 Task: Find connections with filter location Naduvannūr with filter topic #travelwith filter profile language French with filter current company Upstox with filter school Vignan's University with filter industry Turned Products and Fastener Manufacturing with filter service category Packaging Design with filter keywords title Commercial Loan Officer
Action: Mouse moved to (682, 107)
Screenshot: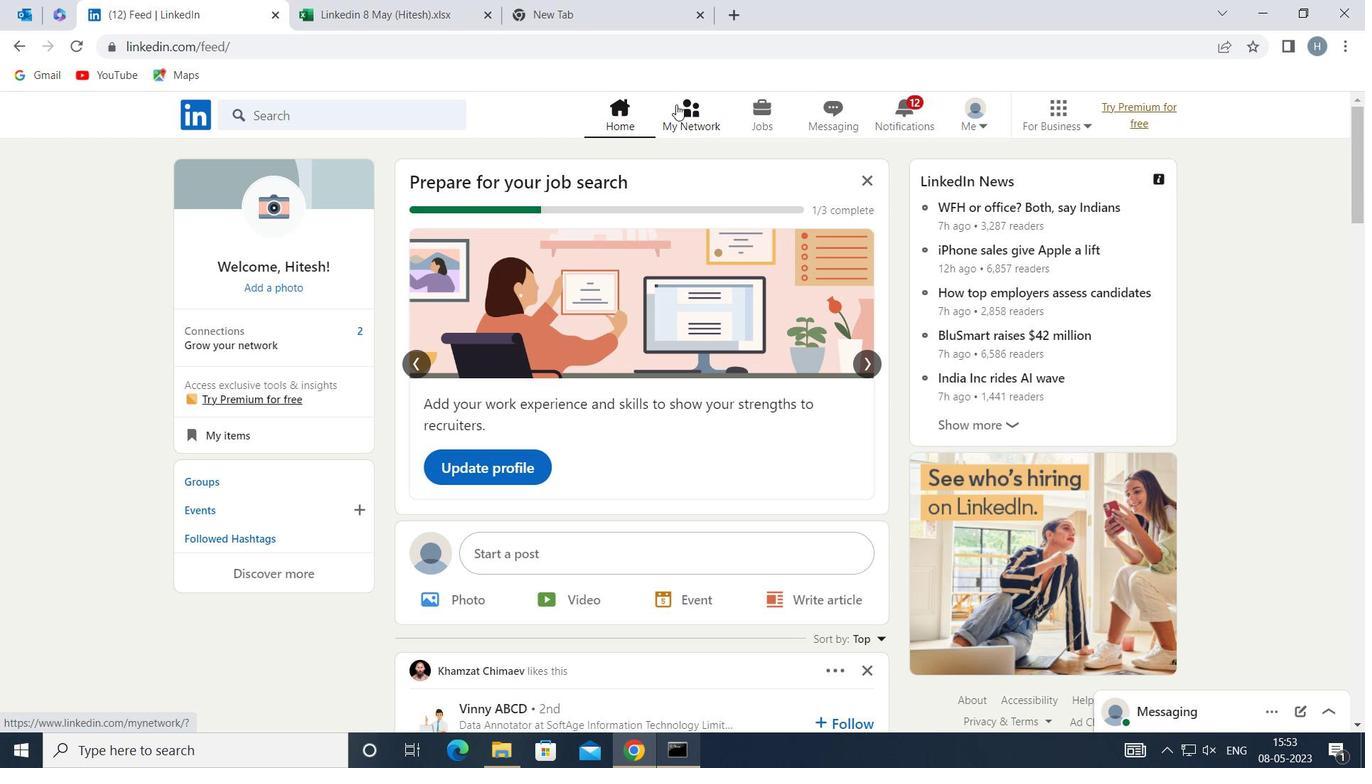 
Action: Mouse pressed left at (682, 107)
Screenshot: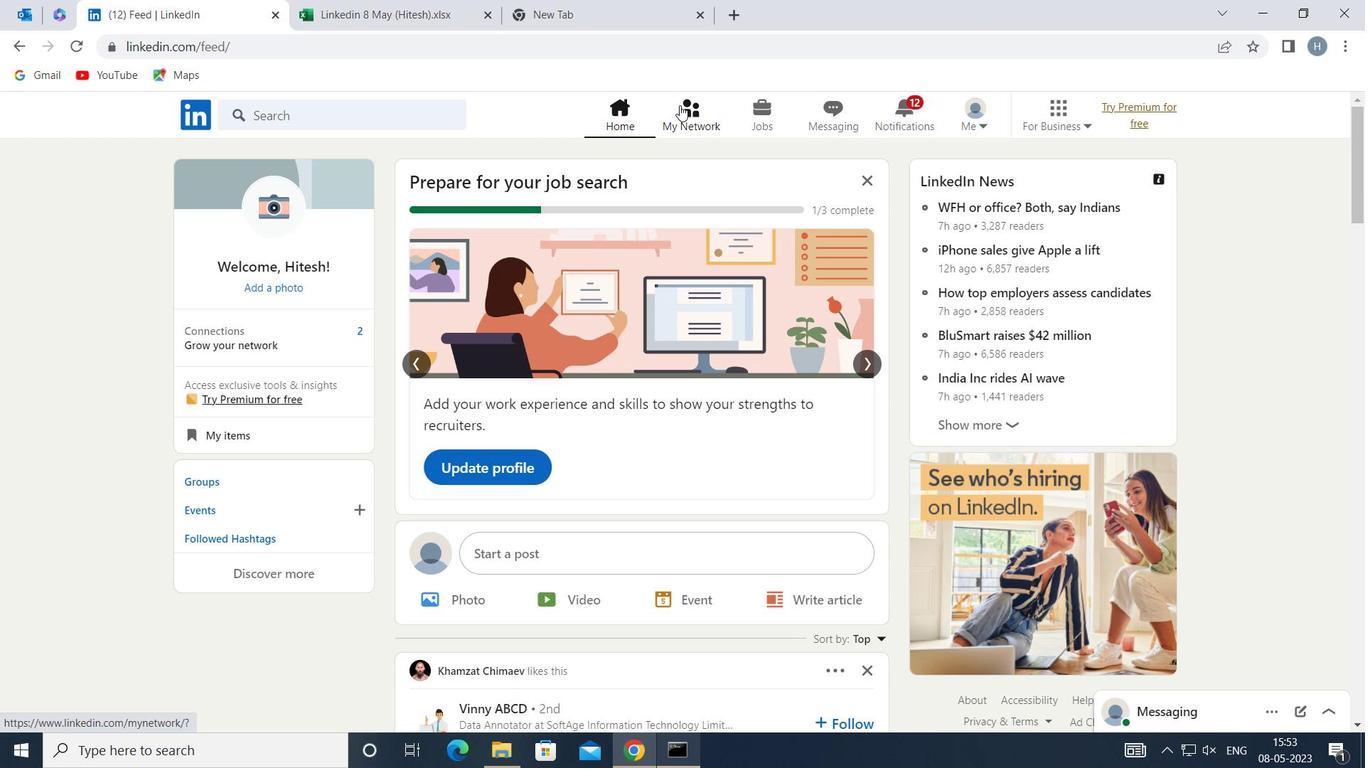 
Action: Mouse moved to (337, 209)
Screenshot: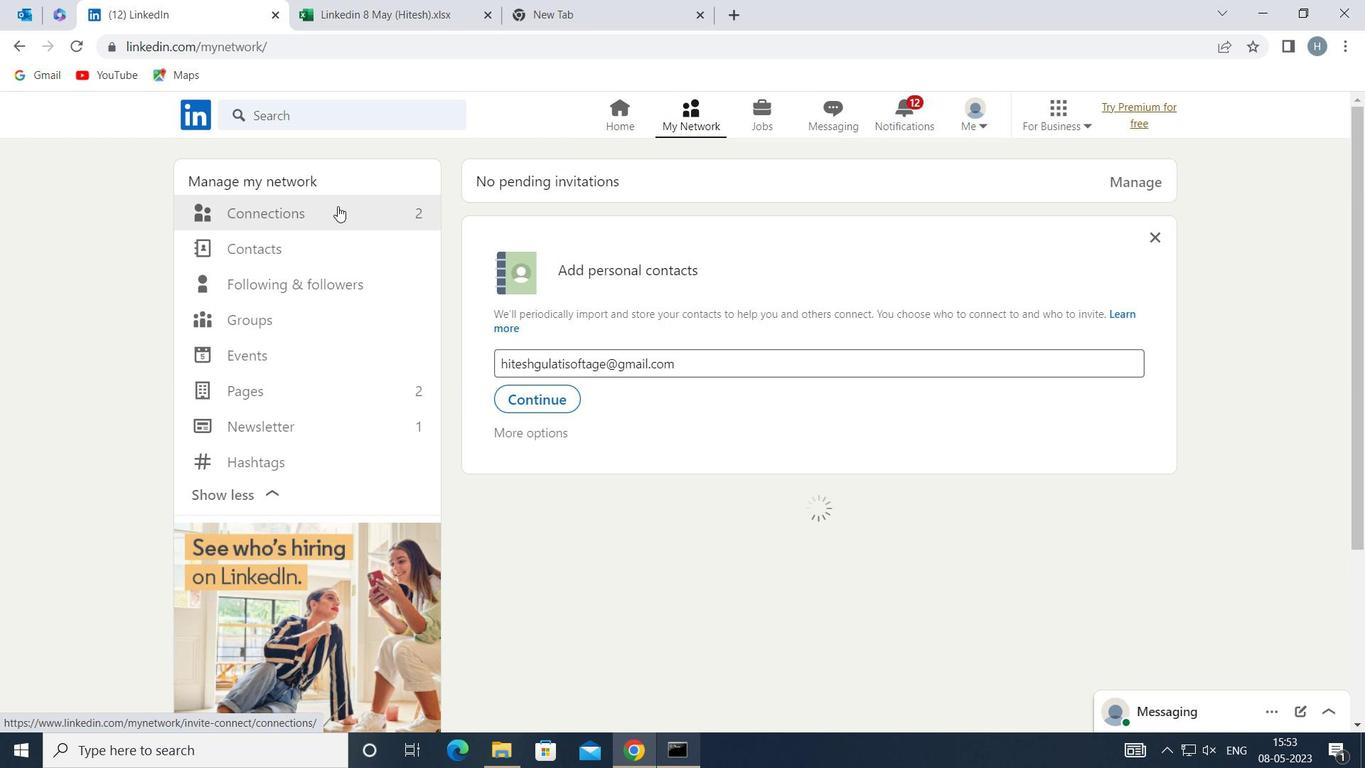 
Action: Mouse pressed left at (337, 209)
Screenshot: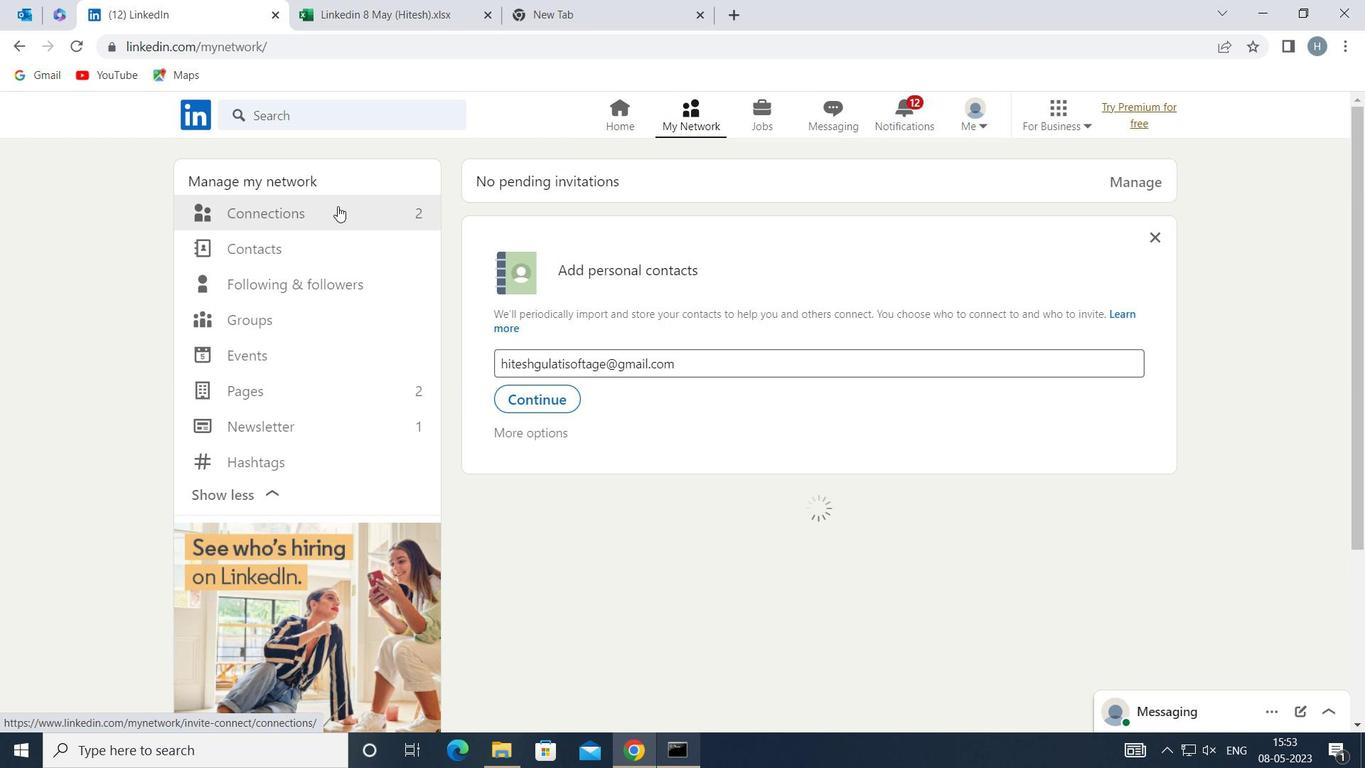 
Action: Mouse moved to (802, 212)
Screenshot: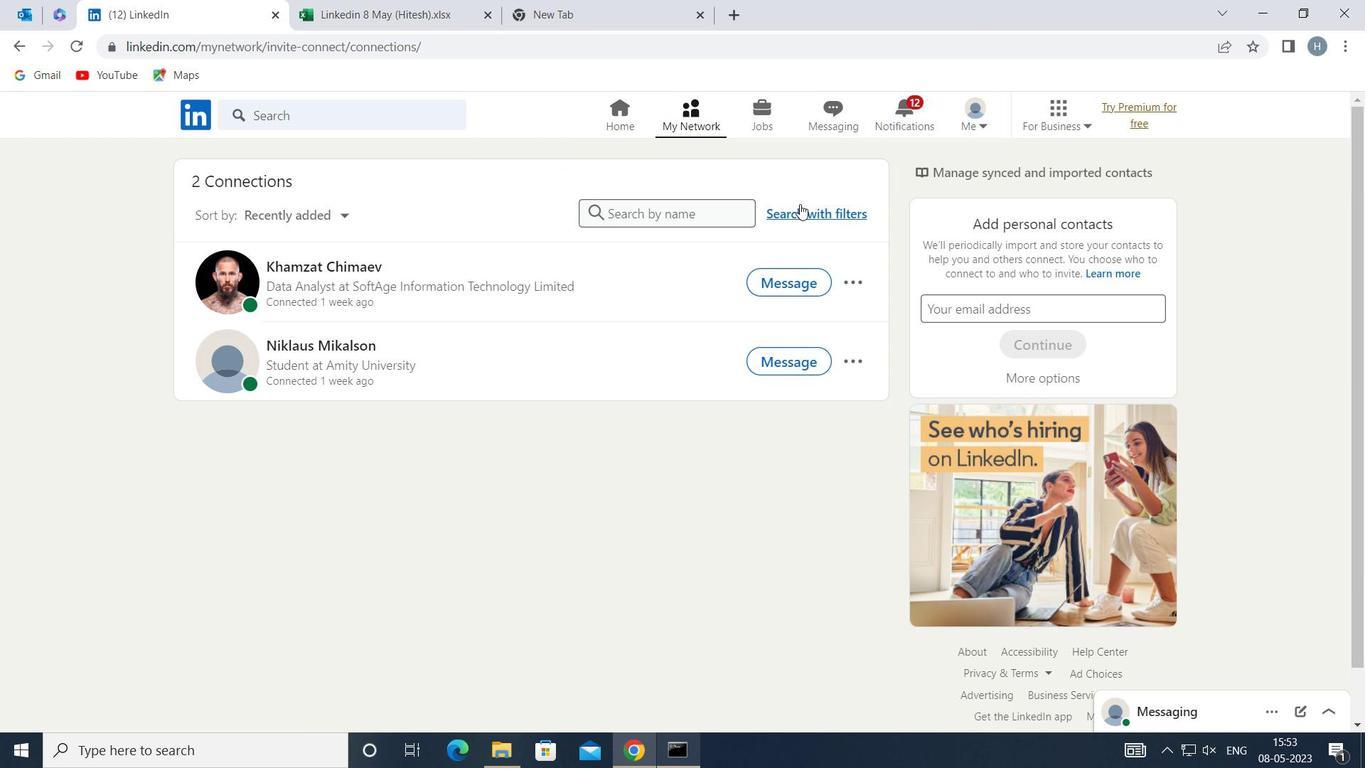 
Action: Mouse pressed left at (802, 212)
Screenshot: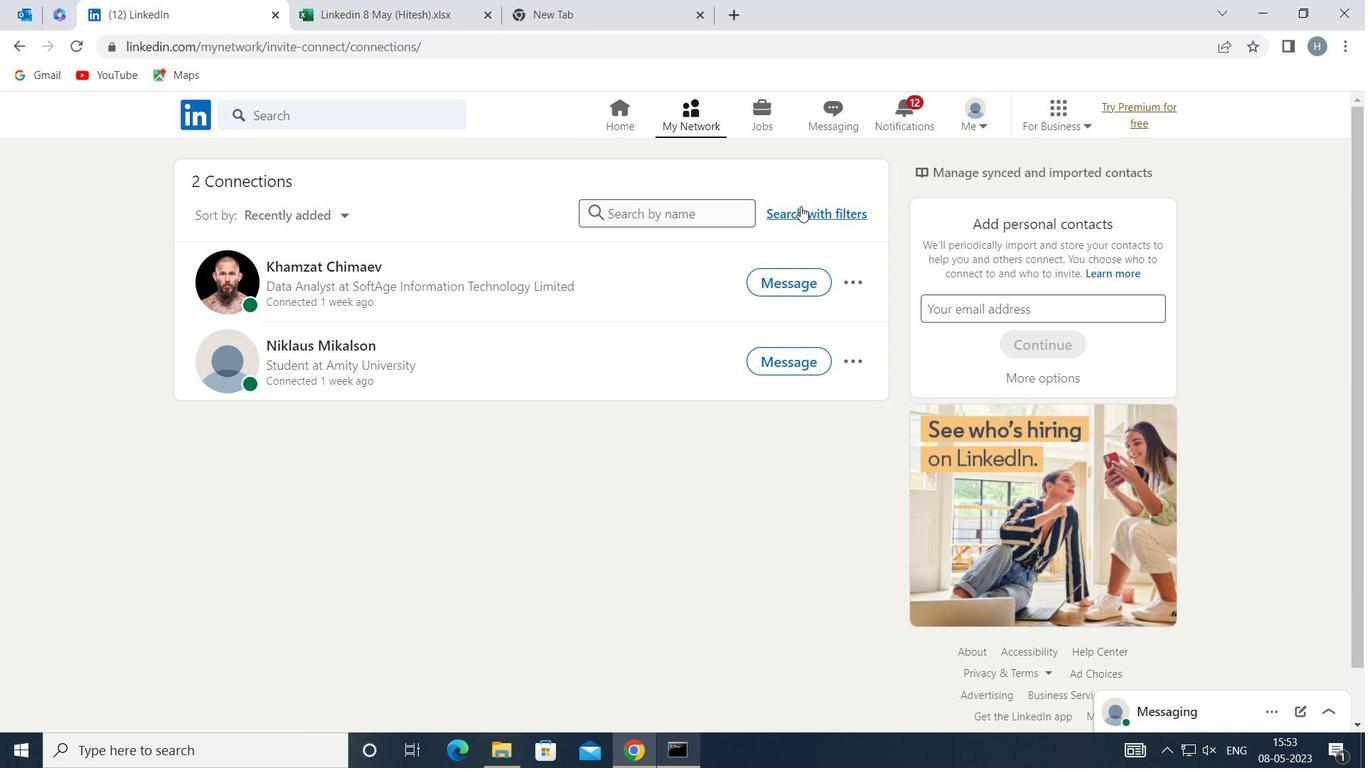
Action: Mouse moved to (738, 171)
Screenshot: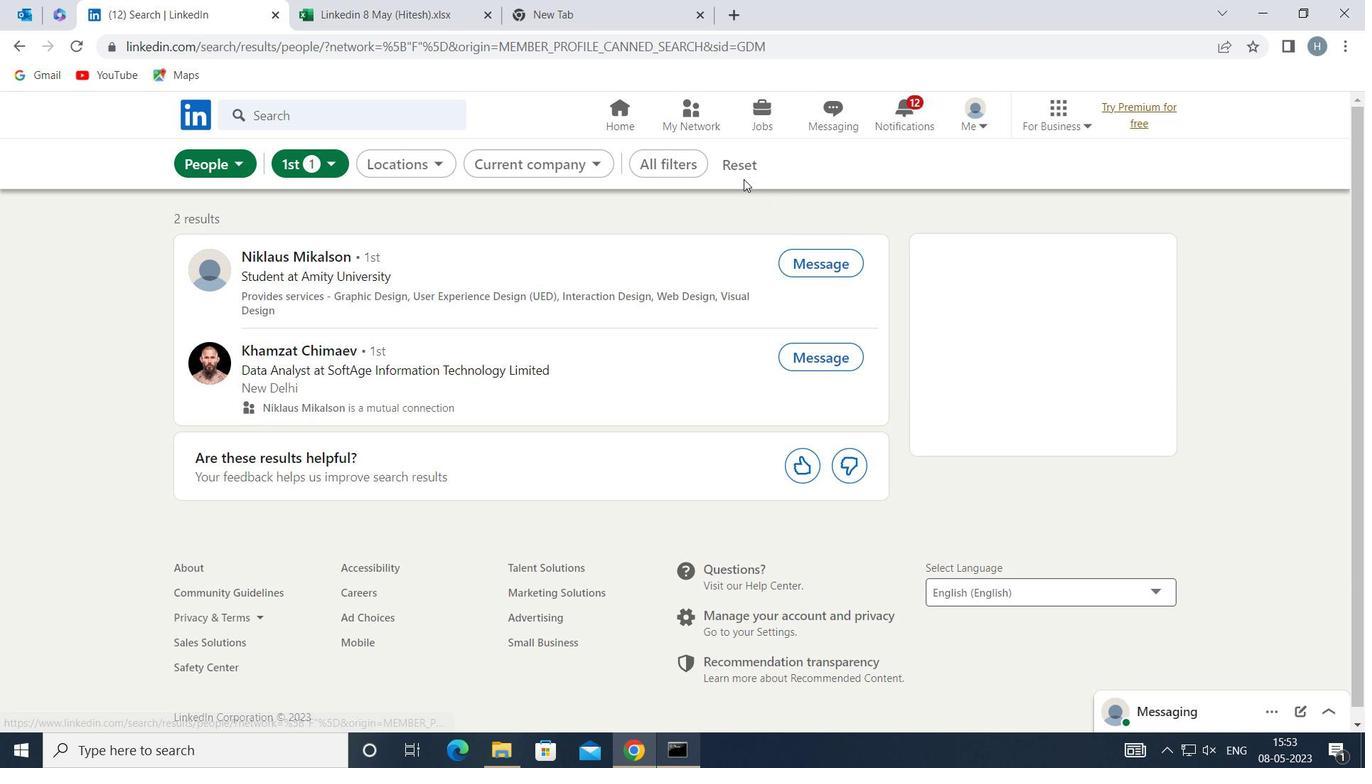 
Action: Mouse pressed left at (738, 171)
Screenshot: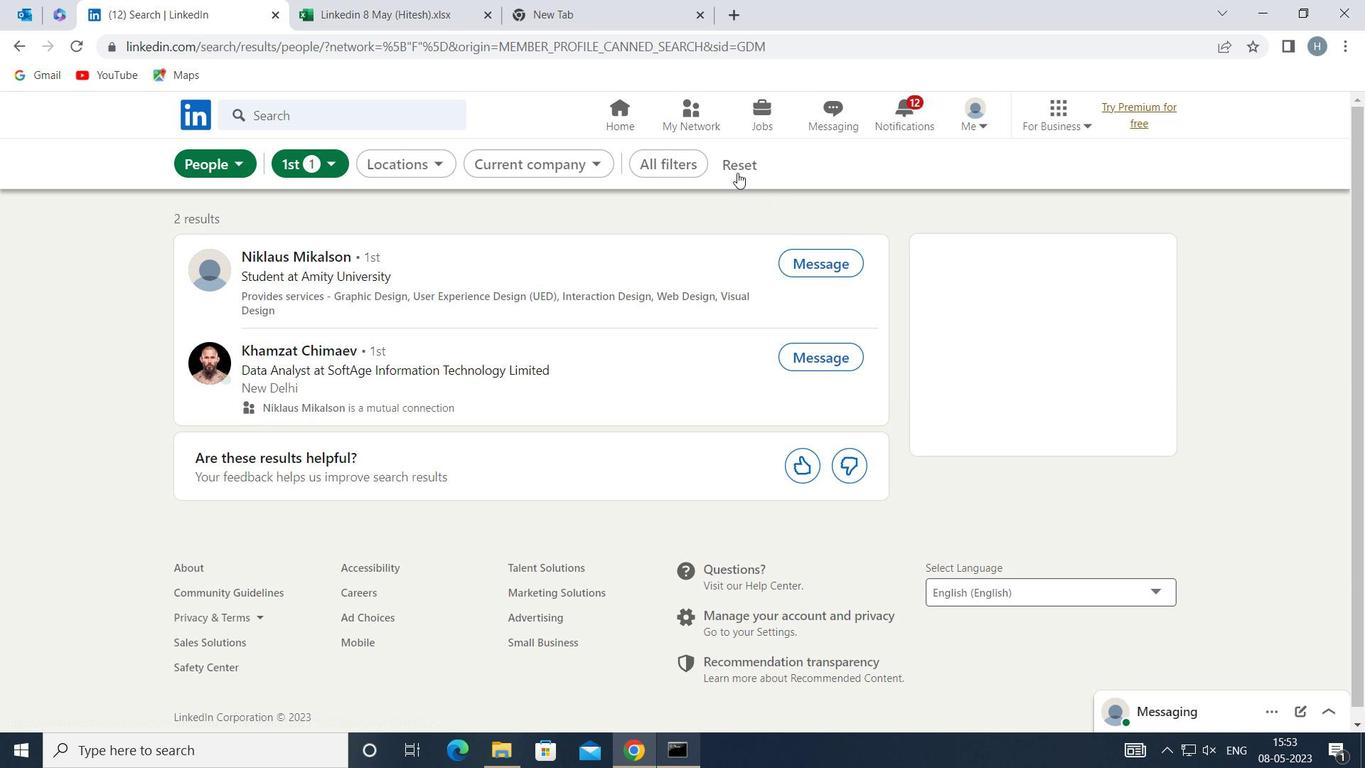 
Action: Mouse moved to (693, 156)
Screenshot: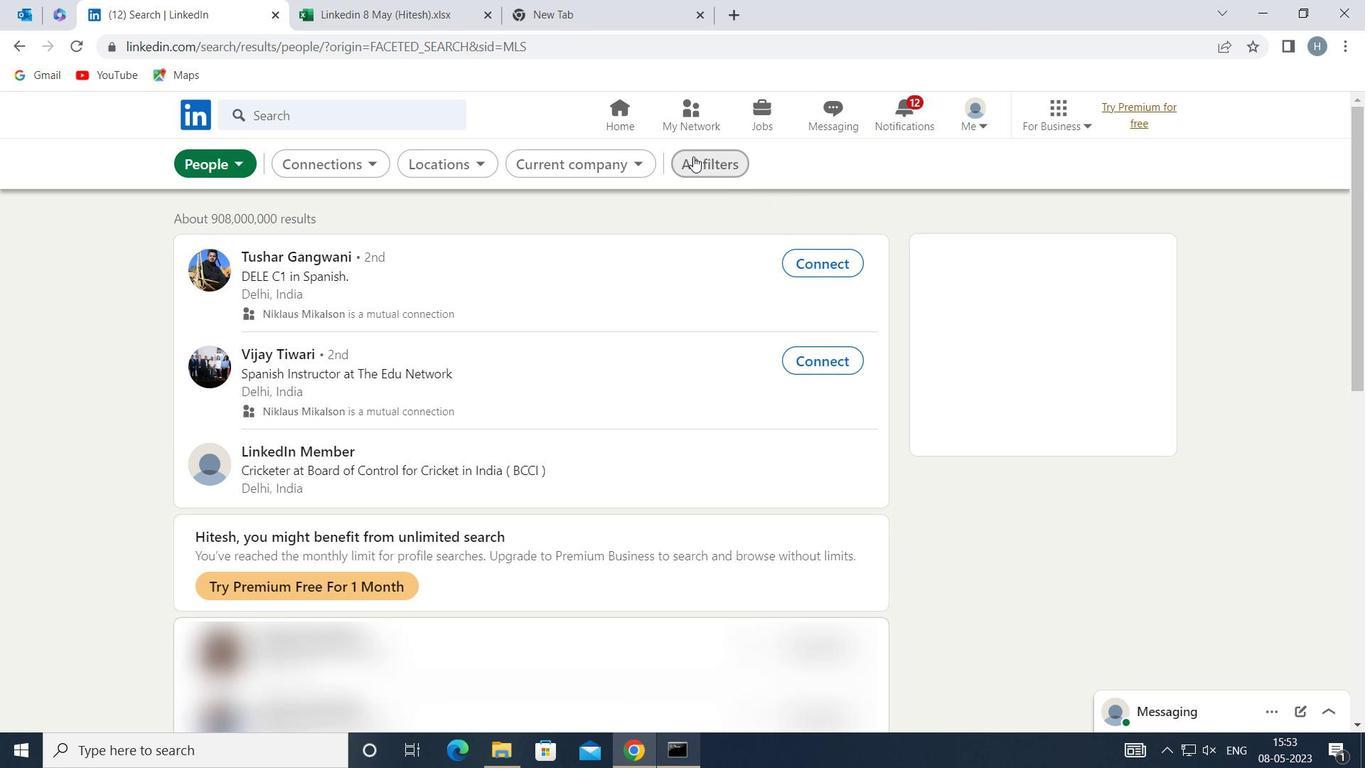 
Action: Mouse pressed left at (693, 156)
Screenshot: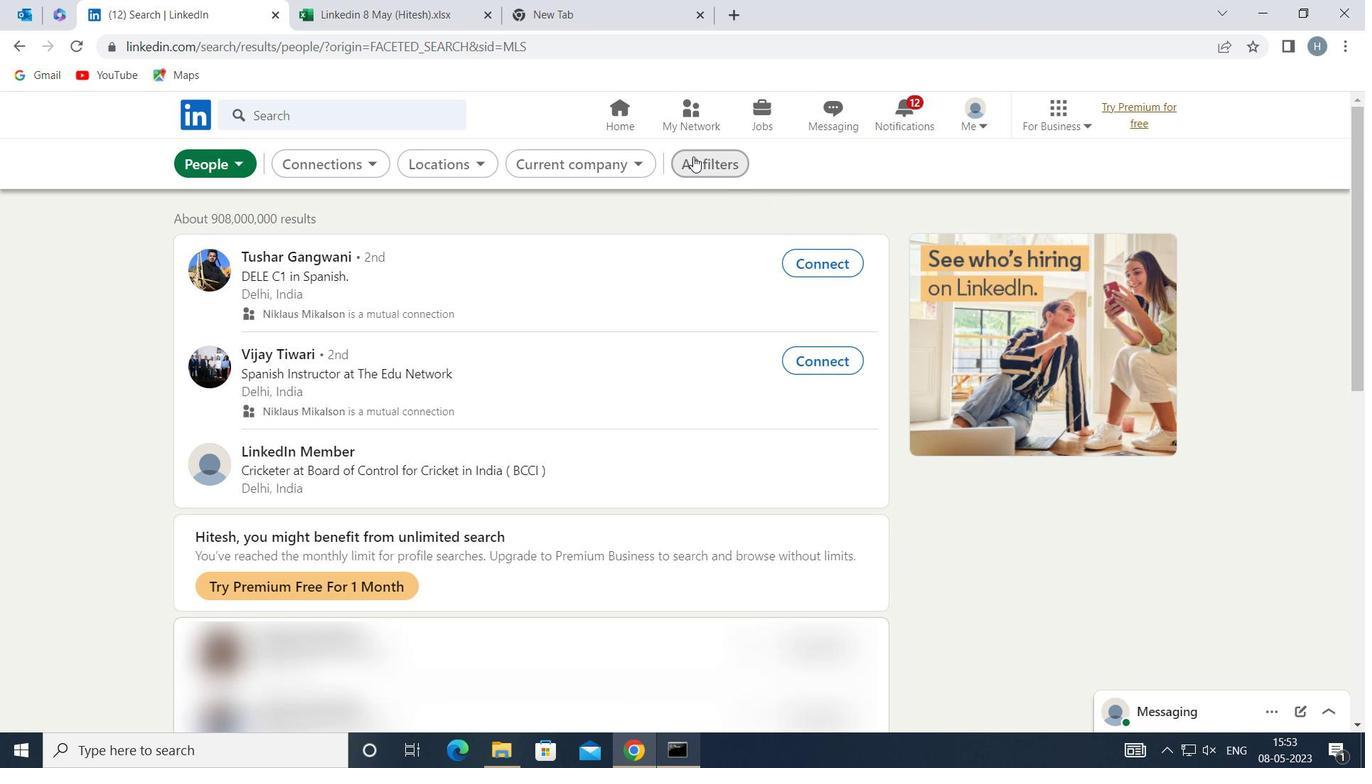 
Action: Mouse moved to (927, 280)
Screenshot: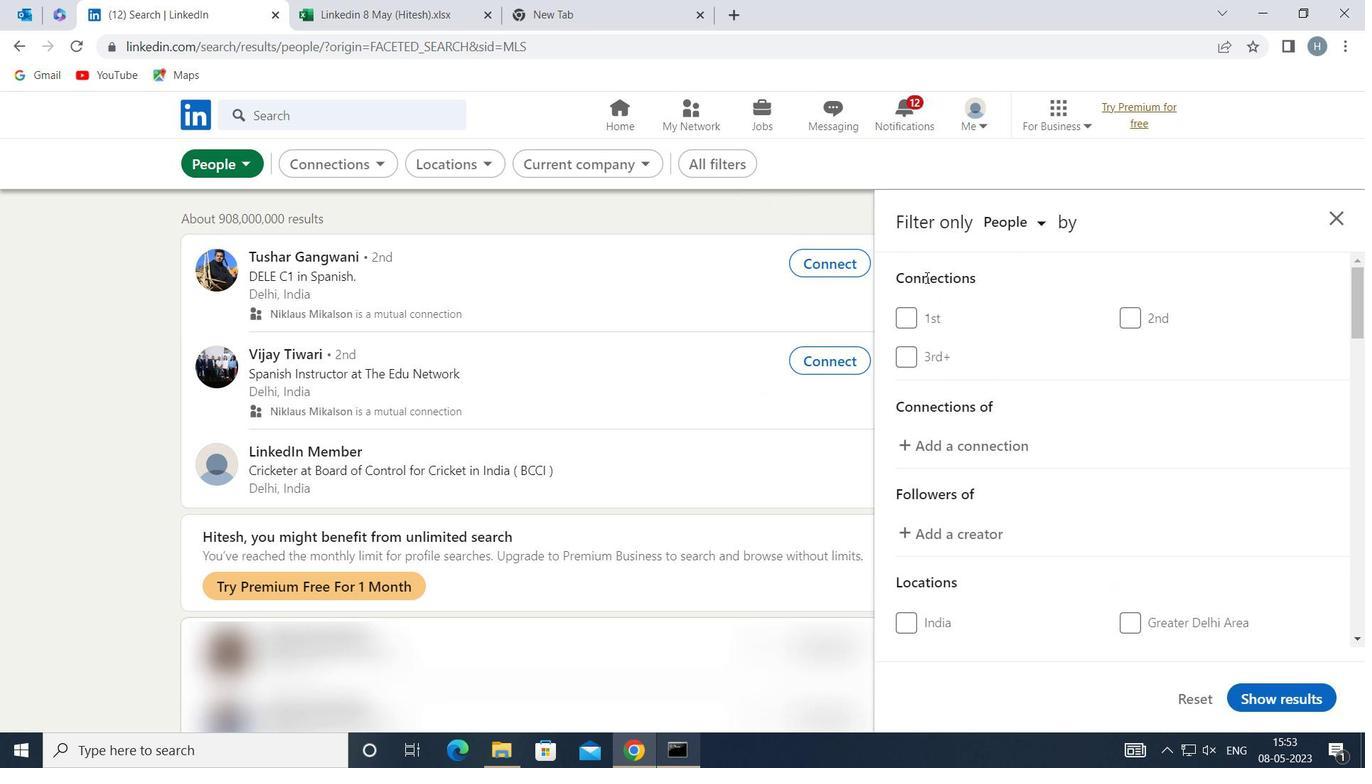 
Action: Mouse scrolled (927, 279) with delta (0, 0)
Screenshot: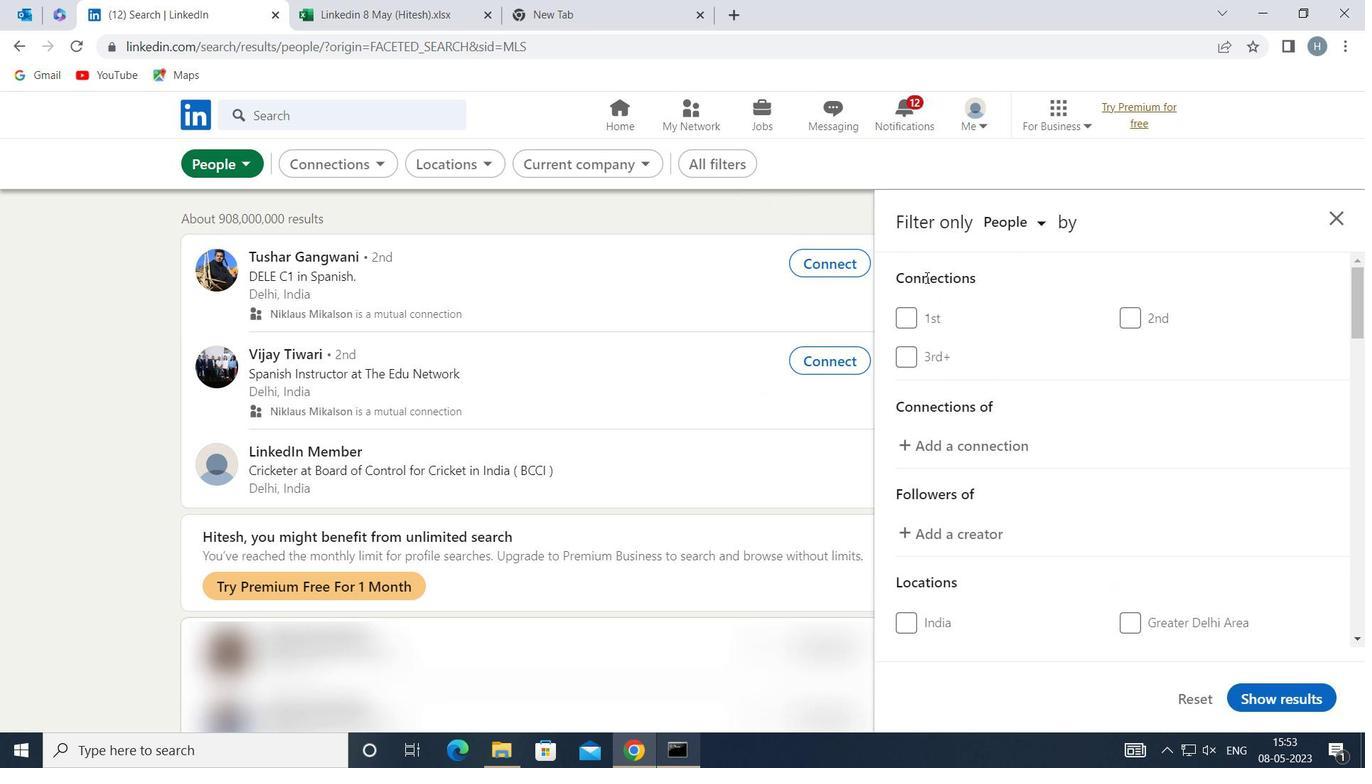 
Action: Mouse moved to (995, 313)
Screenshot: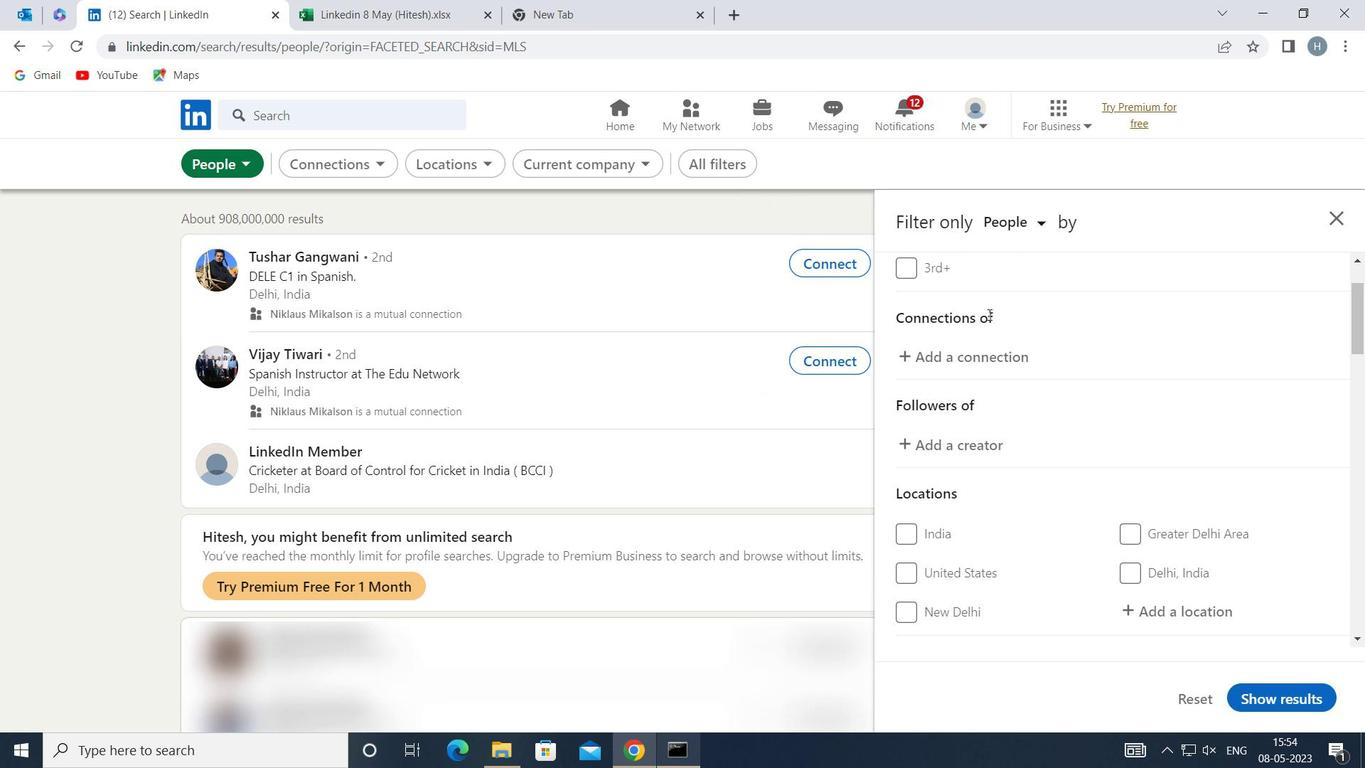 
Action: Mouse scrolled (995, 312) with delta (0, 0)
Screenshot: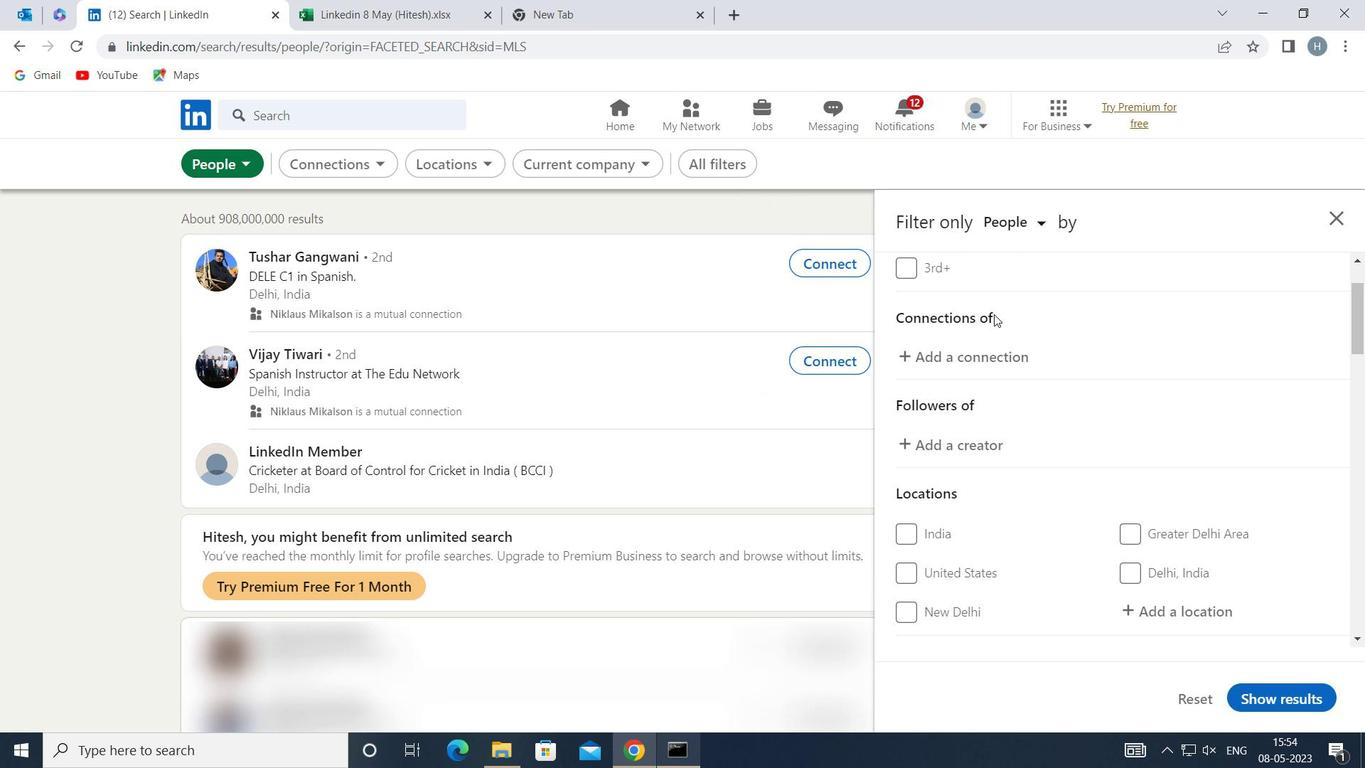 
Action: Mouse moved to (1004, 321)
Screenshot: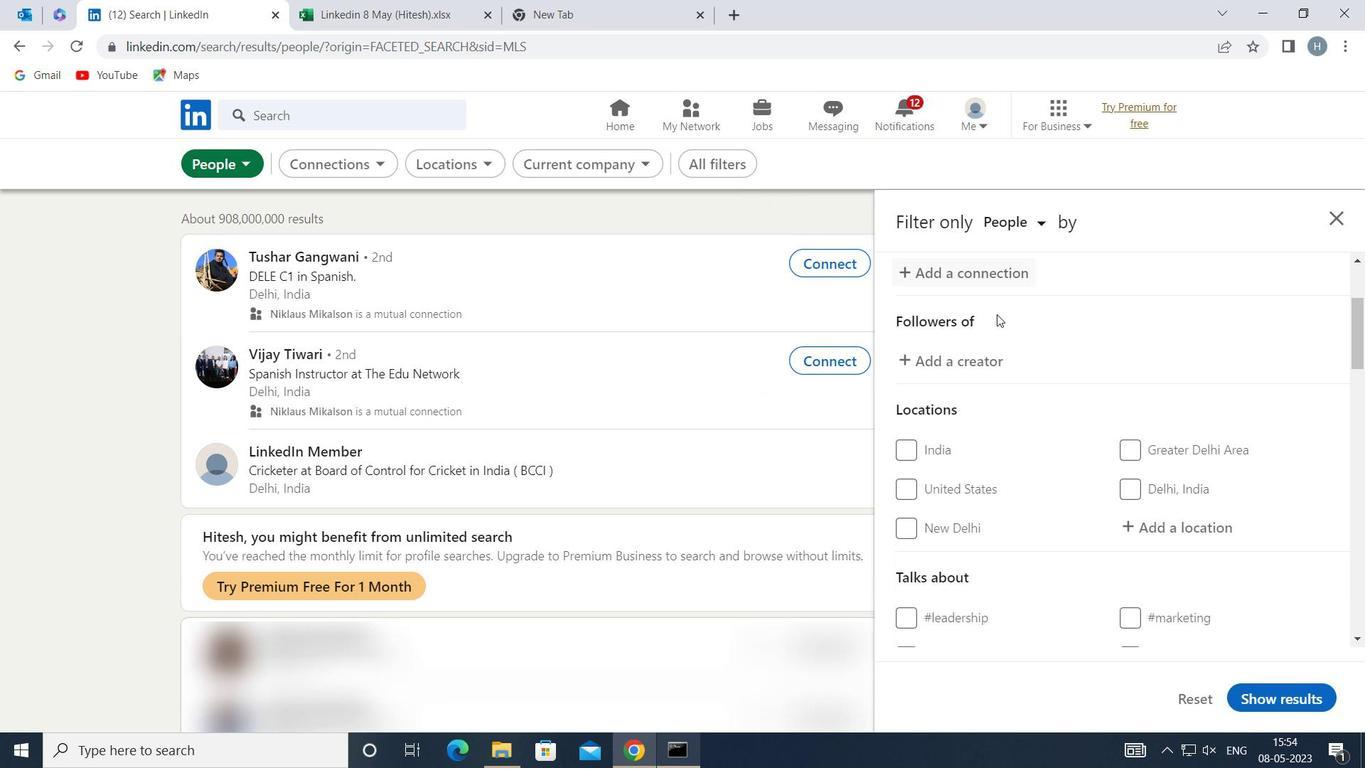 
Action: Mouse scrolled (1004, 320) with delta (0, 0)
Screenshot: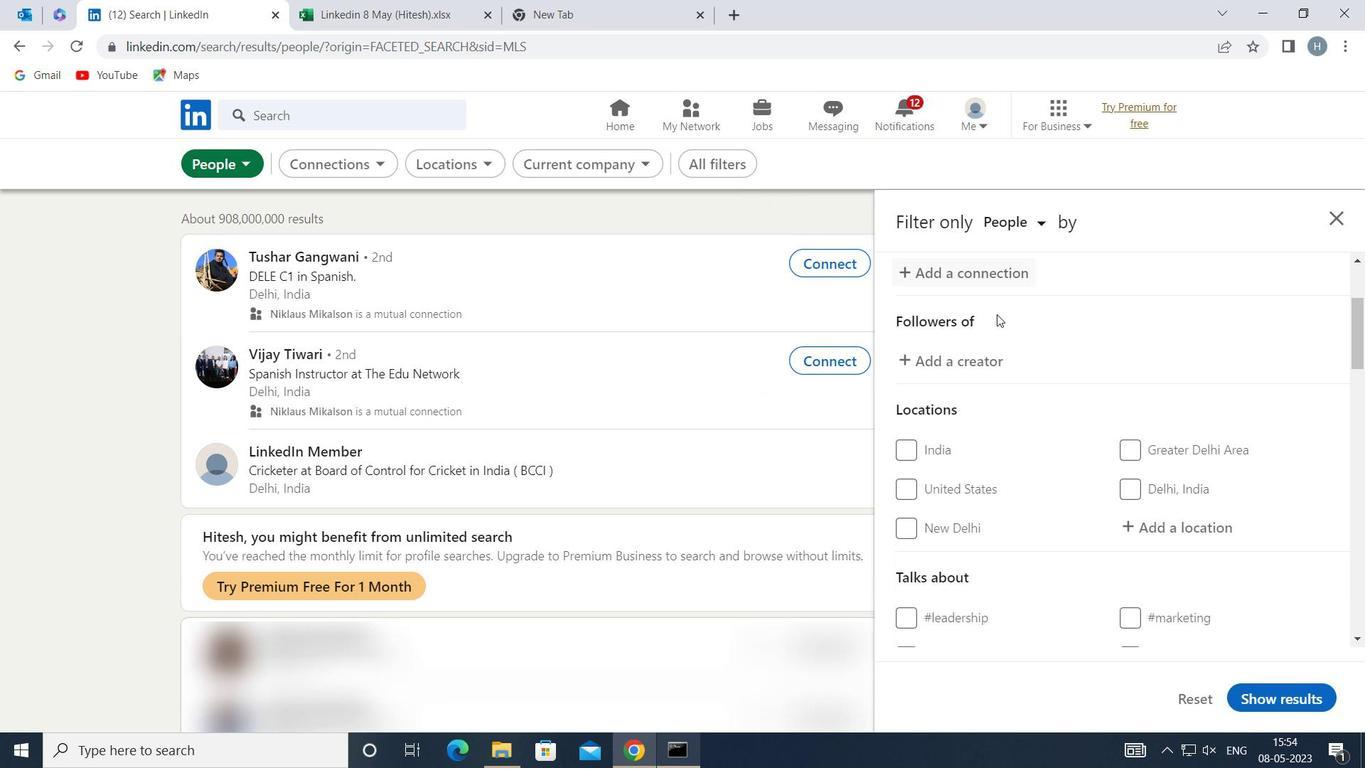 
Action: Mouse moved to (1167, 430)
Screenshot: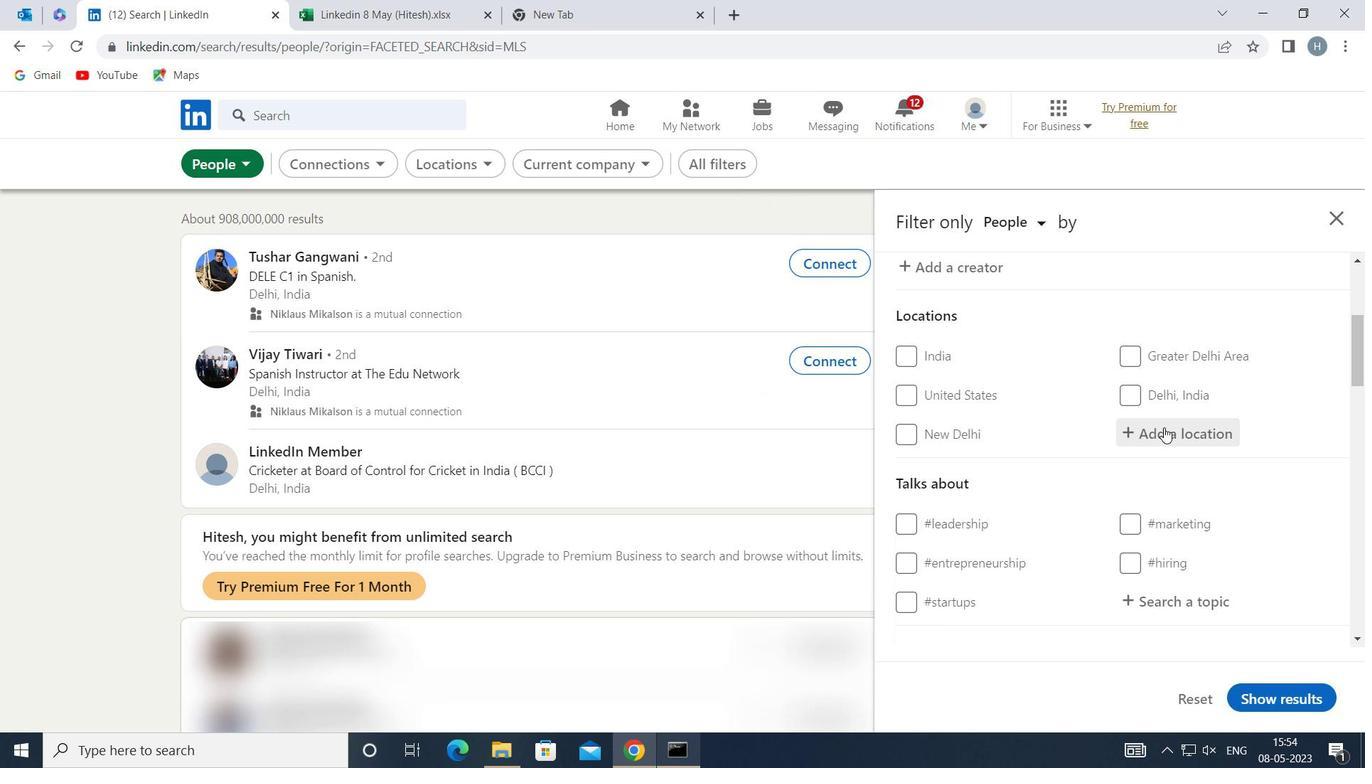 
Action: Mouse pressed left at (1167, 430)
Screenshot: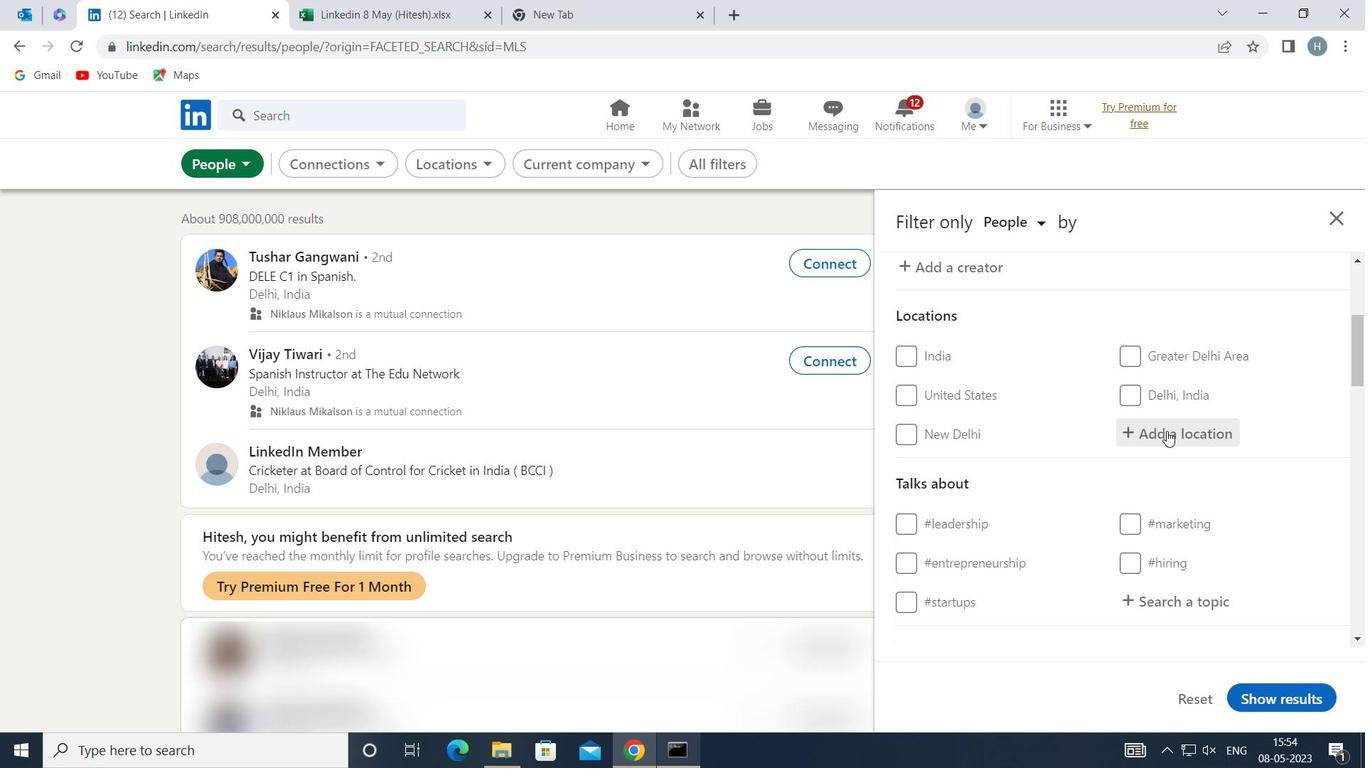 
Action: Key pressed <Key.shift><Key.shift><Key.shift><Key.shift><Key.shift><Key.shift><Key.shift><Key.shift><Key.shift><Key.shift>NADUVANNUR
Screenshot: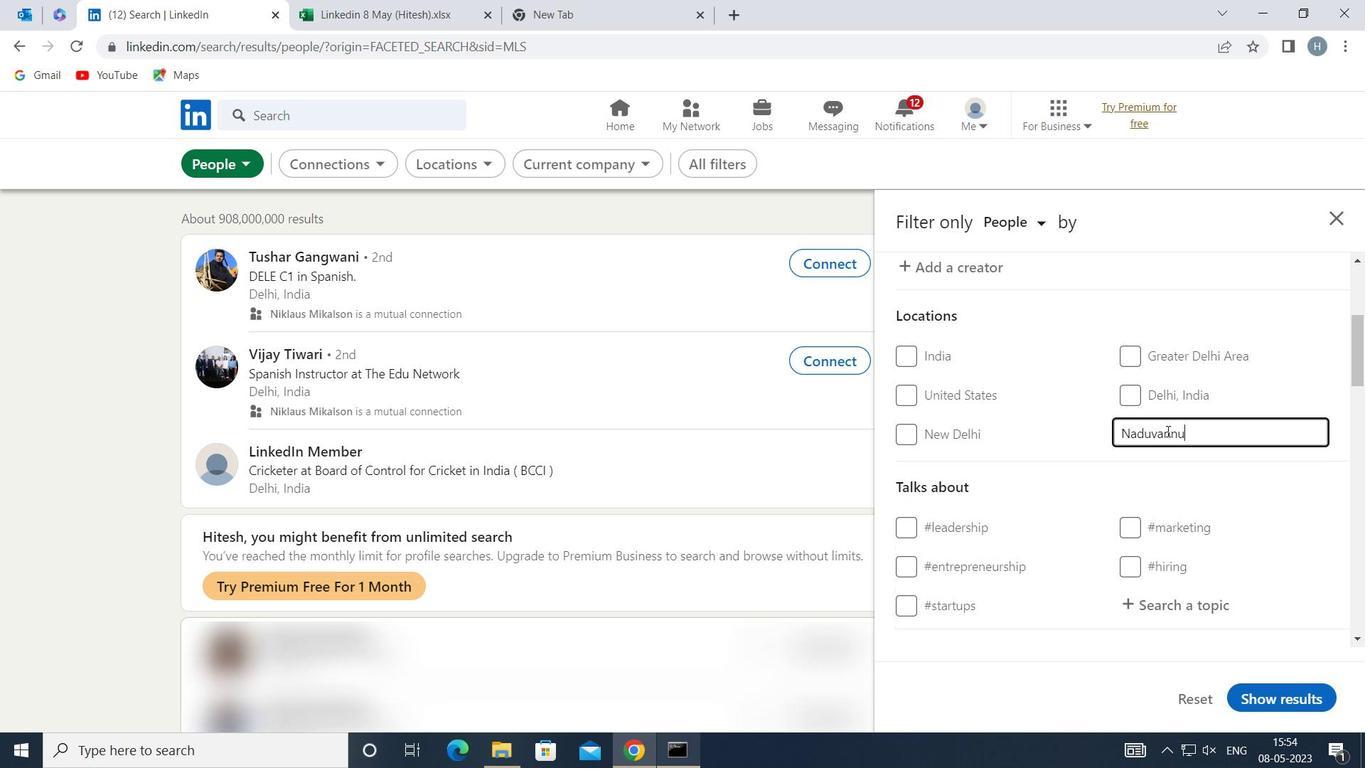 
Action: Mouse moved to (1202, 470)
Screenshot: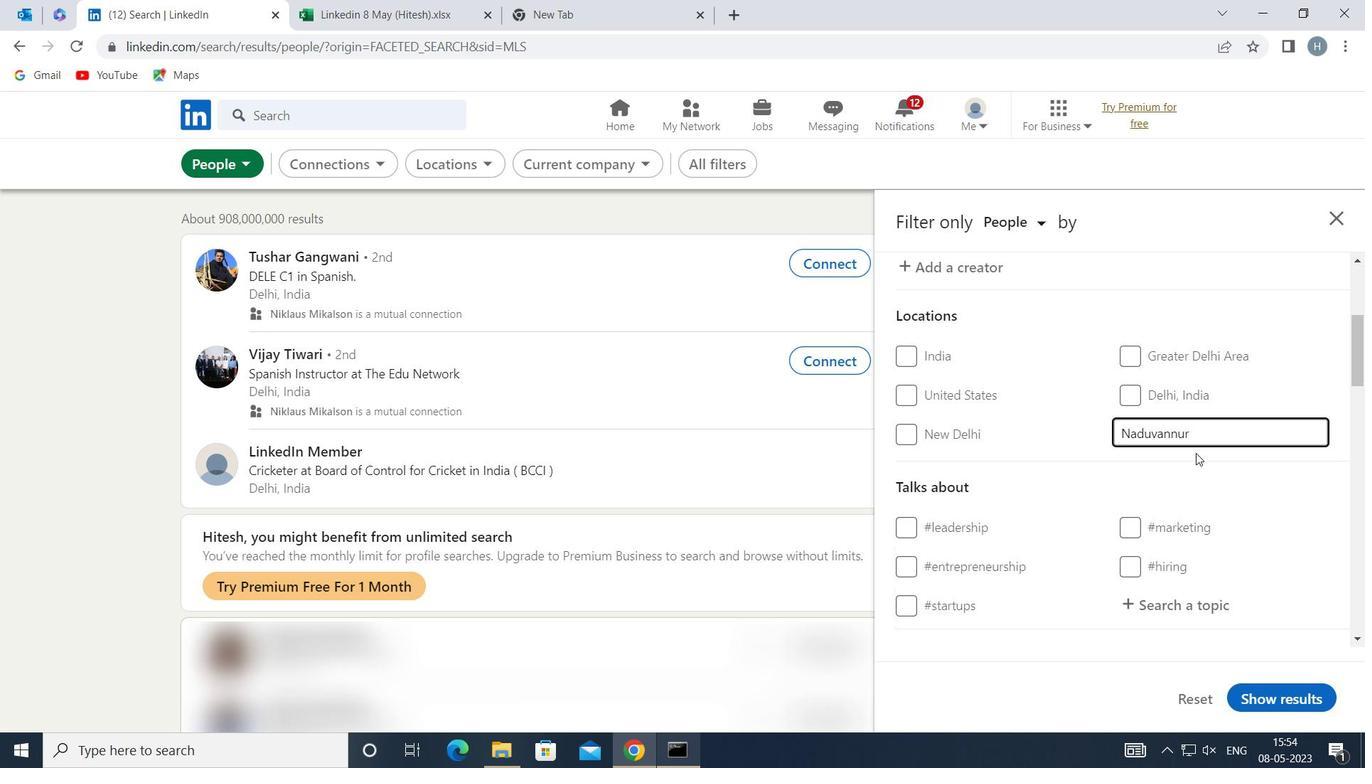 
Action: Mouse pressed left at (1202, 470)
Screenshot: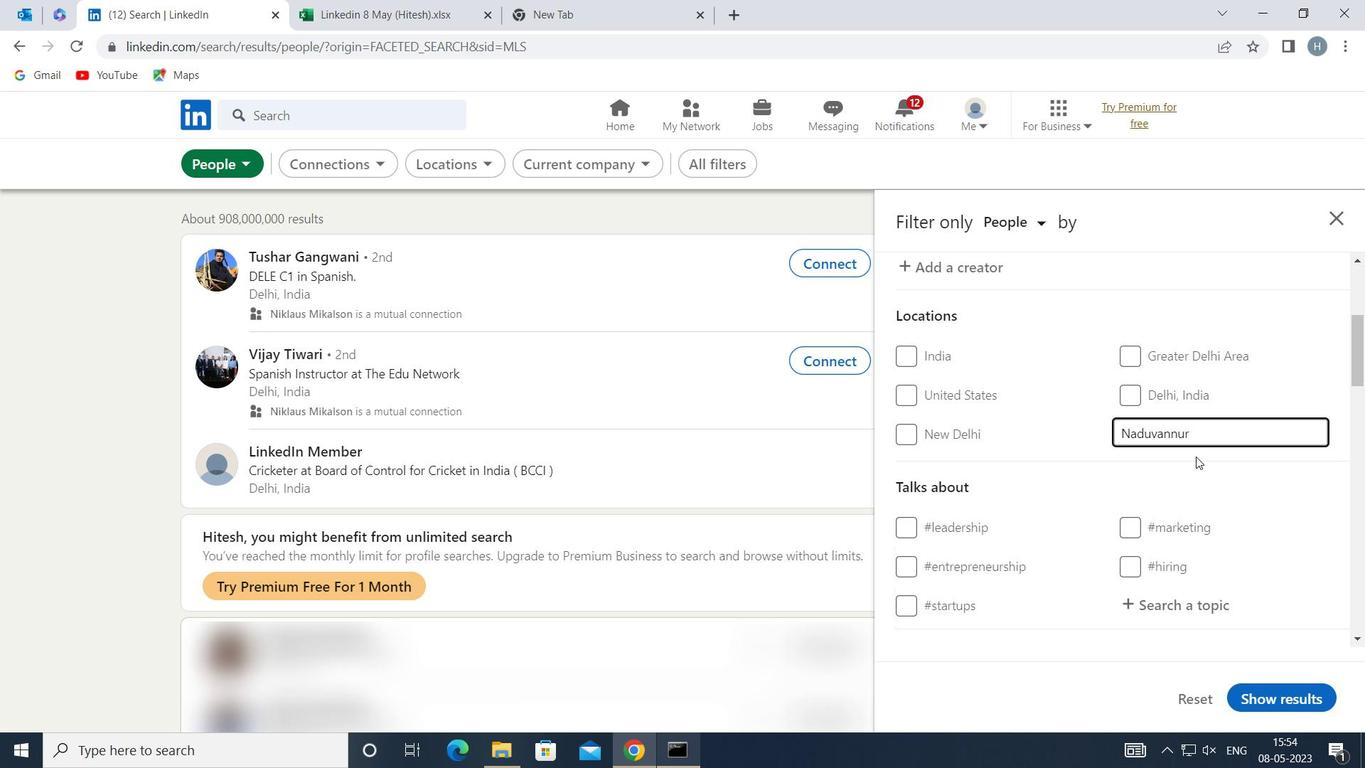 
Action: Mouse moved to (1201, 470)
Screenshot: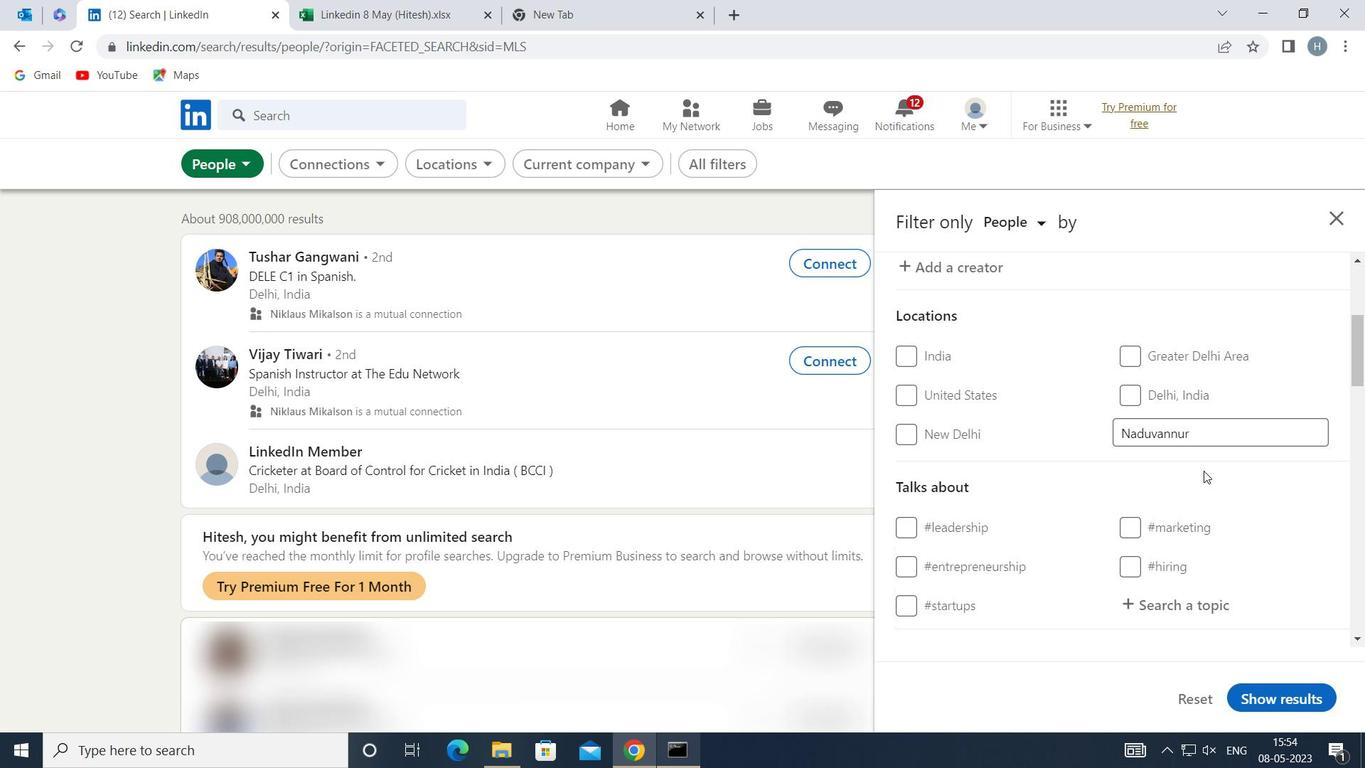
Action: Mouse scrolled (1201, 469) with delta (0, 0)
Screenshot: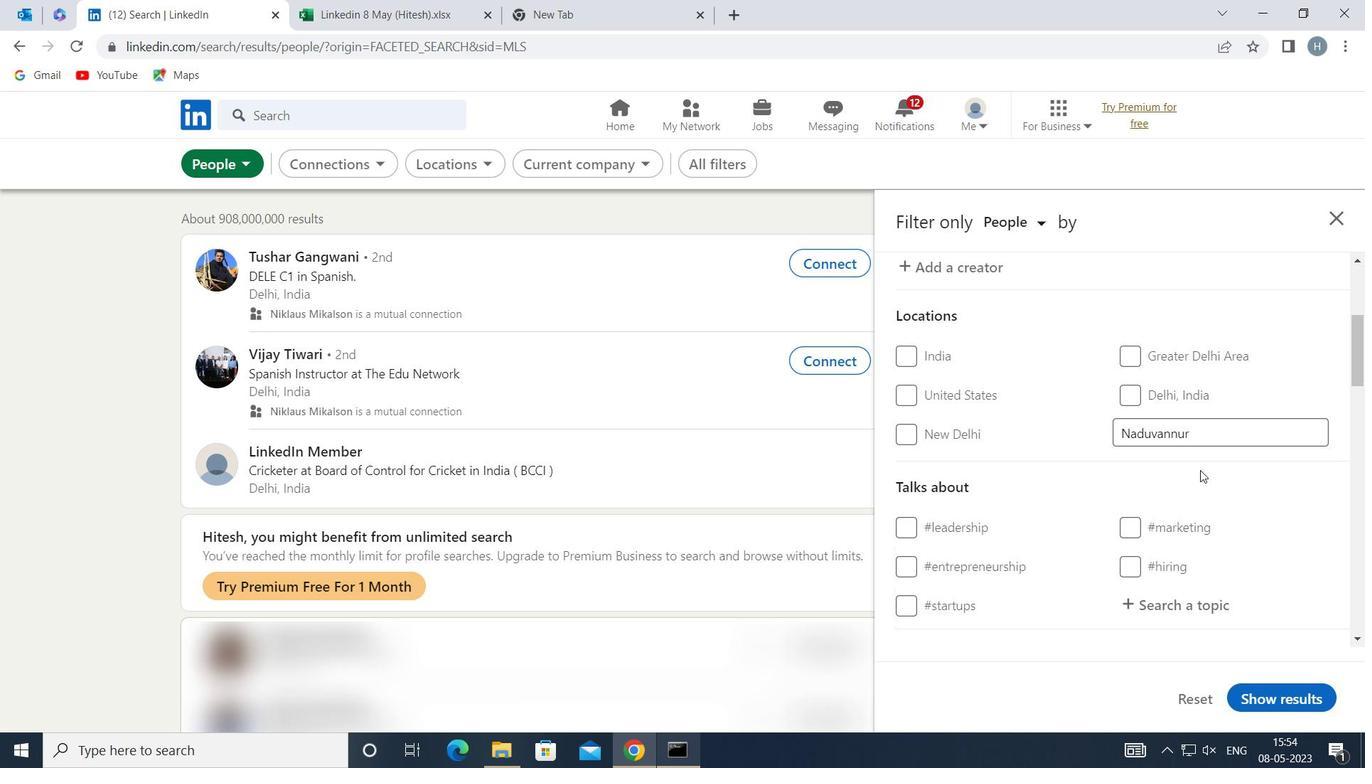 
Action: Mouse scrolled (1201, 469) with delta (0, 0)
Screenshot: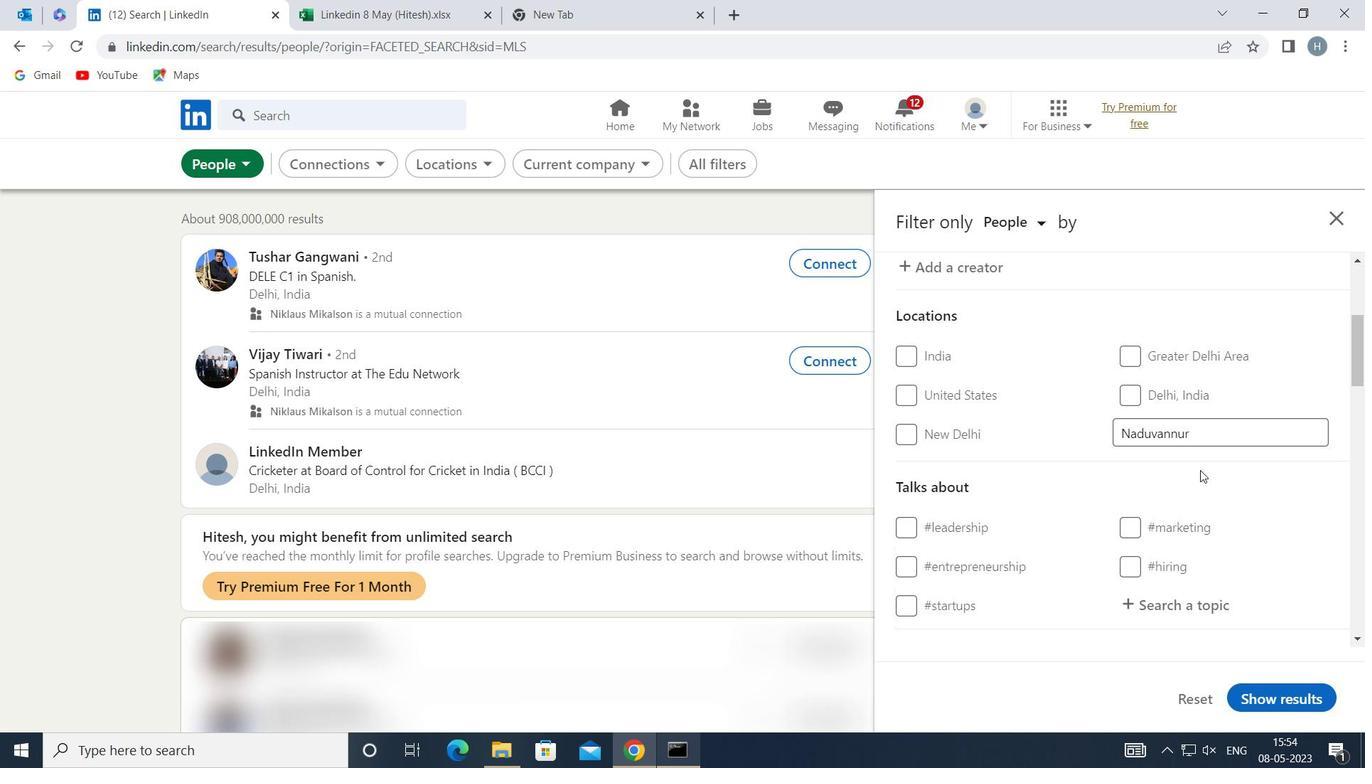 
Action: Mouse moved to (1194, 428)
Screenshot: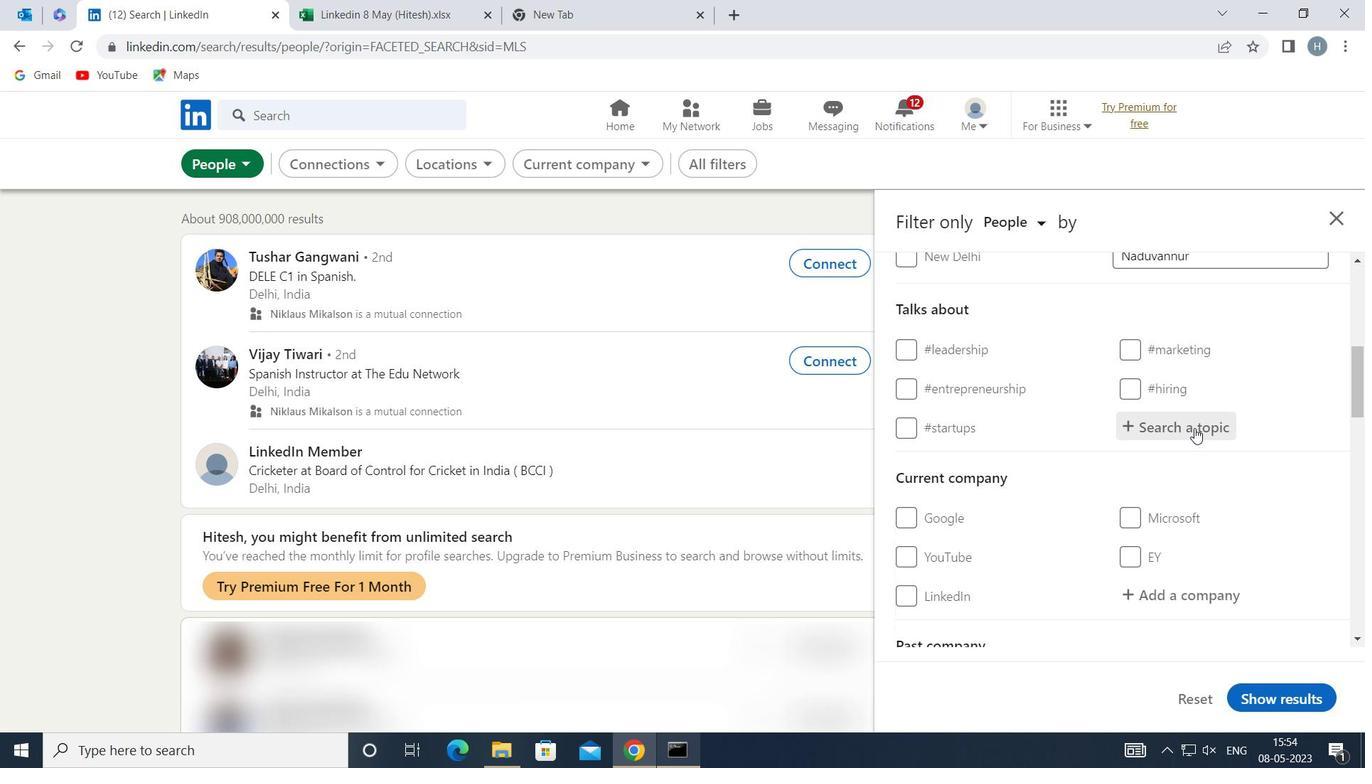 
Action: Mouse pressed left at (1194, 428)
Screenshot: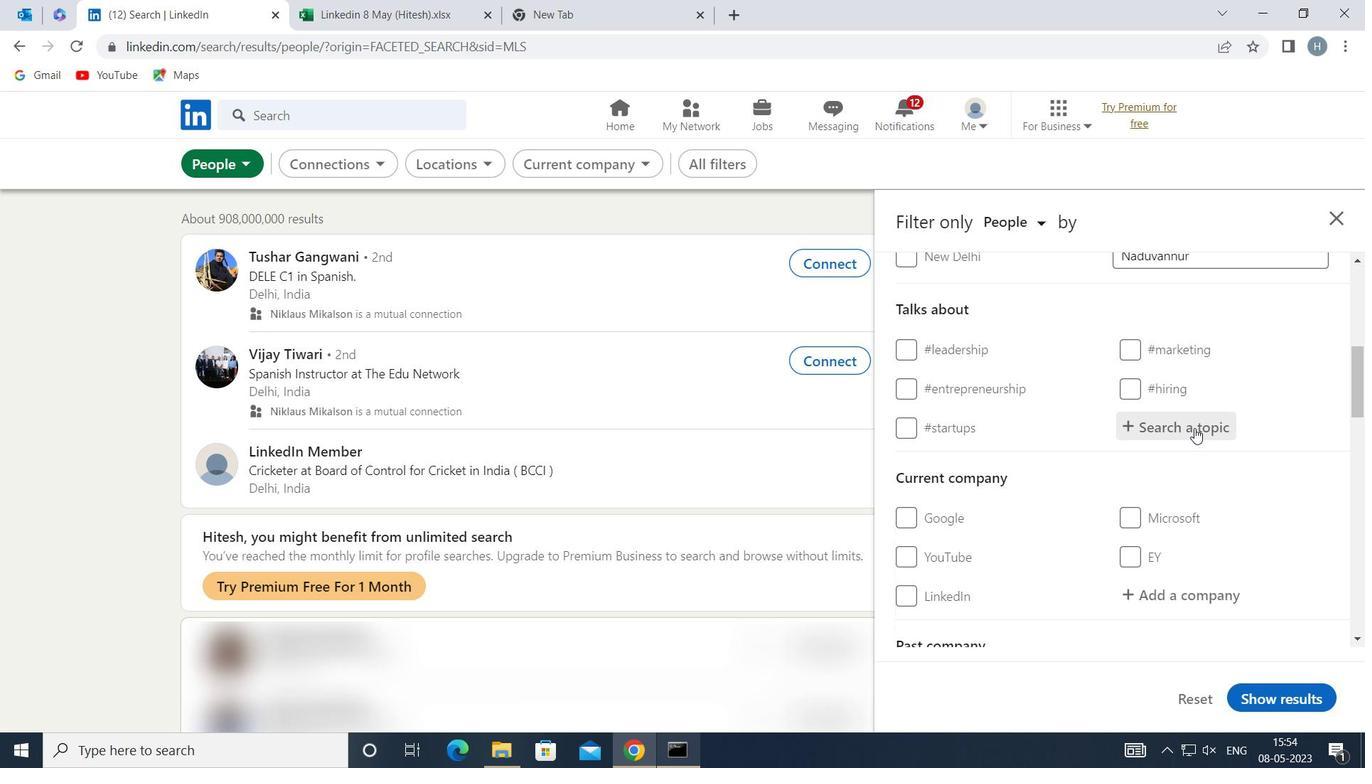 
Action: Key pressed TRAVEL
Screenshot: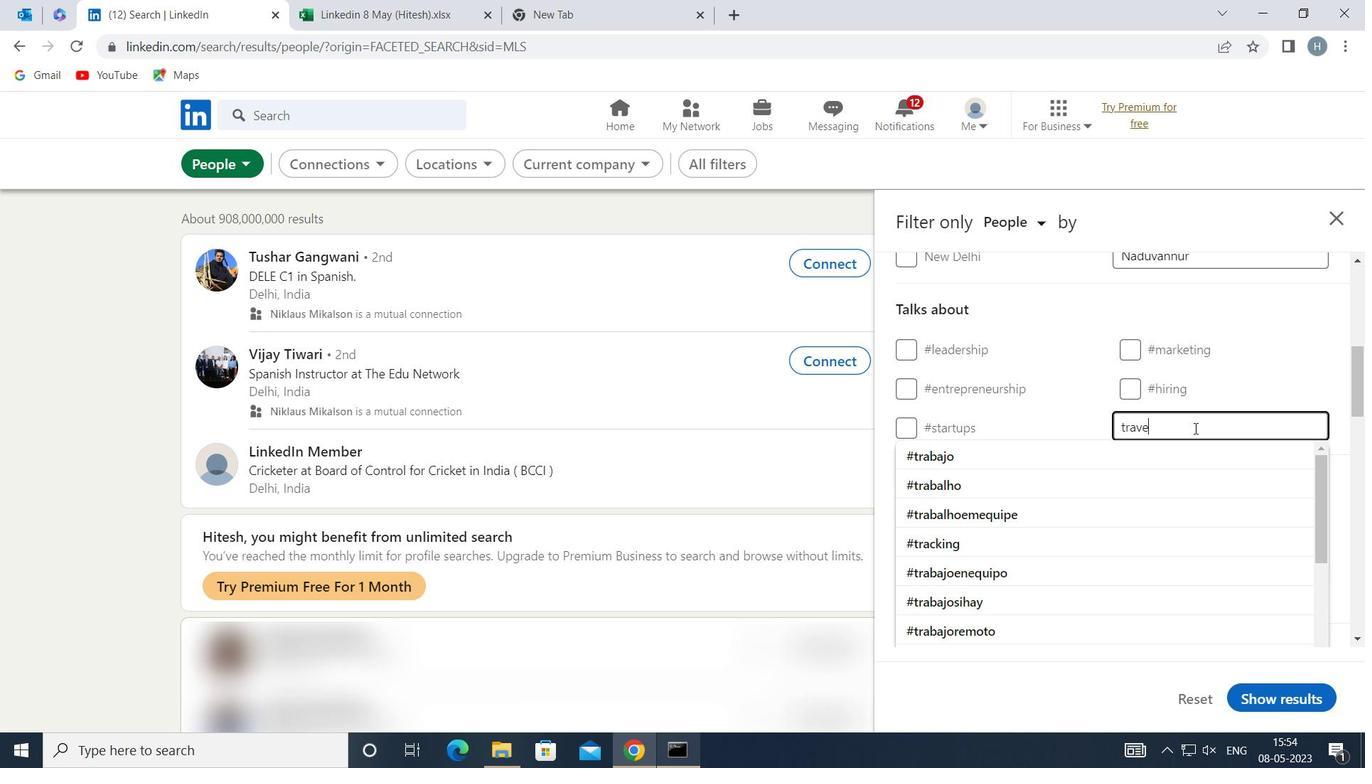 
Action: Mouse moved to (1156, 445)
Screenshot: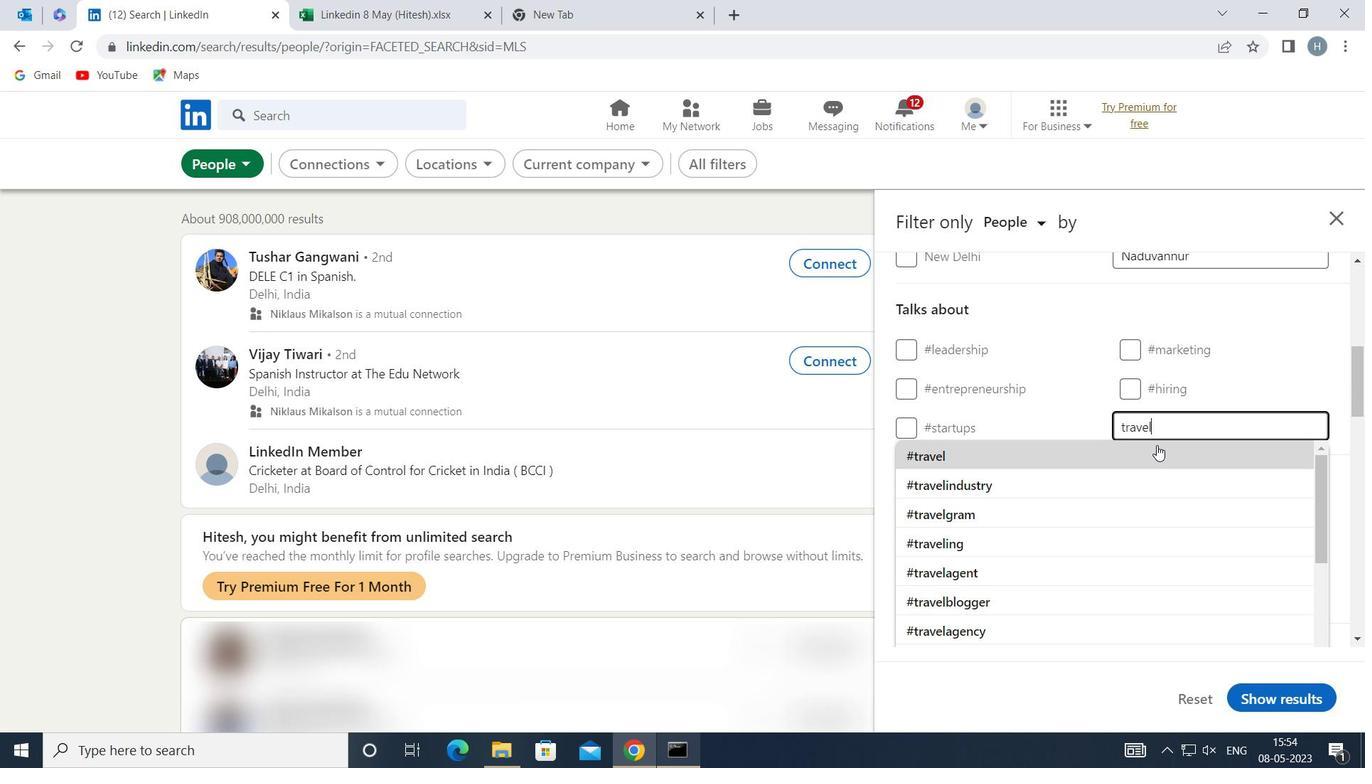 
Action: Mouse pressed left at (1156, 445)
Screenshot: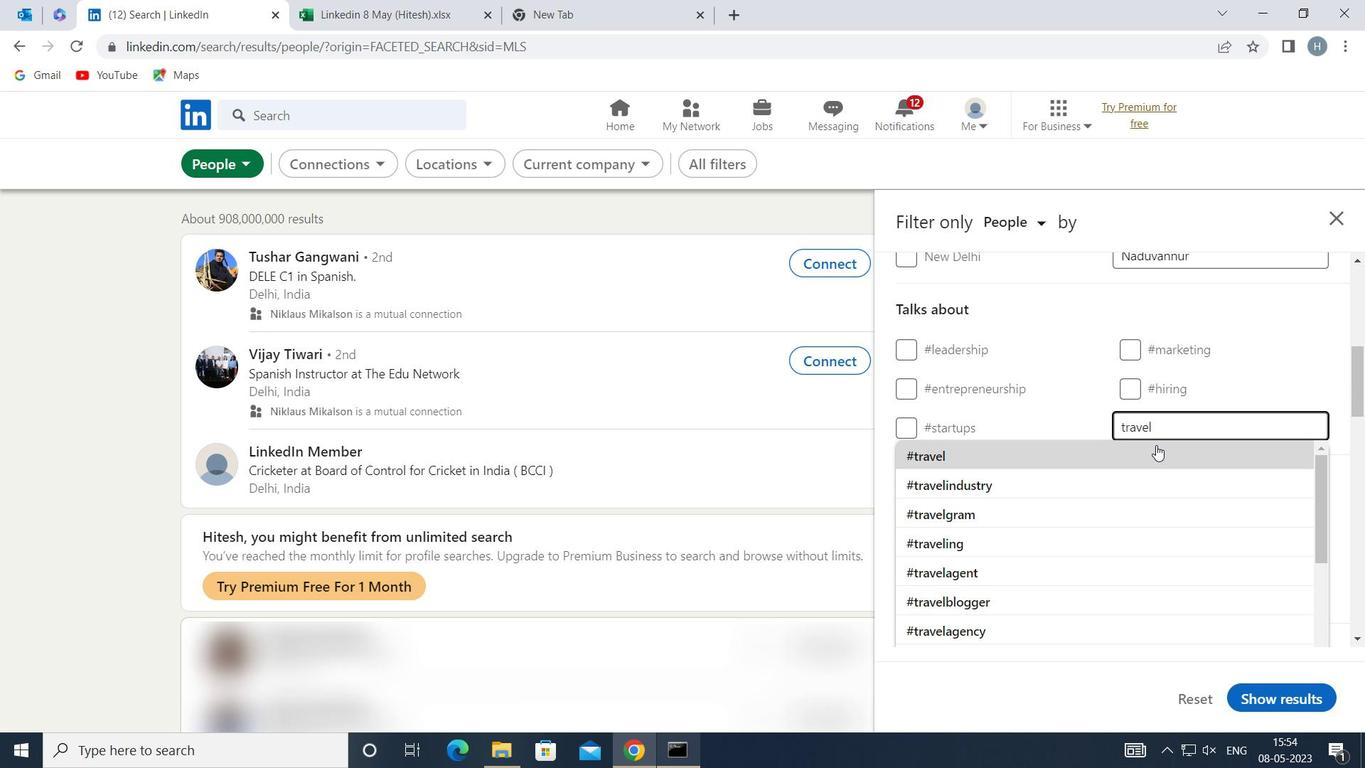 
Action: Mouse scrolled (1156, 444) with delta (0, 0)
Screenshot: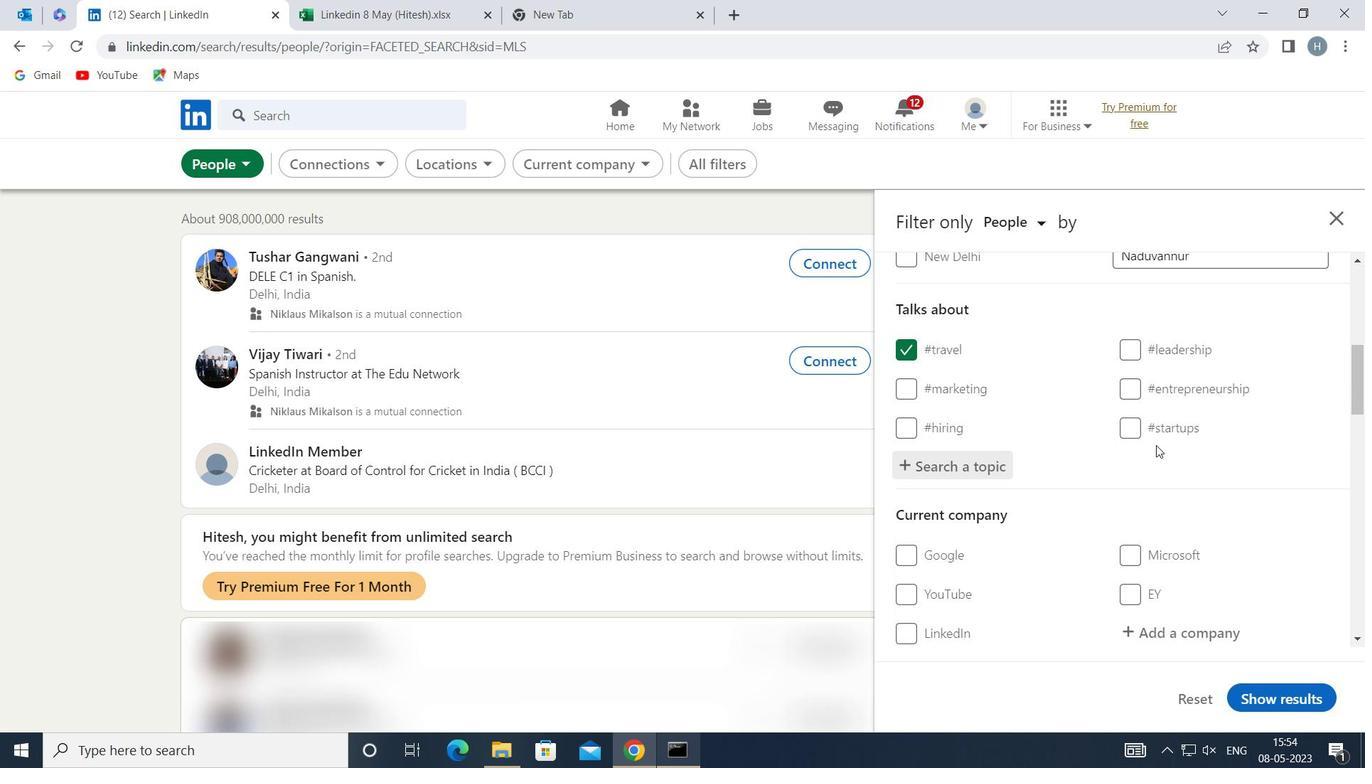 
Action: Mouse scrolled (1156, 444) with delta (0, 0)
Screenshot: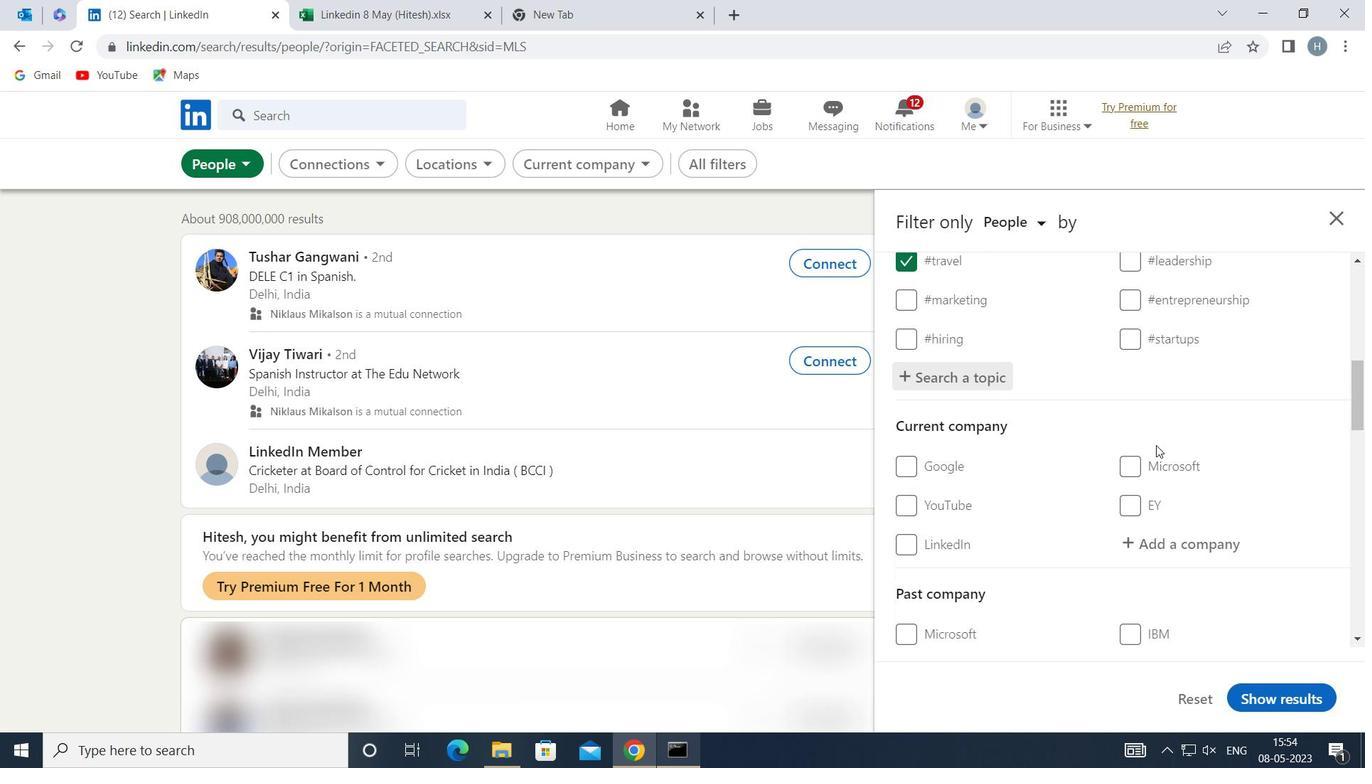 
Action: Mouse scrolled (1156, 444) with delta (0, 0)
Screenshot: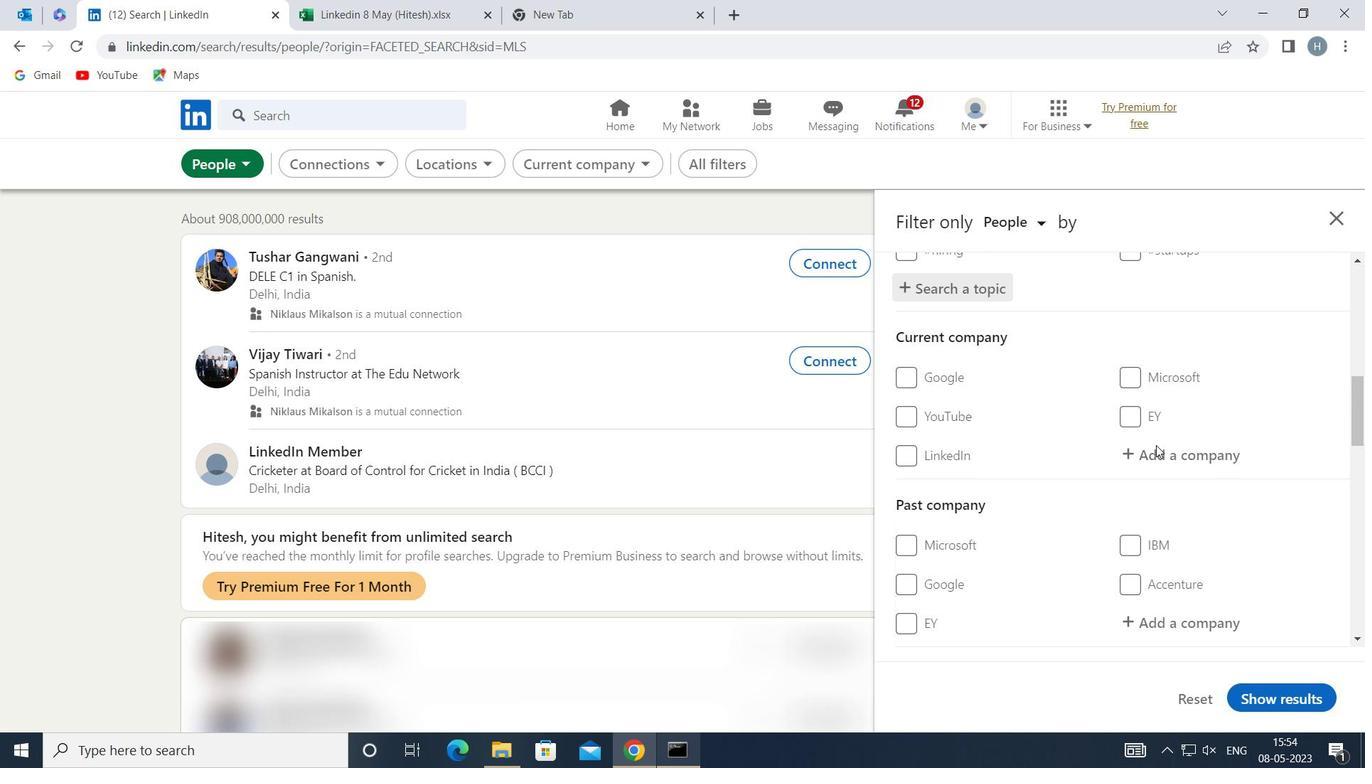 
Action: Mouse scrolled (1156, 444) with delta (0, 0)
Screenshot: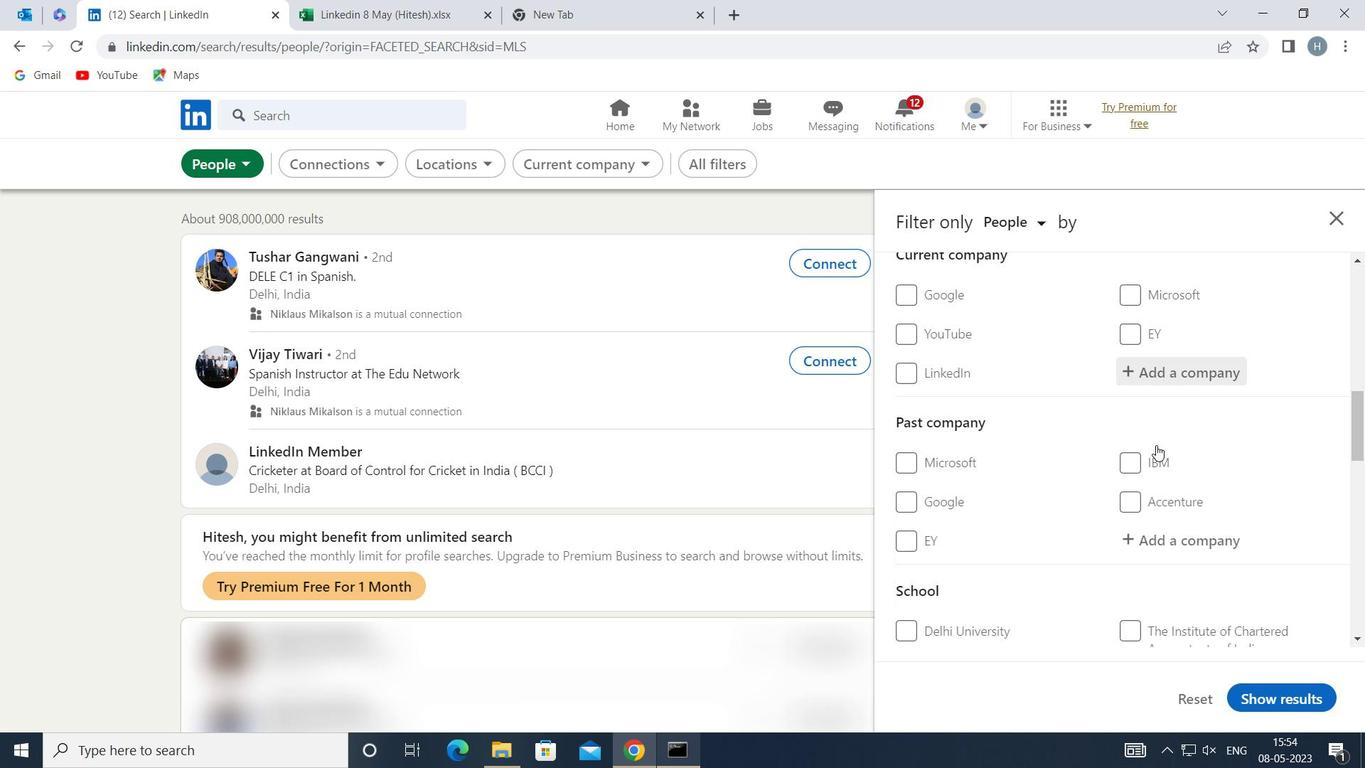 
Action: Mouse scrolled (1156, 444) with delta (0, 0)
Screenshot: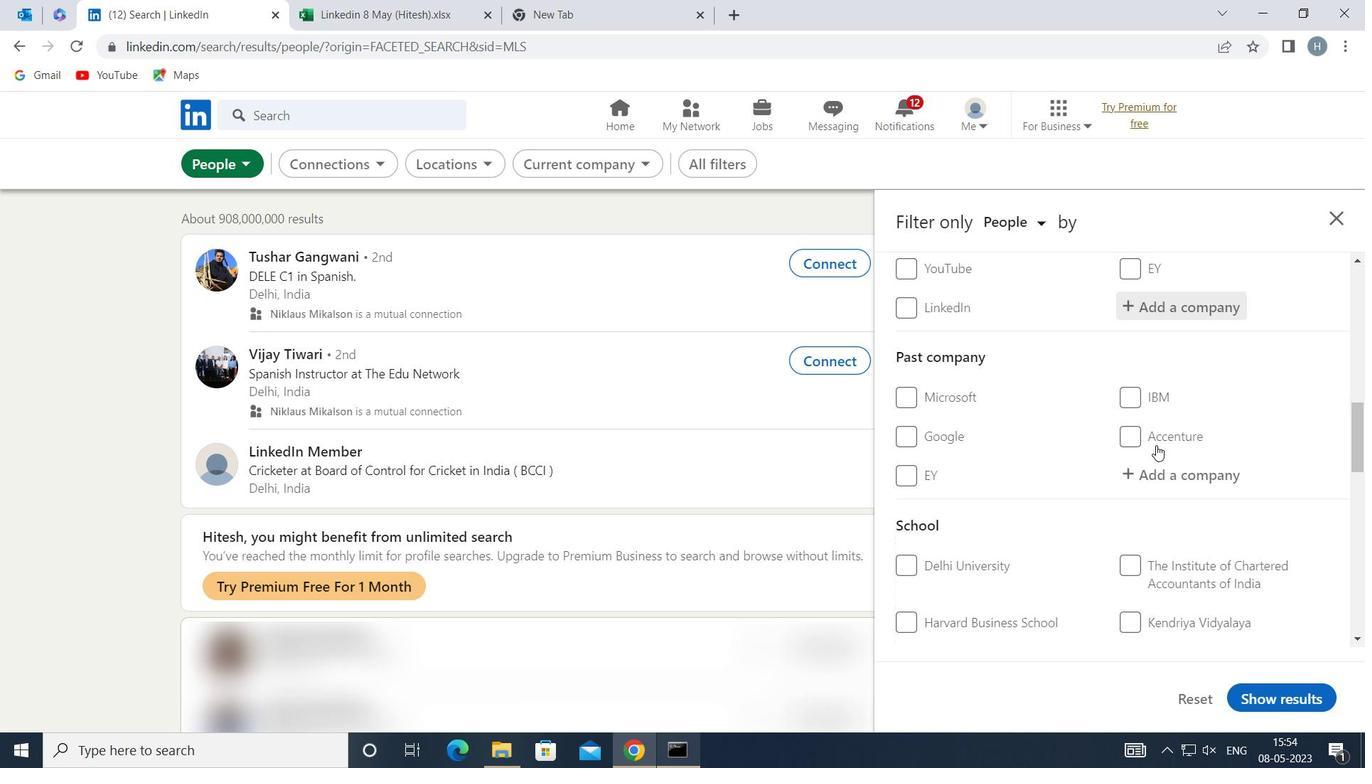 
Action: Mouse scrolled (1156, 444) with delta (0, 0)
Screenshot: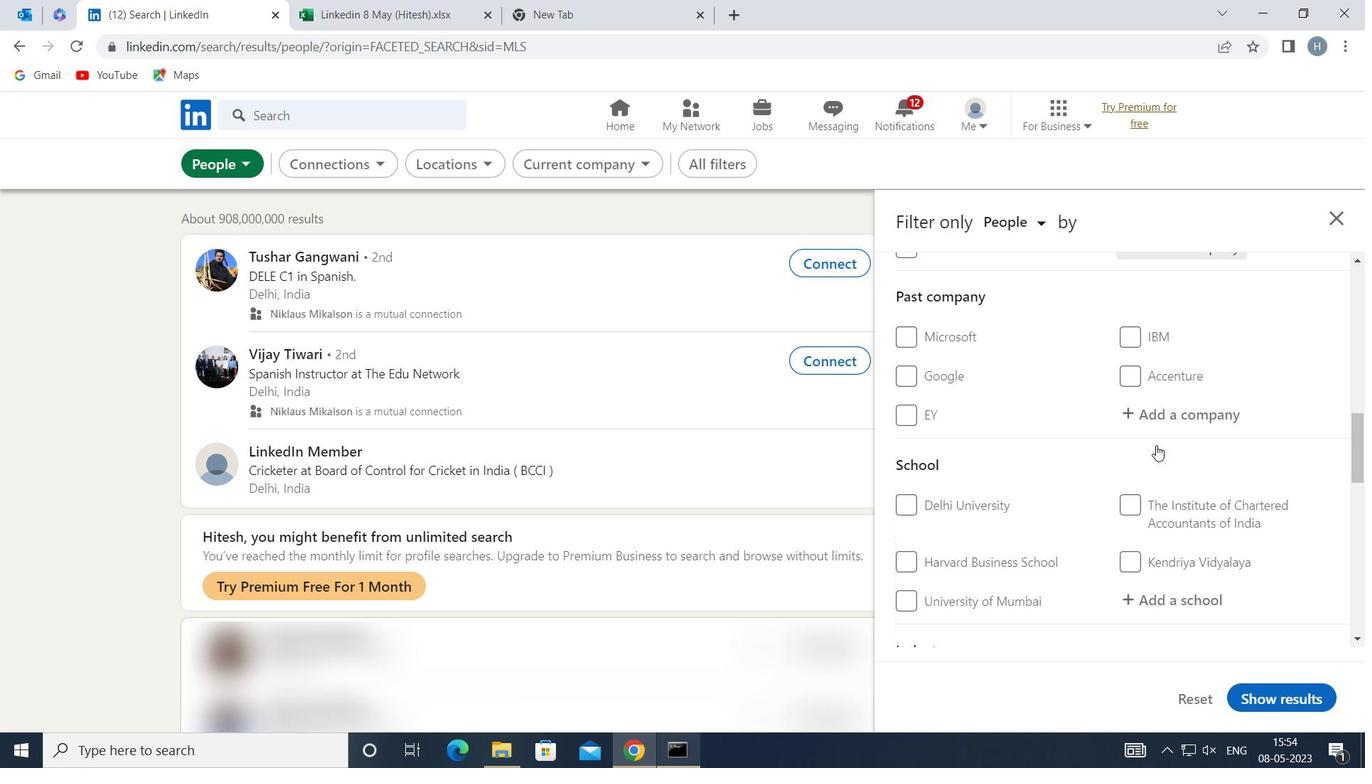 
Action: Mouse scrolled (1156, 444) with delta (0, 0)
Screenshot: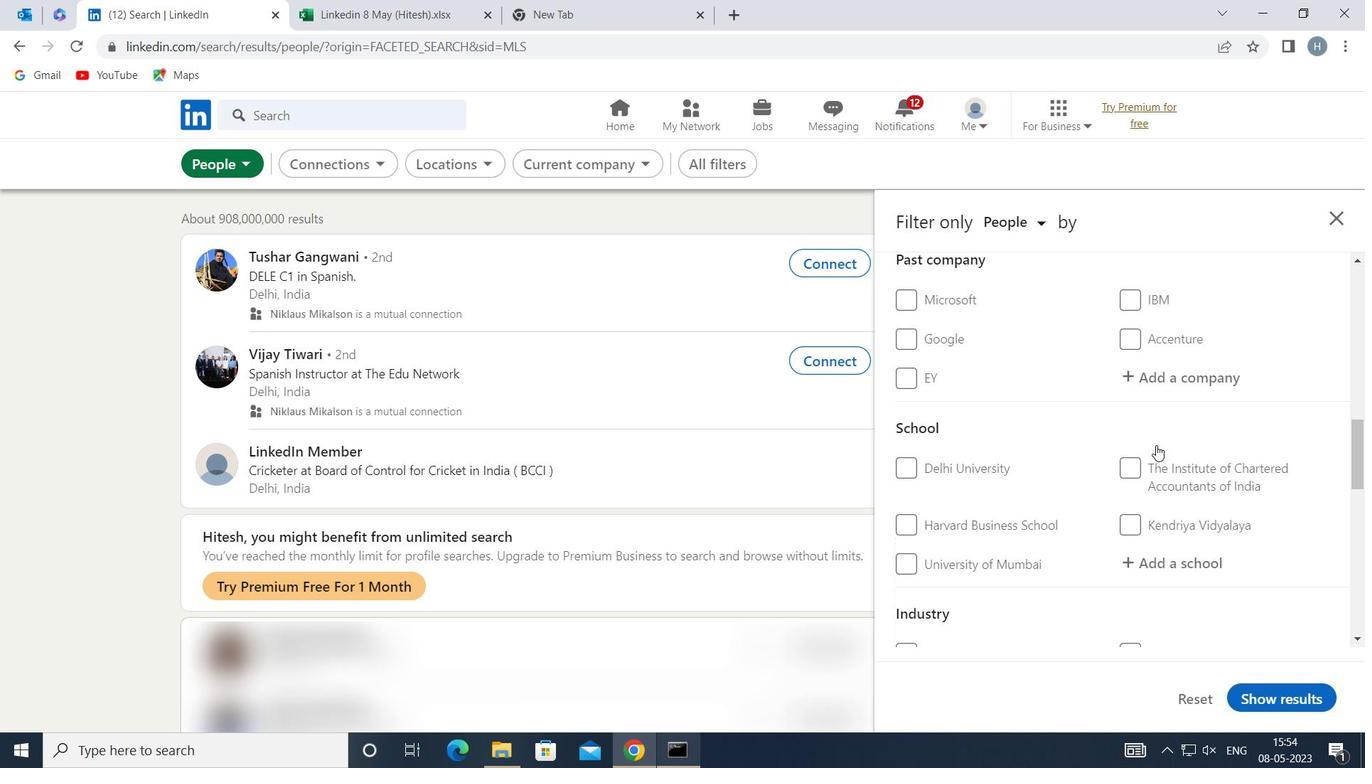 
Action: Mouse scrolled (1156, 444) with delta (0, 0)
Screenshot: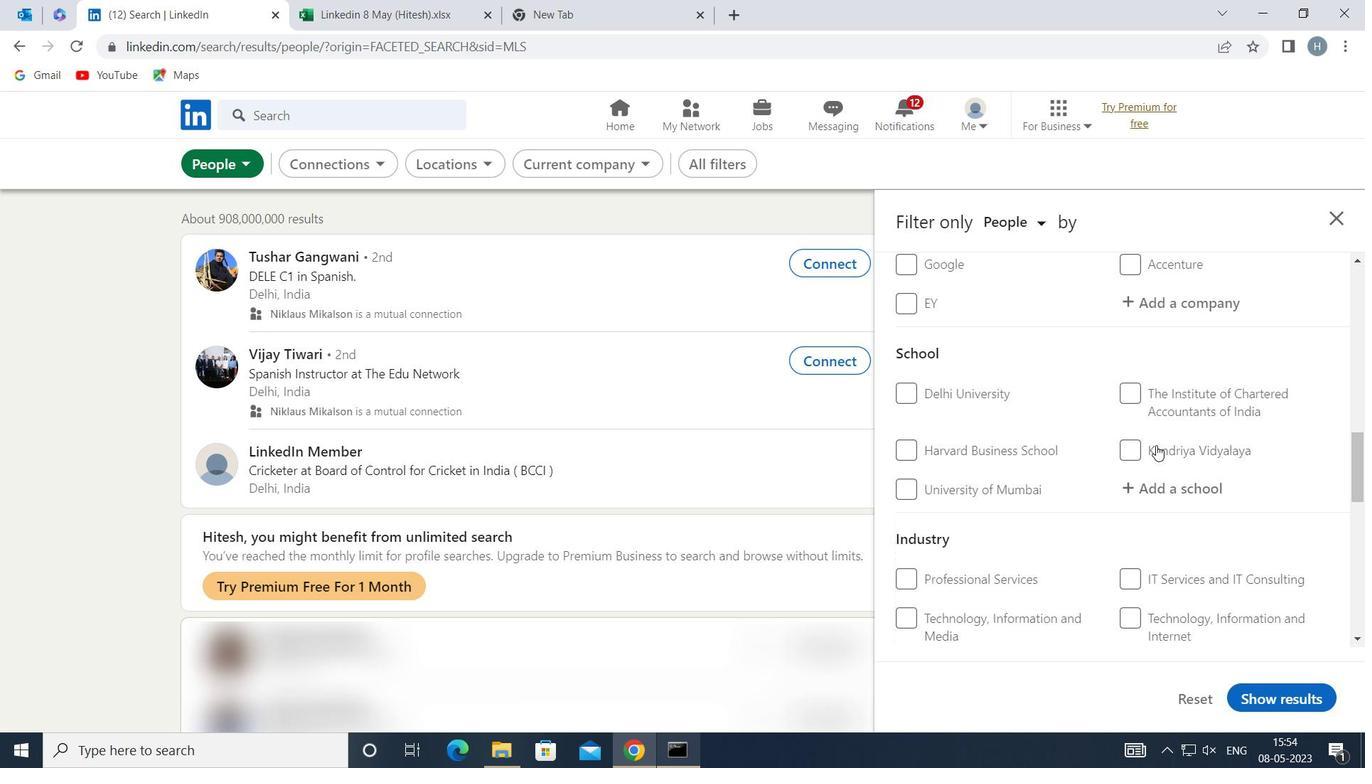 
Action: Mouse scrolled (1156, 444) with delta (0, 0)
Screenshot: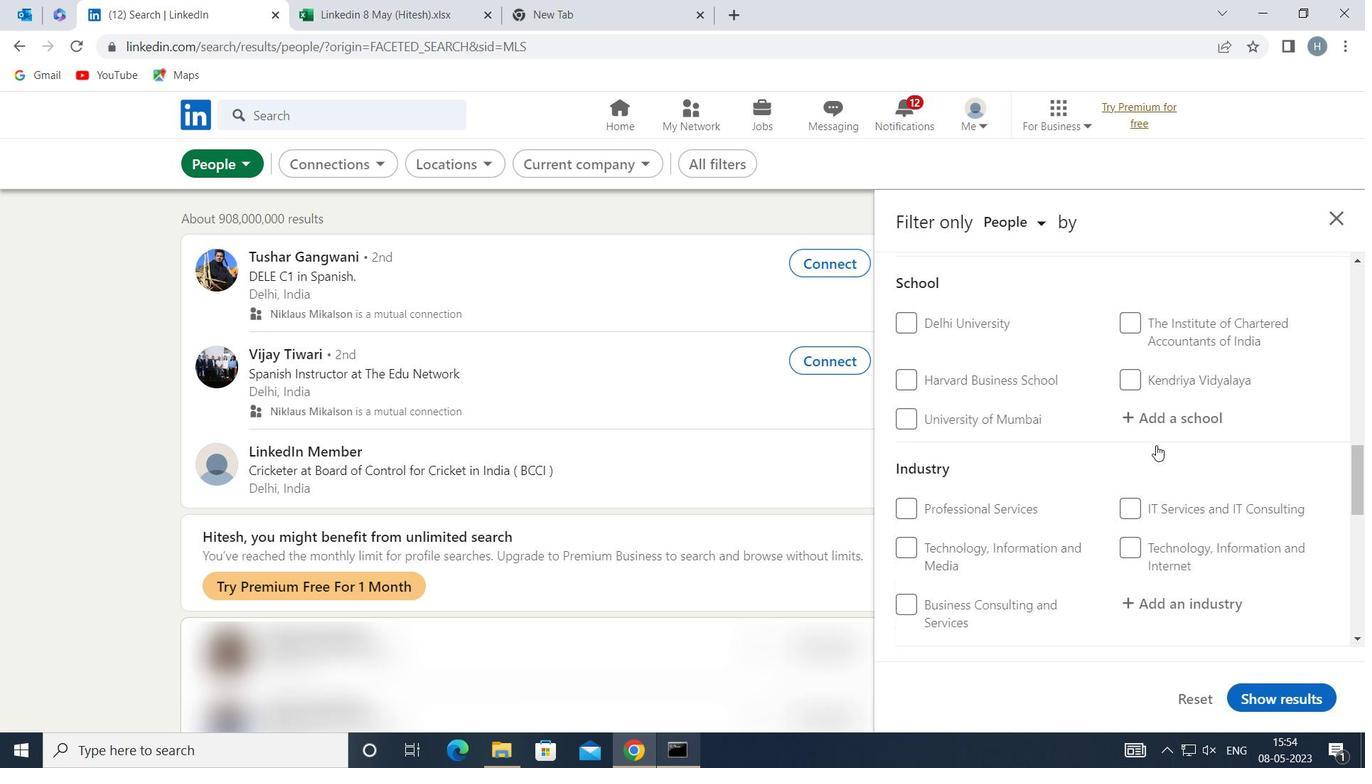 
Action: Mouse scrolled (1156, 444) with delta (0, 0)
Screenshot: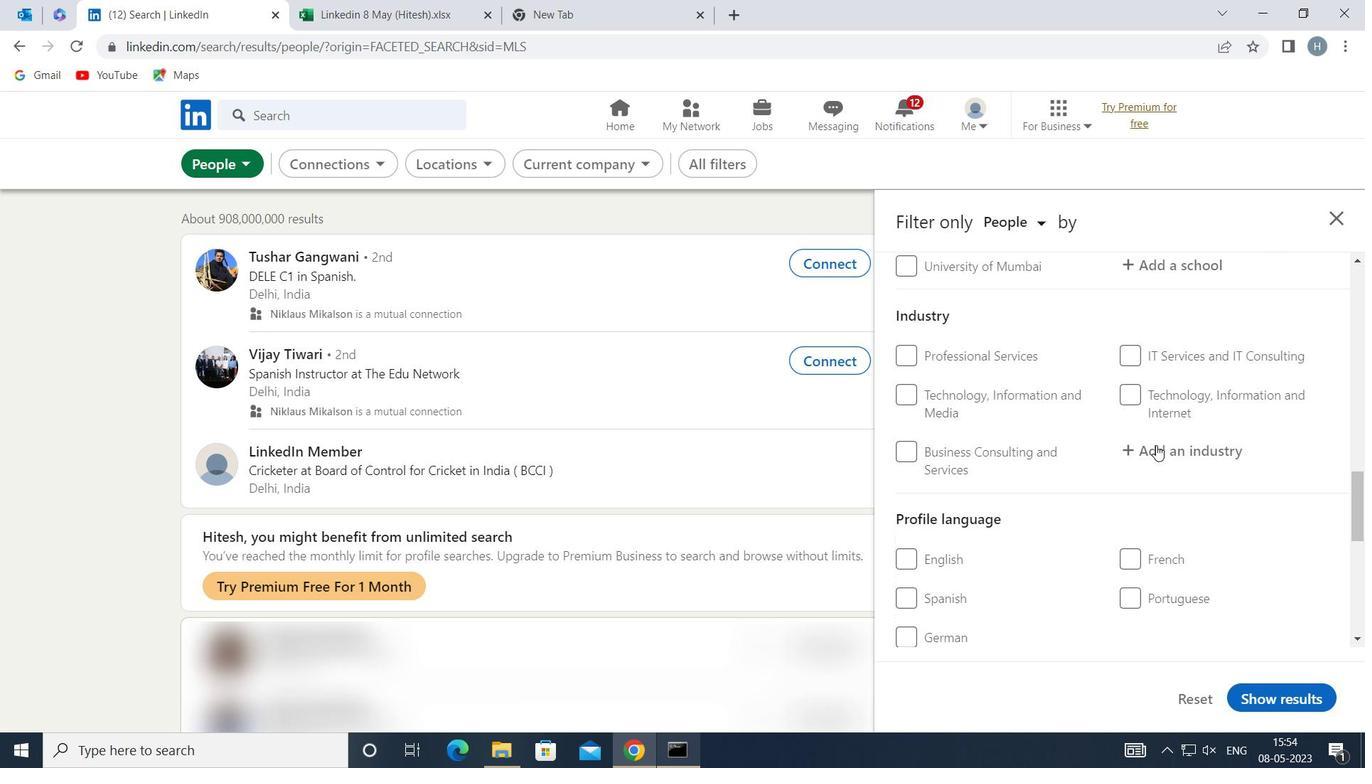 
Action: Mouse moved to (1127, 396)
Screenshot: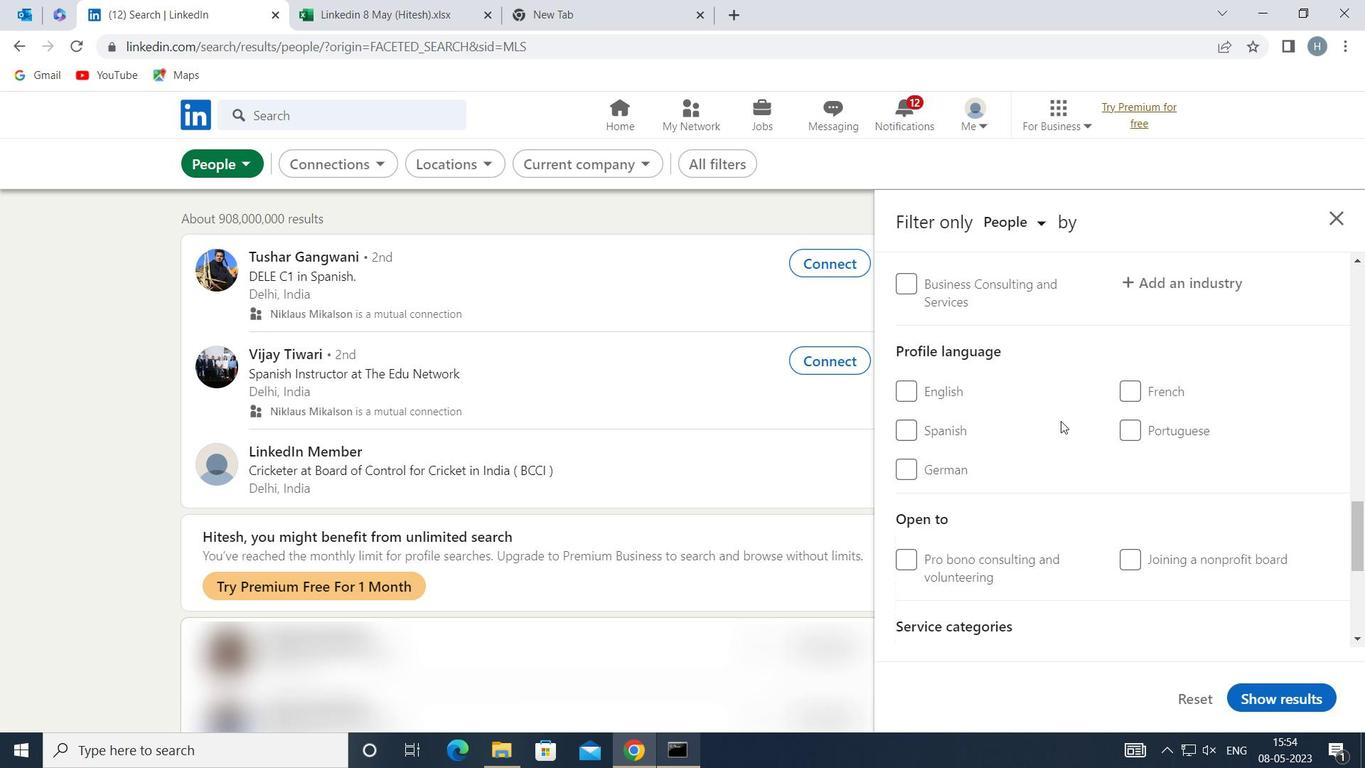 
Action: Mouse pressed left at (1127, 396)
Screenshot: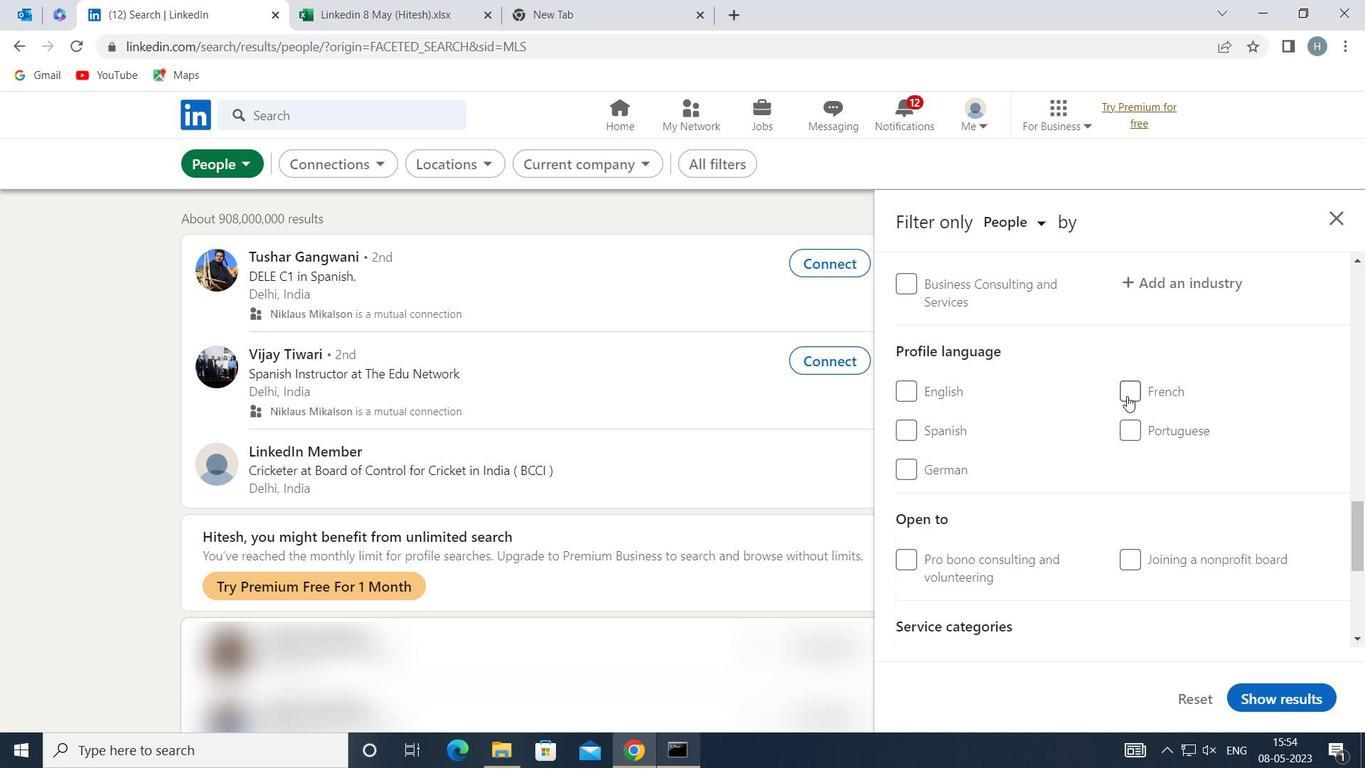 
Action: Mouse moved to (1096, 416)
Screenshot: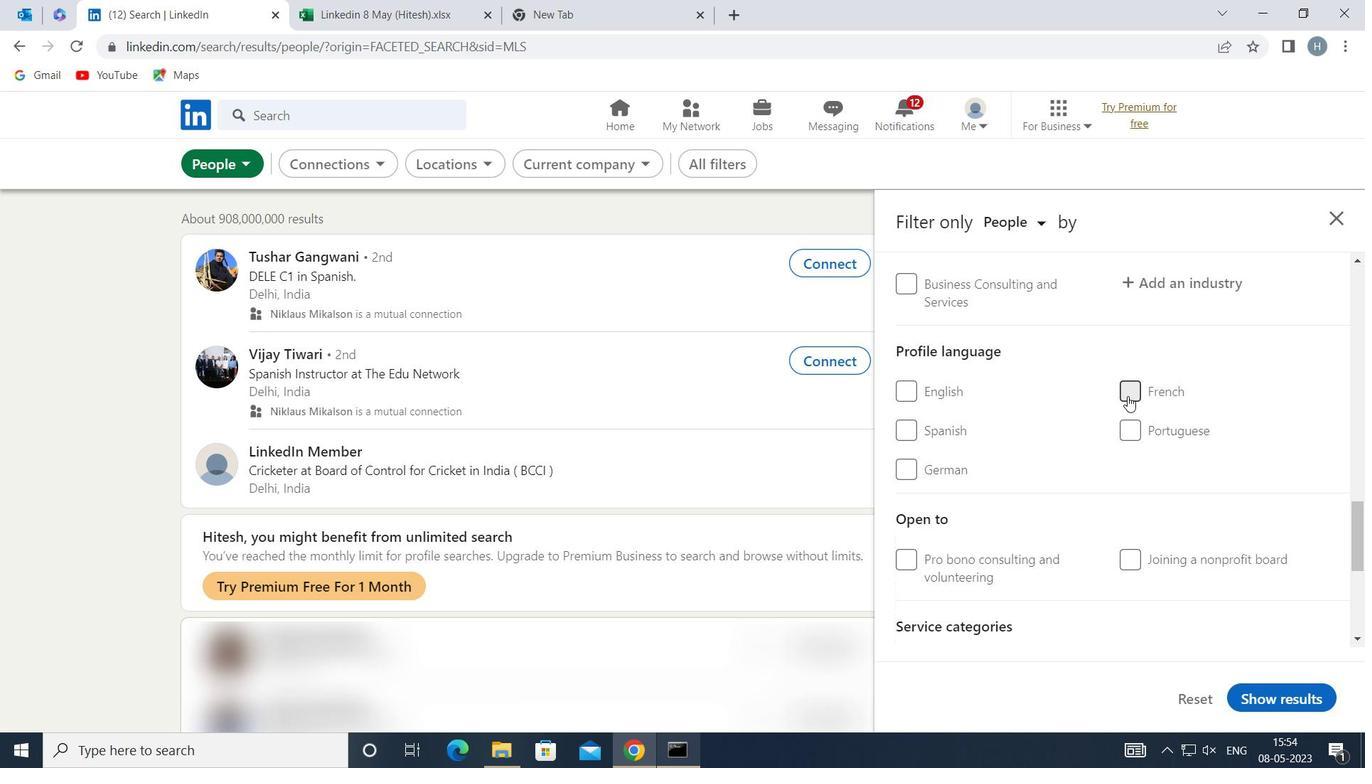 
Action: Mouse scrolled (1096, 416) with delta (0, 0)
Screenshot: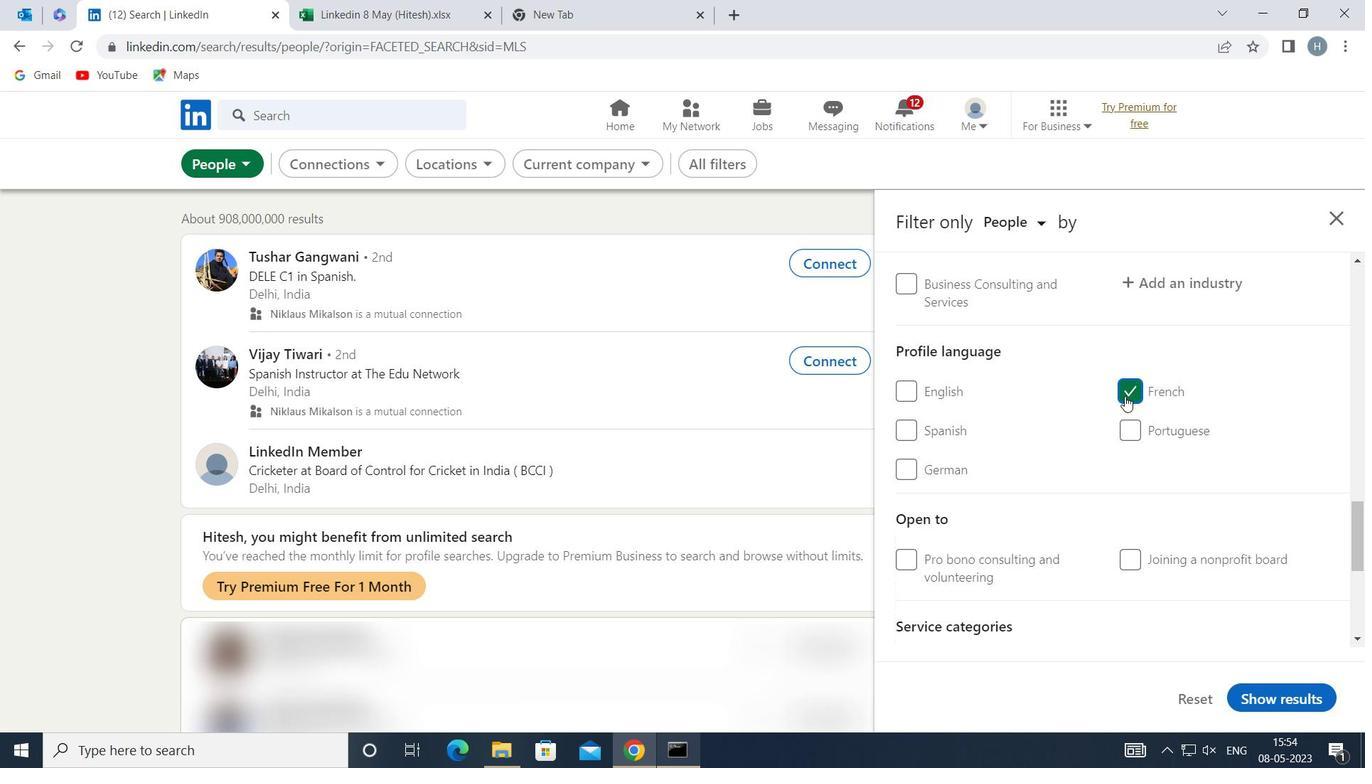 
Action: Mouse scrolled (1096, 416) with delta (0, 0)
Screenshot: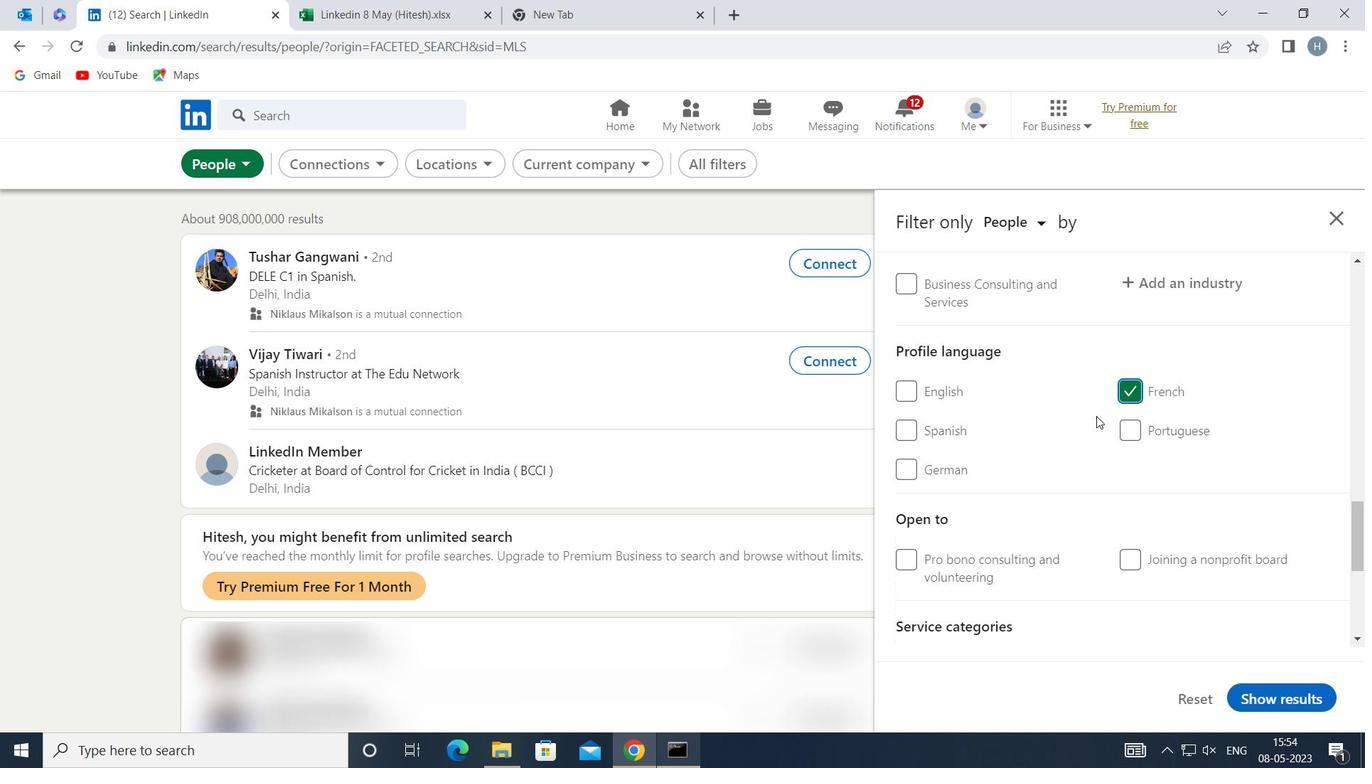 
Action: Mouse moved to (1093, 416)
Screenshot: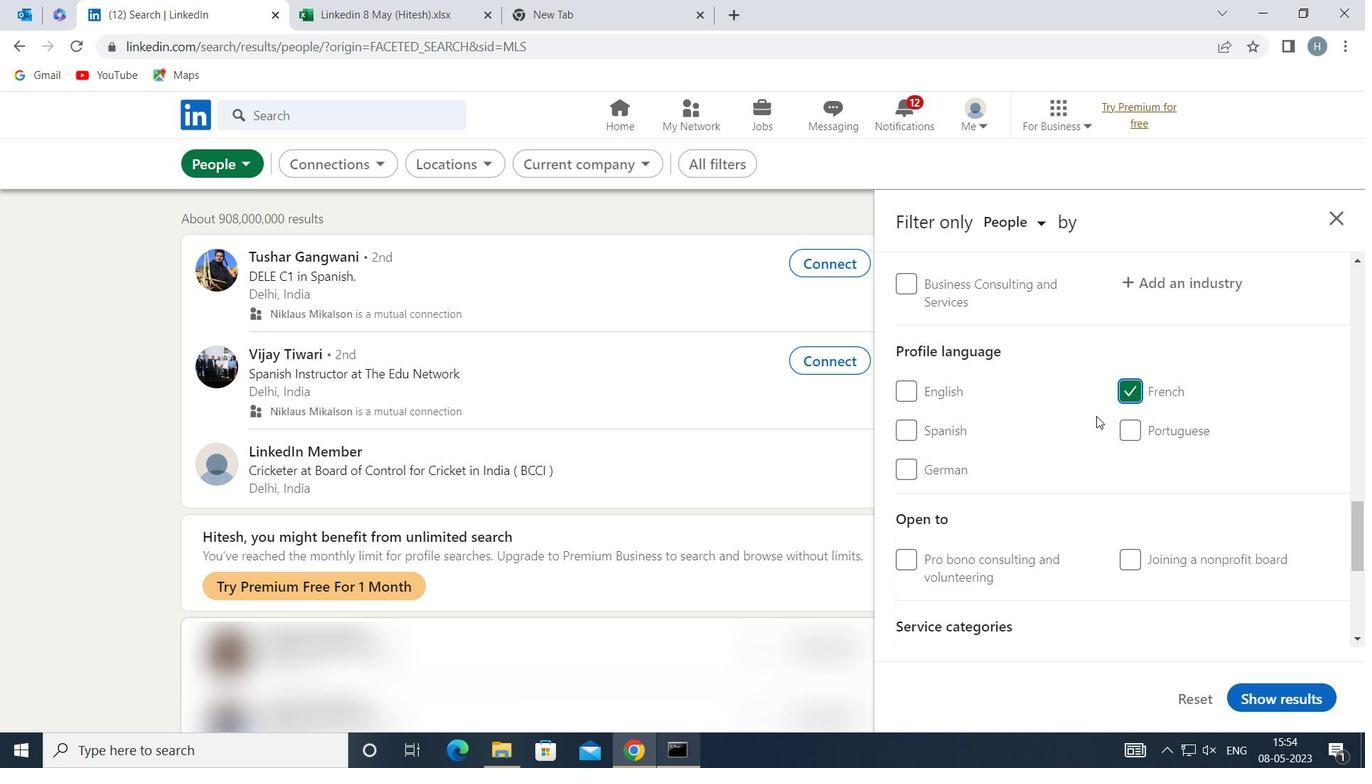 
Action: Mouse scrolled (1093, 416) with delta (0, 0)
Screenshot: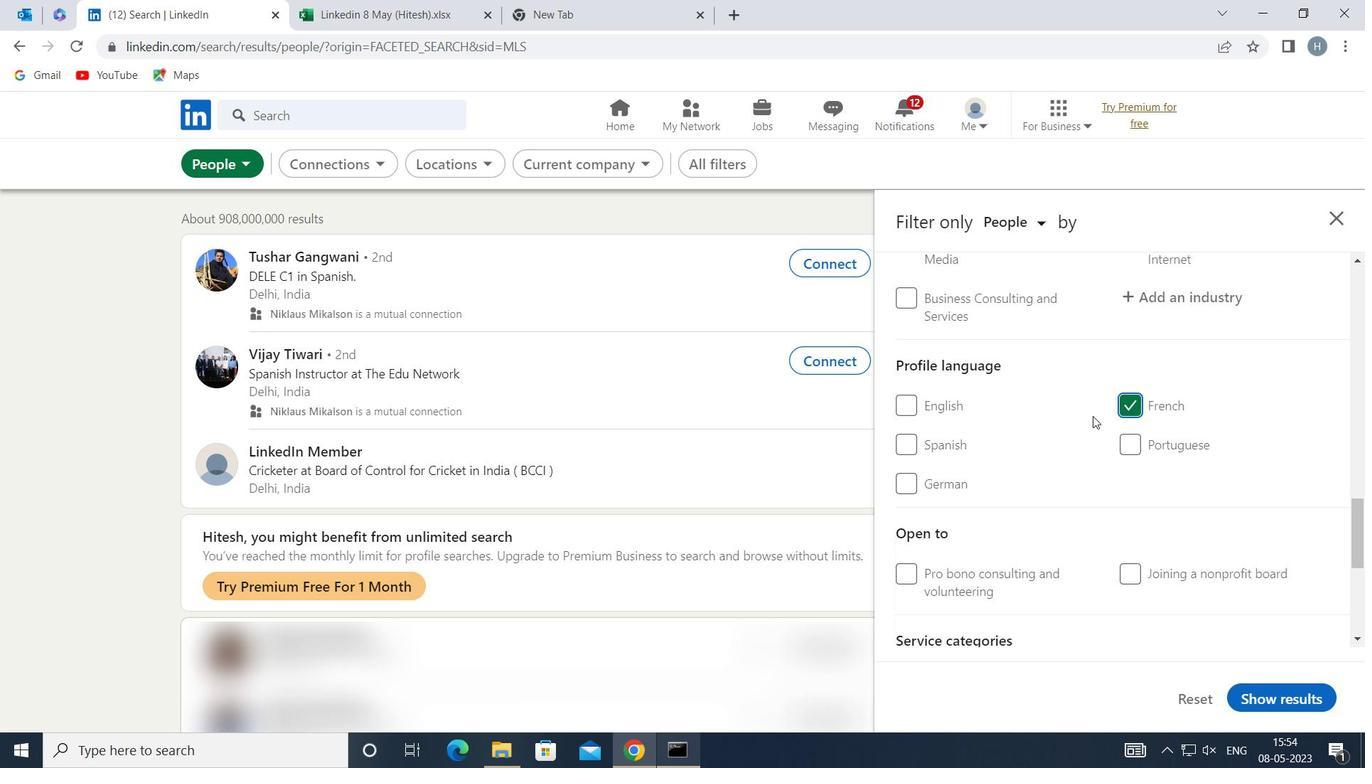 
Action: Mouse scrolled (1093, 416) with delta (0, 0)
Screenshot: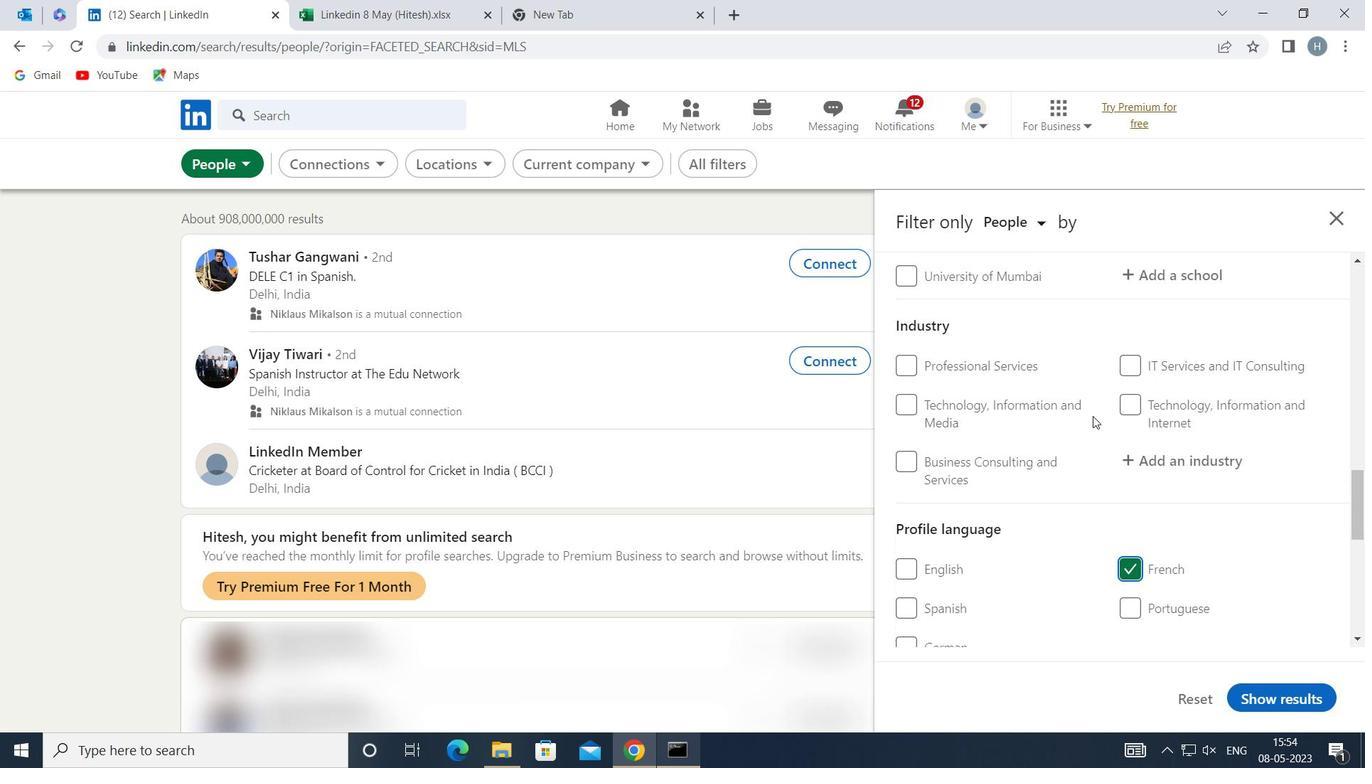 
Action: Mouse scrolled (1093, 416) with delta (0, 0)
Screenshot: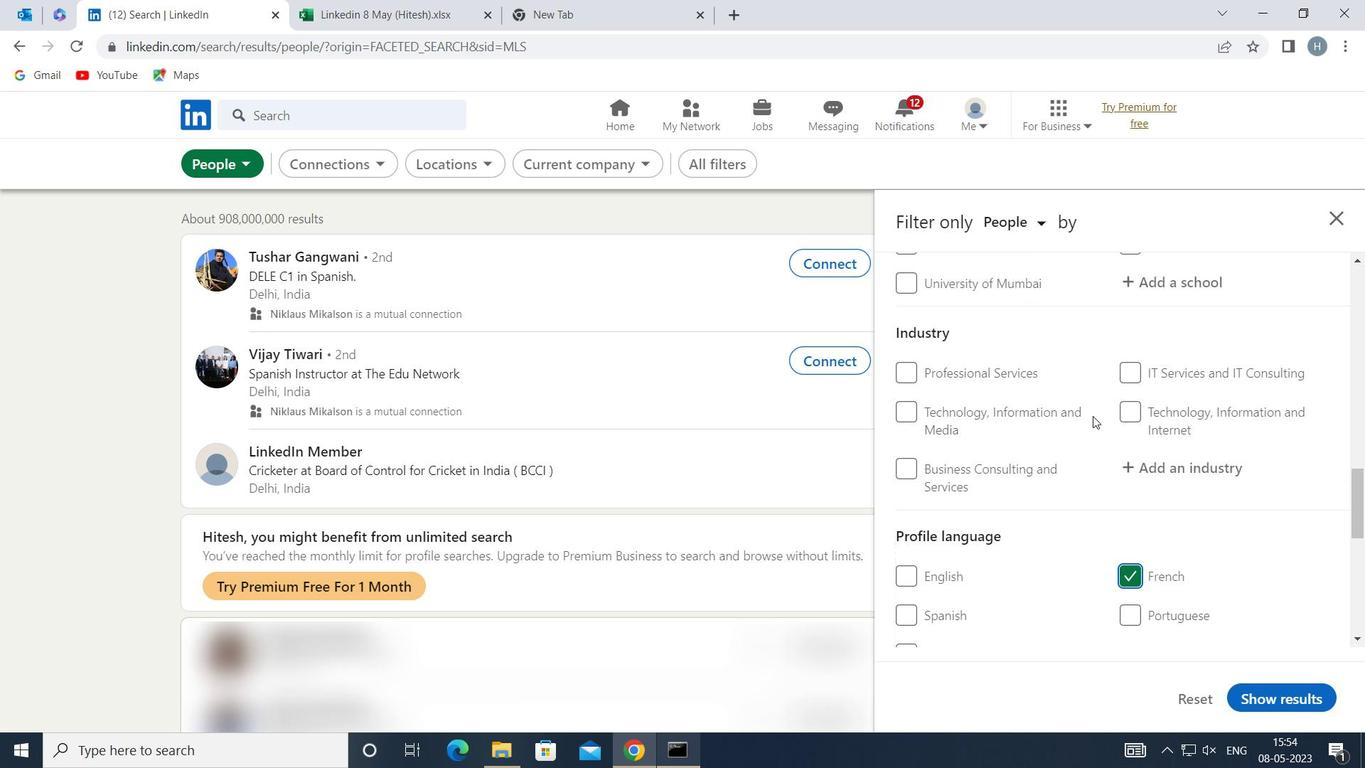 
Action: Mouse scrolled (1093, 416) with delta (0, 0)
Screenshot: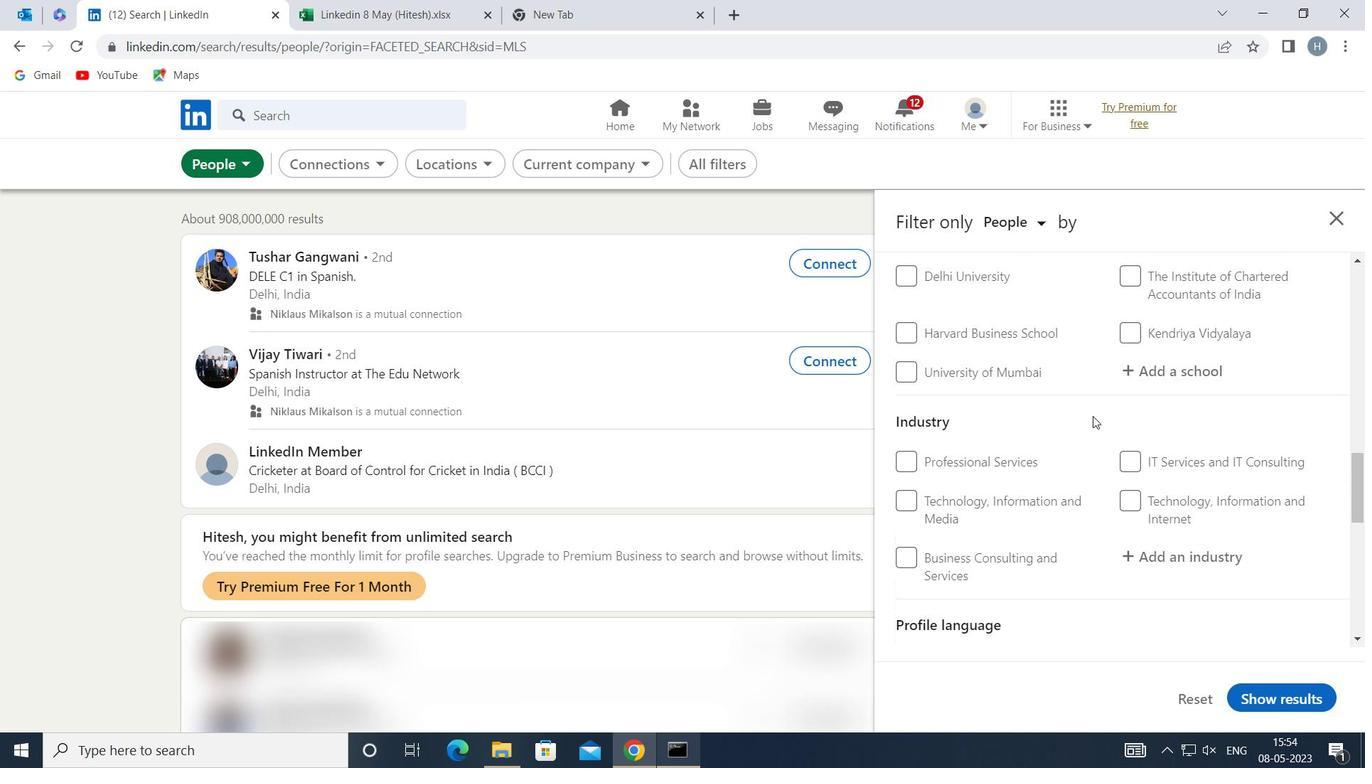 
Action: Mouse scrolled (1093, 416) with delta (0, 0)
Screenshot: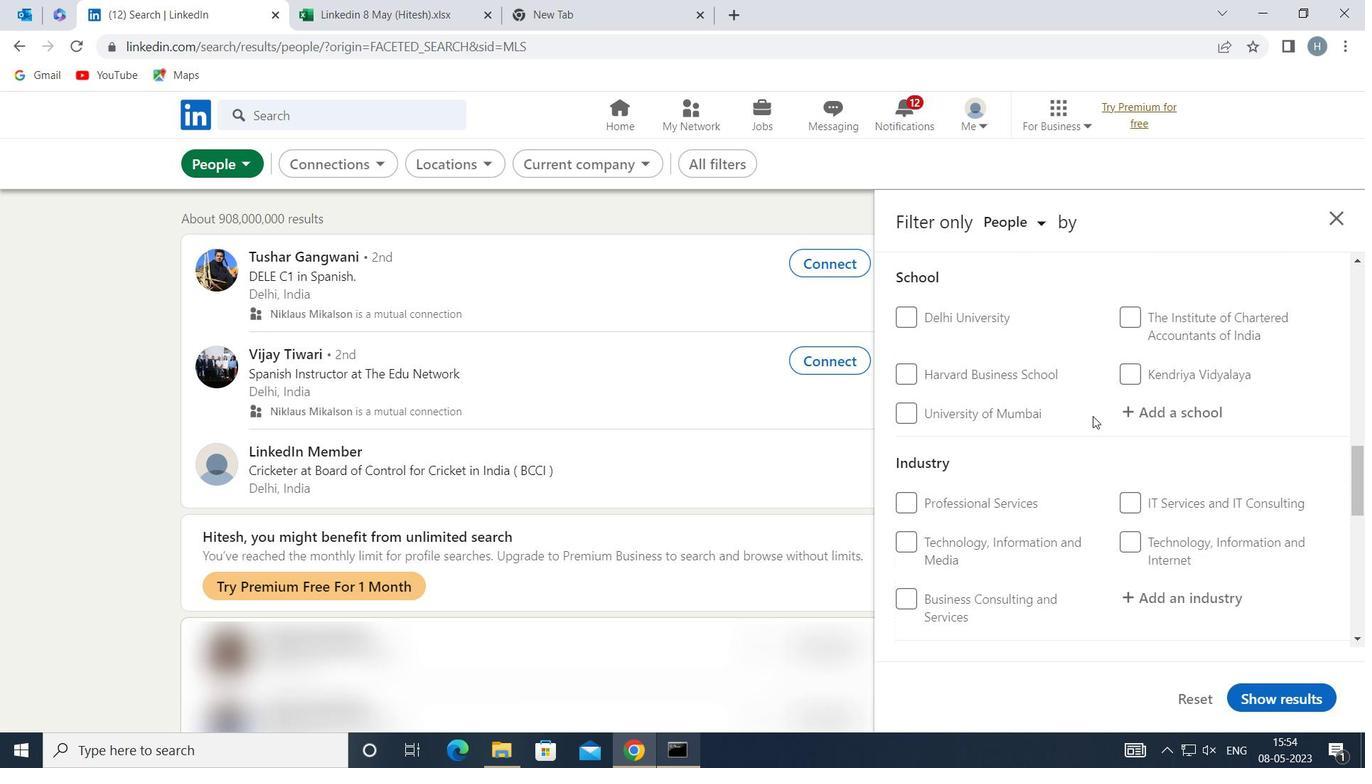 
Action: Mouse scrolled (1093, 416) with delta (0, 0)
Screenshot: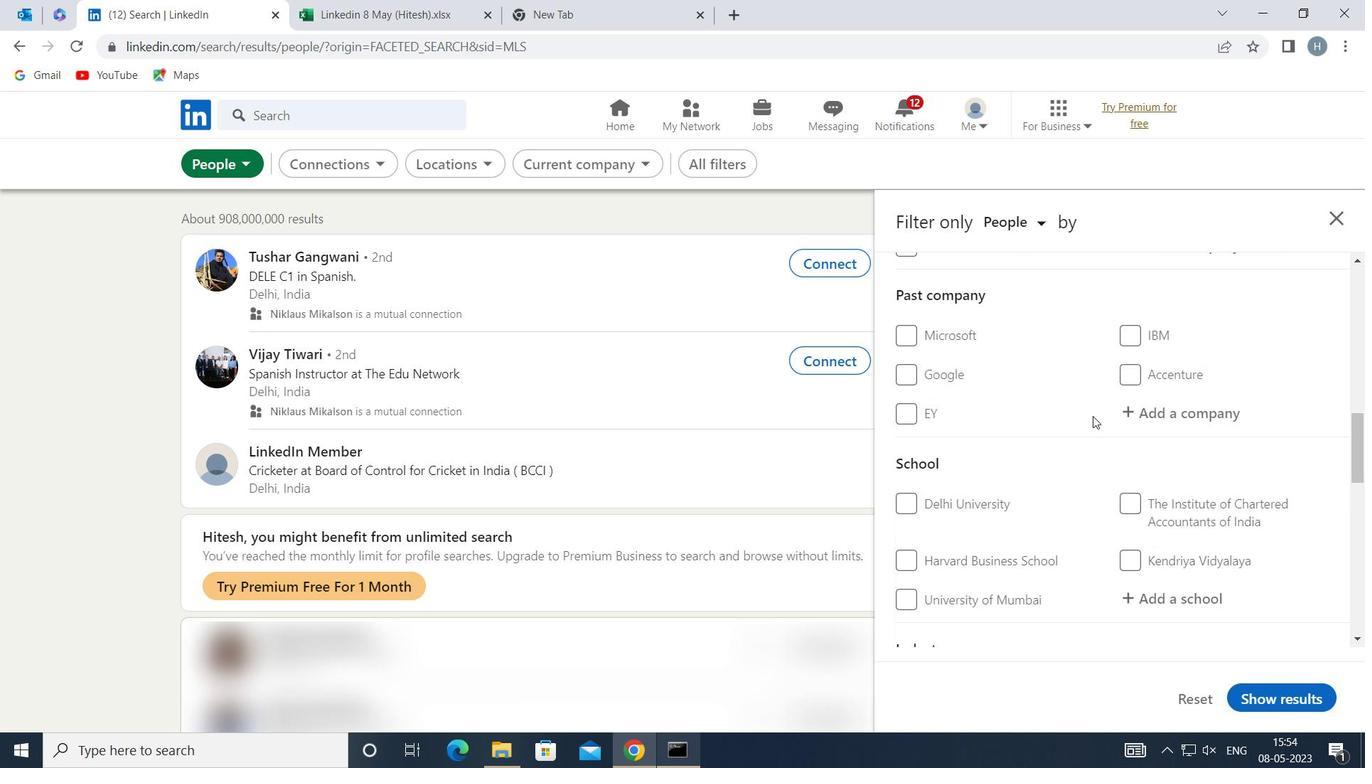
Action: Mouse moved to (1169, 447)
Screenshot: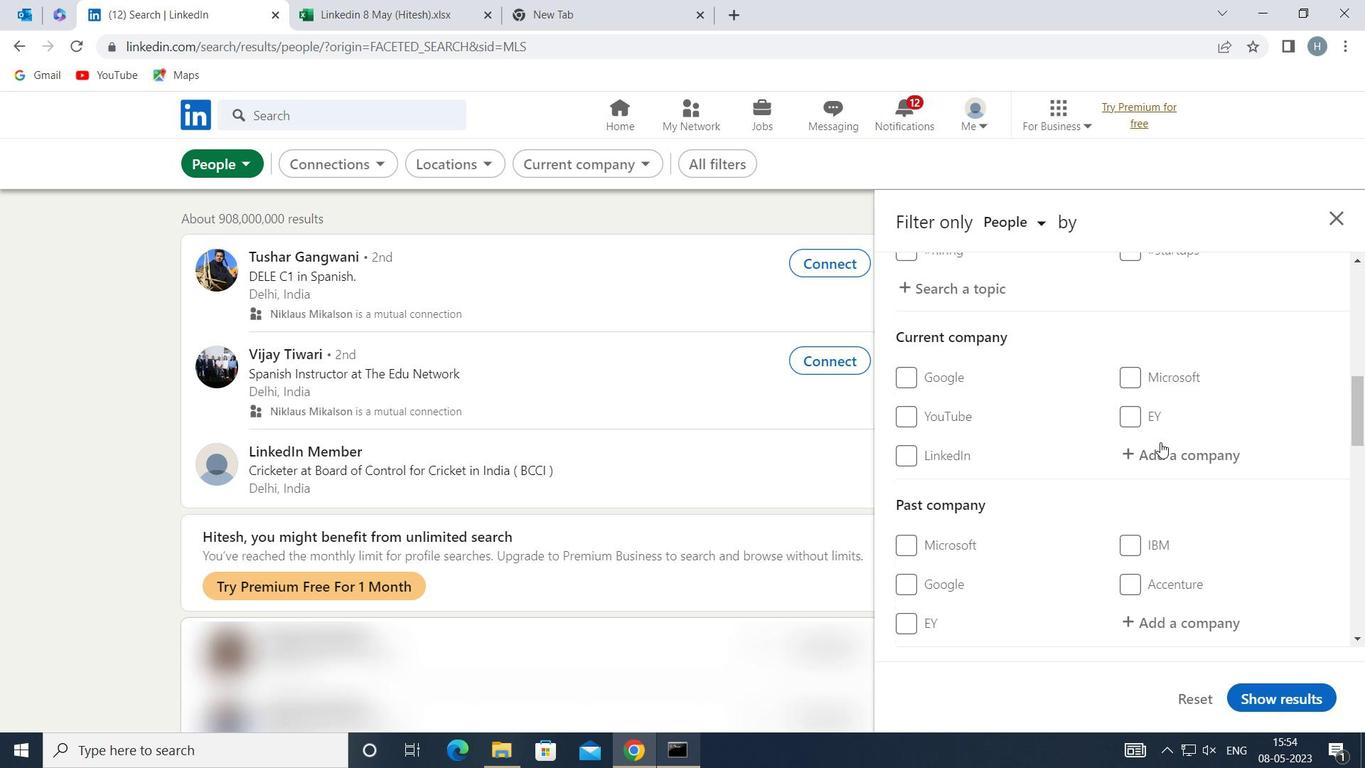 
Action: Mouse pressed left at (1169, 447)
Screenshot: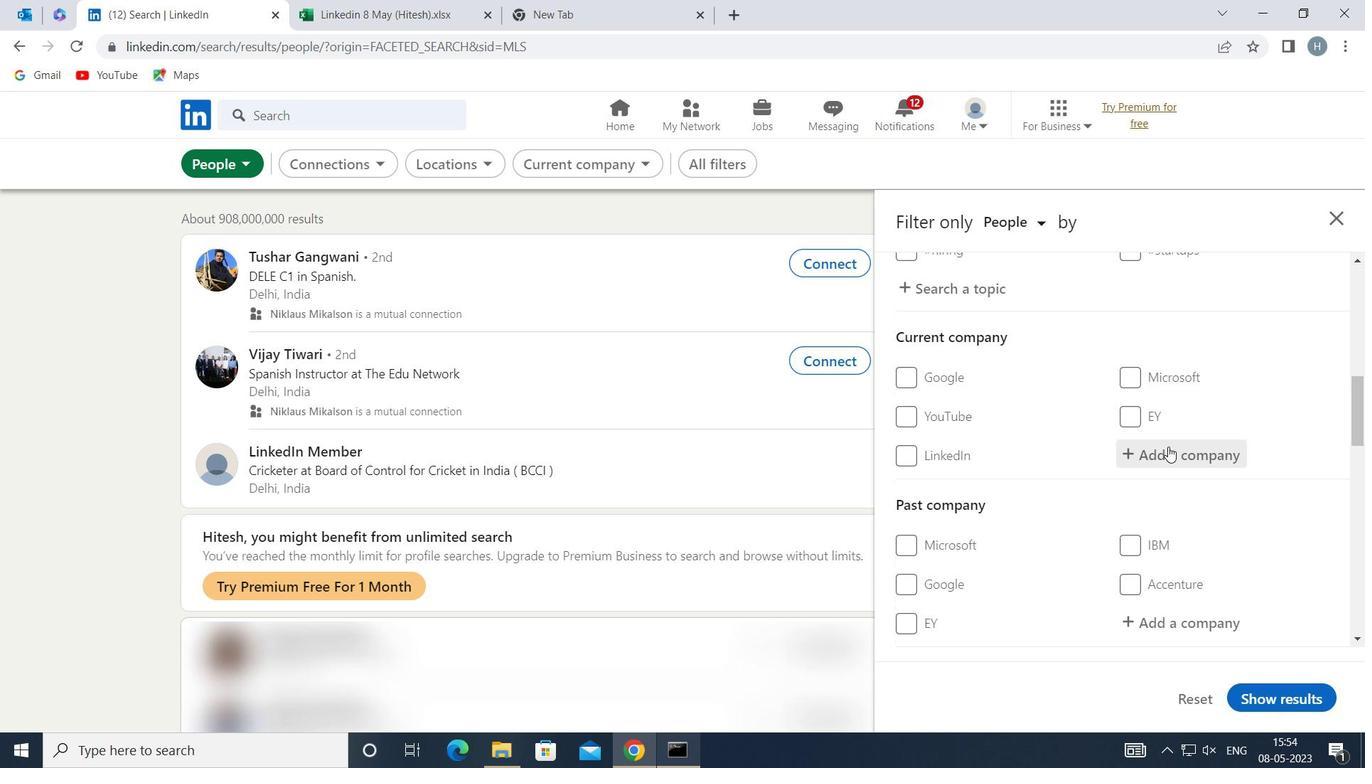 
Action: Key pressed <Key.shift><Key.shift><Key.shift><Key.shift><Key.shift><Key.shift><Key.shift><Key.shift>UPSTOX
Screenshot: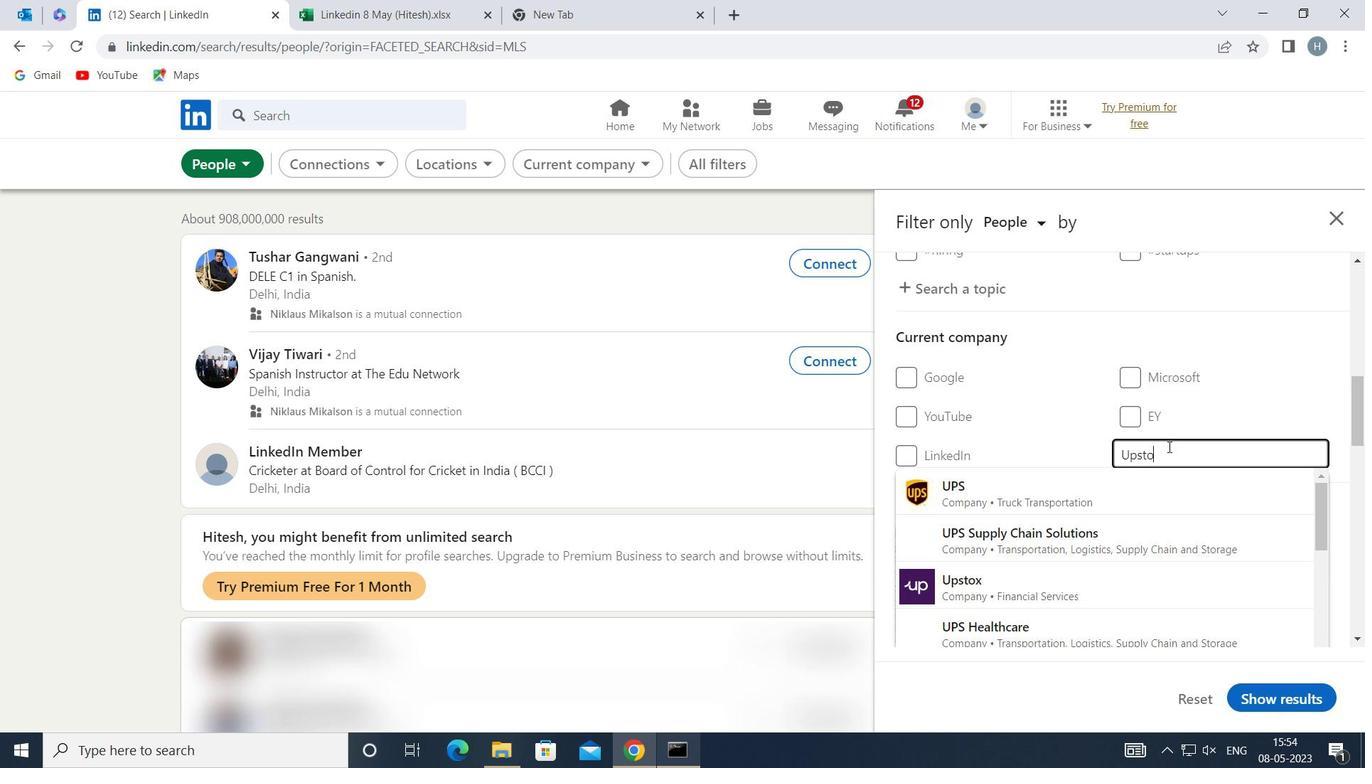 
Action: Mouse moved to (1080, 494)
Screenshot: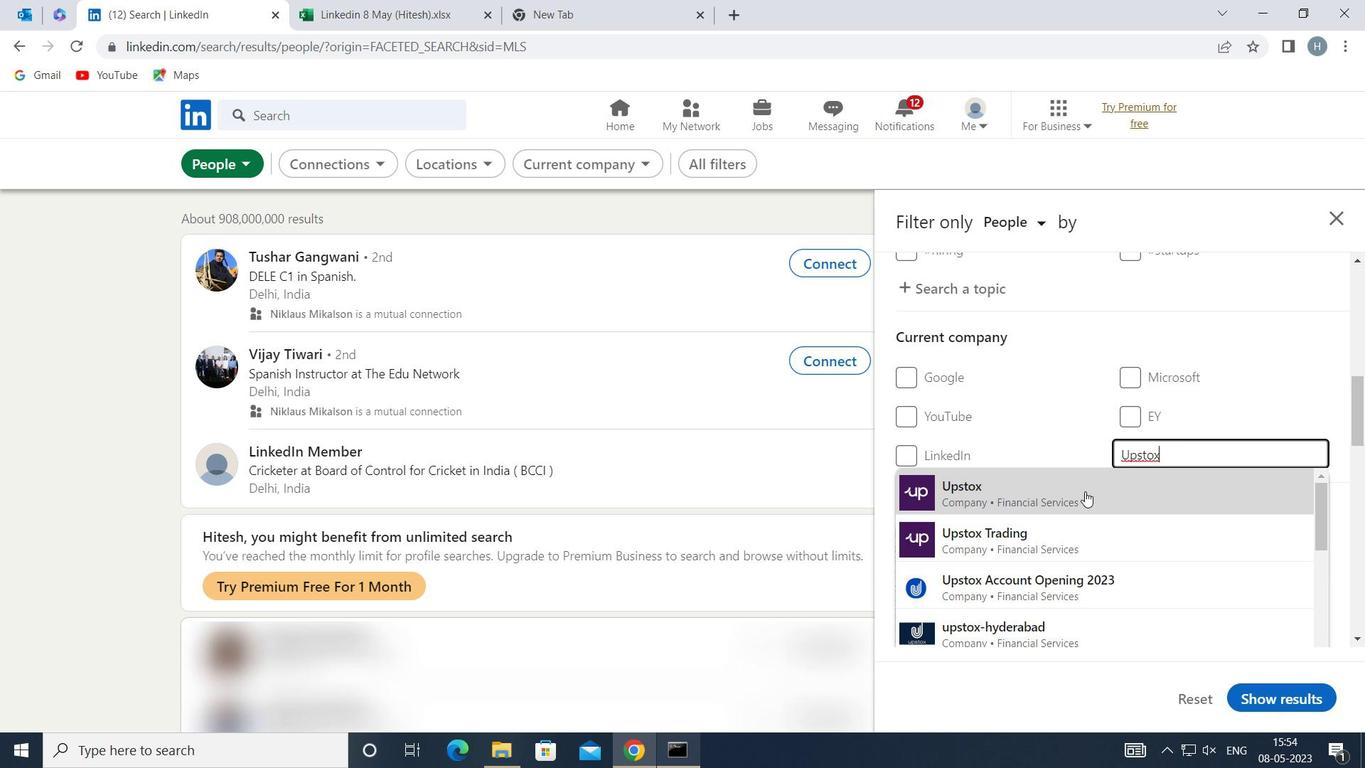 
Action: Mouse pressed left at (1080, 494)
Screenshot: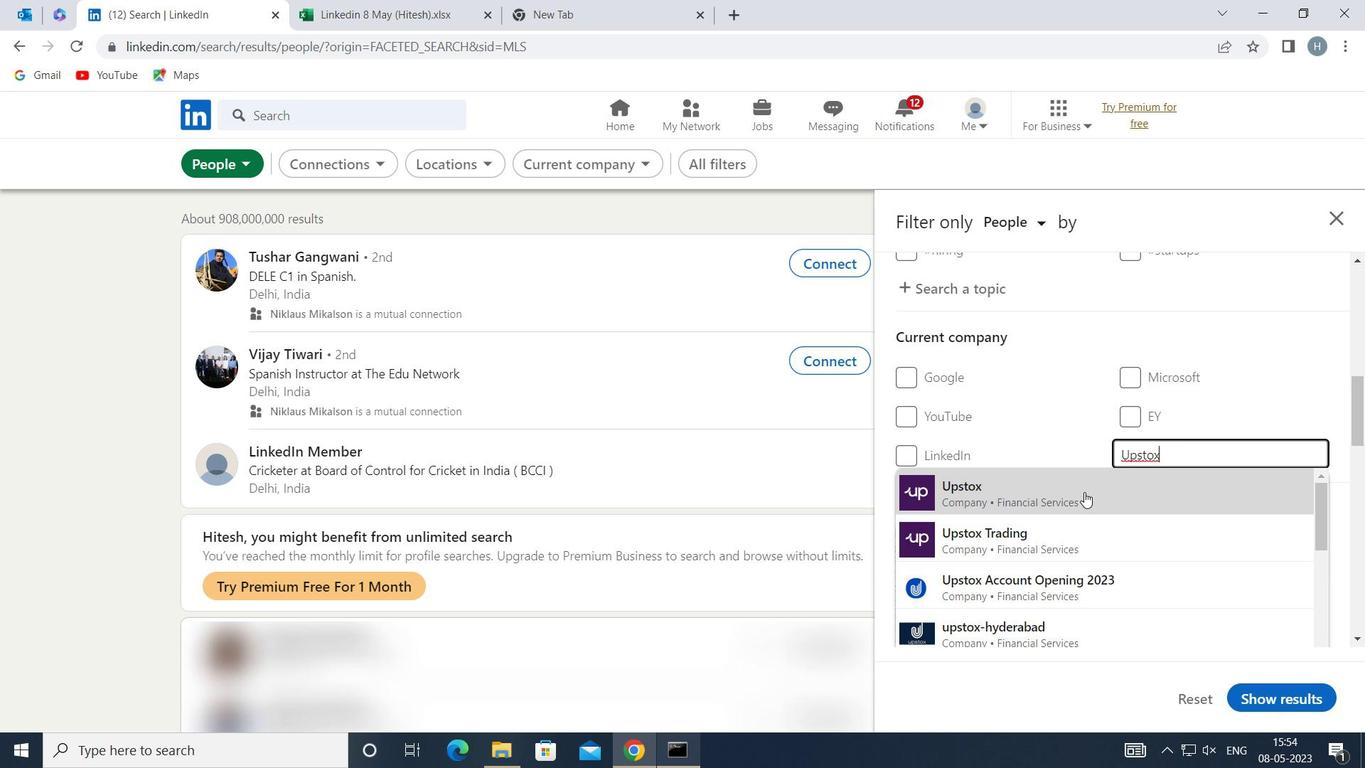 
Action: Mouse moved to (1079, 487)
Screenshot: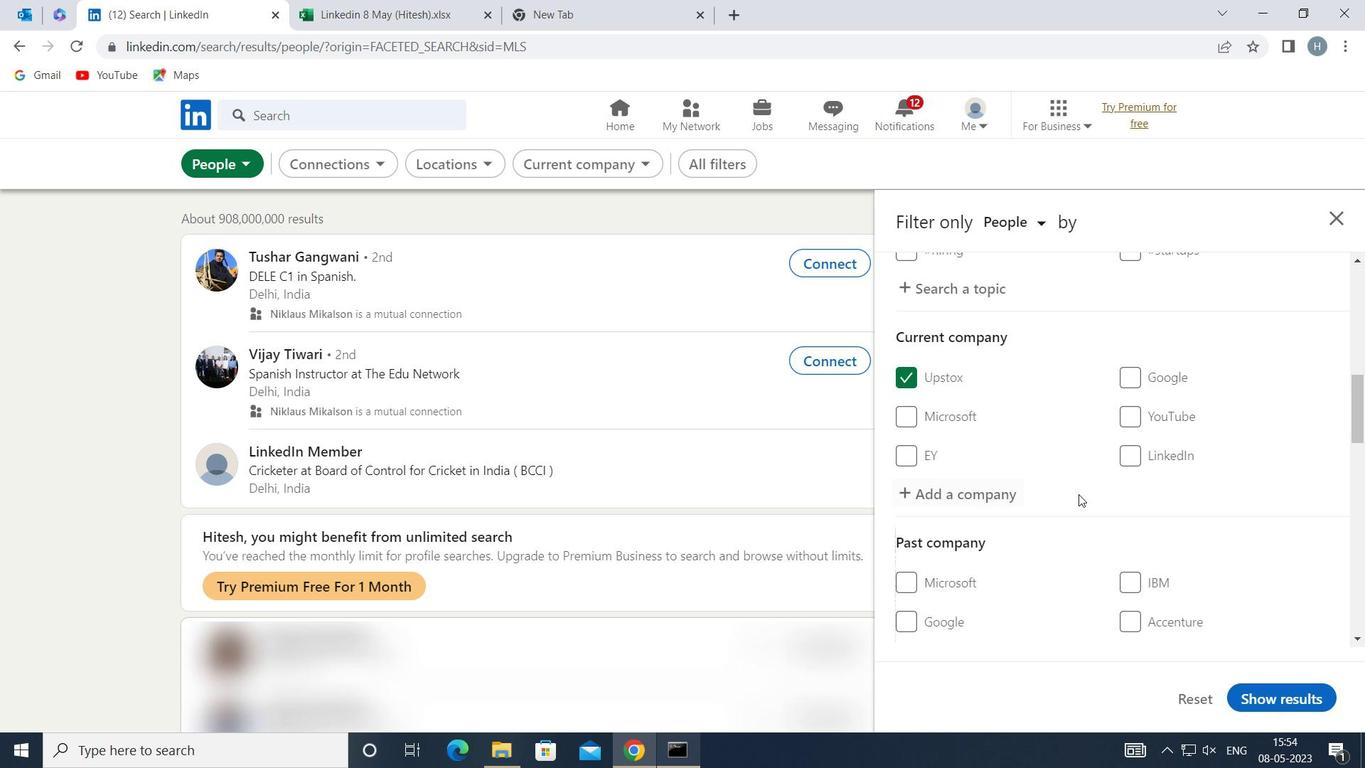 
Action: Mouse scrolled (1079, 487) with delta (0, 0)
Screenshot: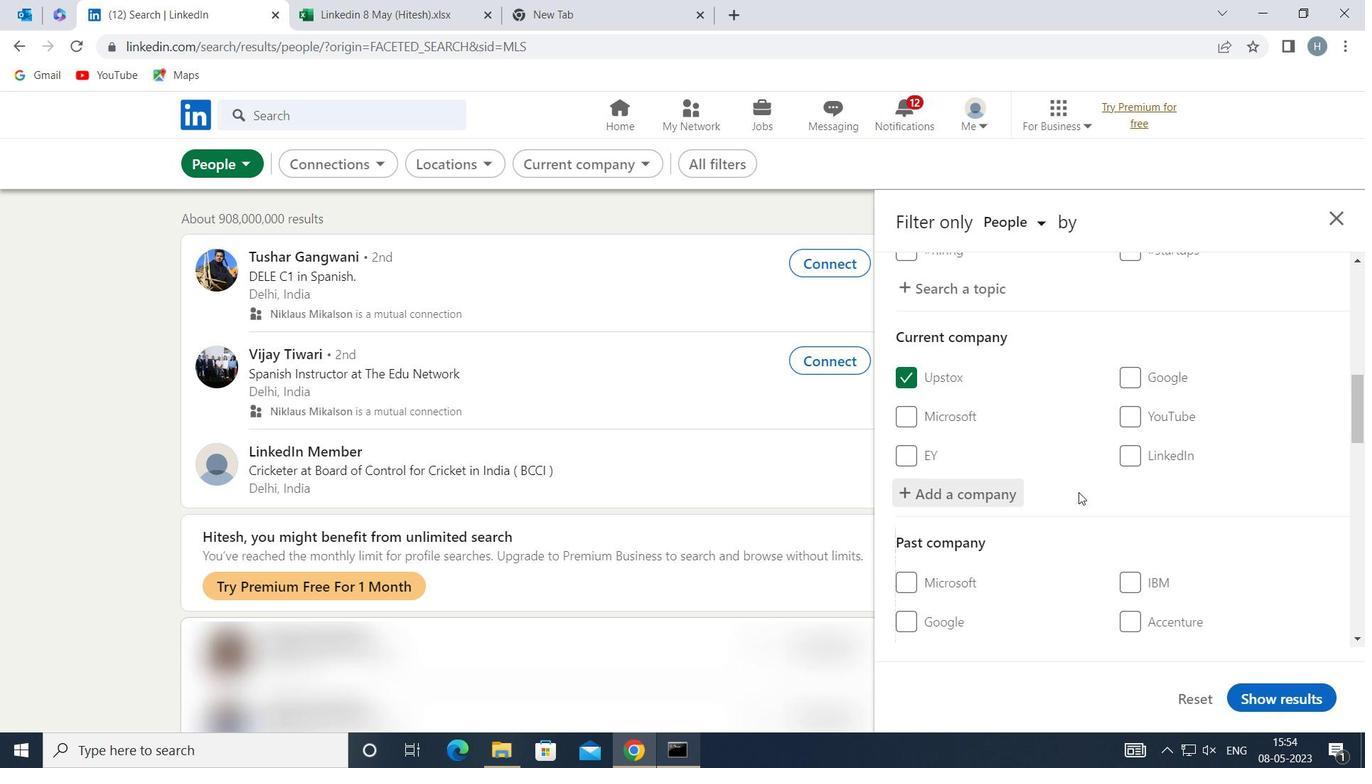 
Action: Mouse moved to (1079, 482)
Screenshot: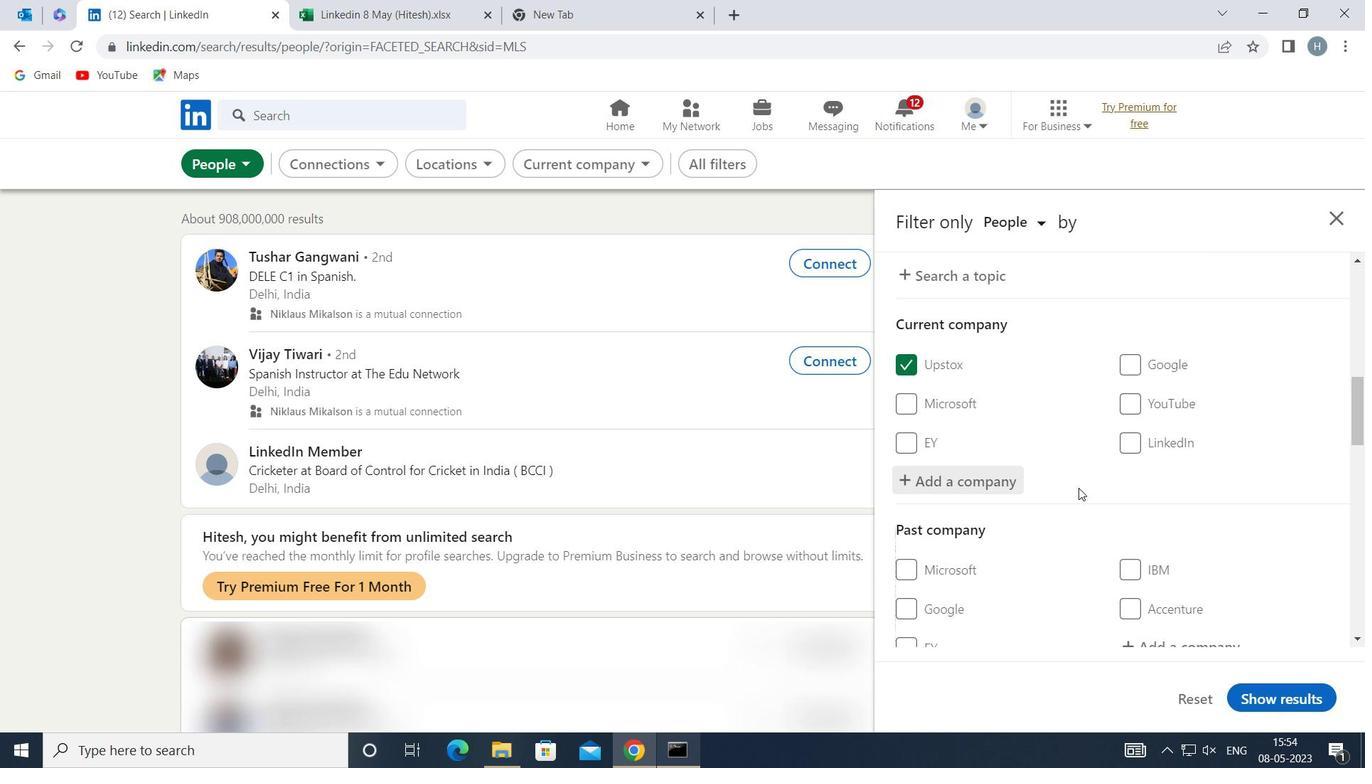 
Action: Mouse scrolled (1079, 482) with delta (0, 0)
Screenshot: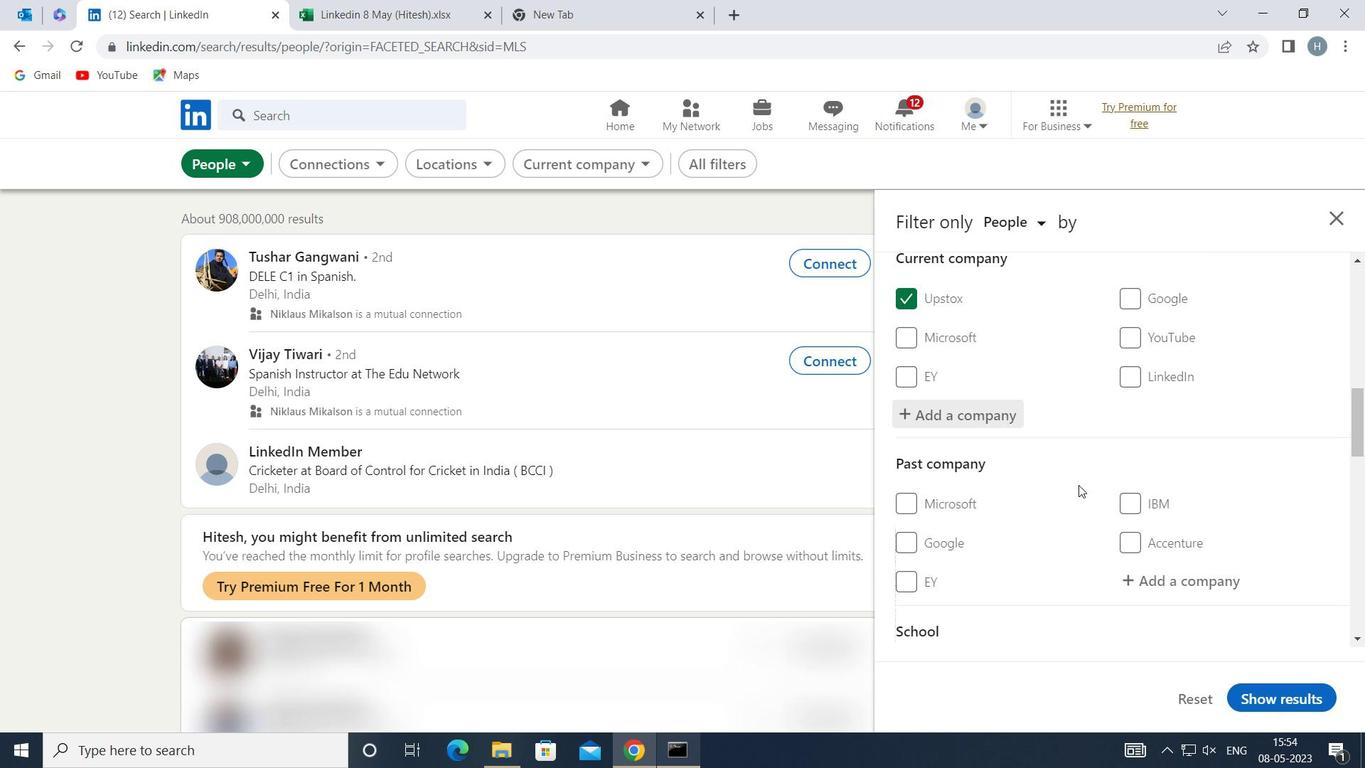 
Action: Mouse scrolled (1079, 482) with delta (0, 0)
Screenshot: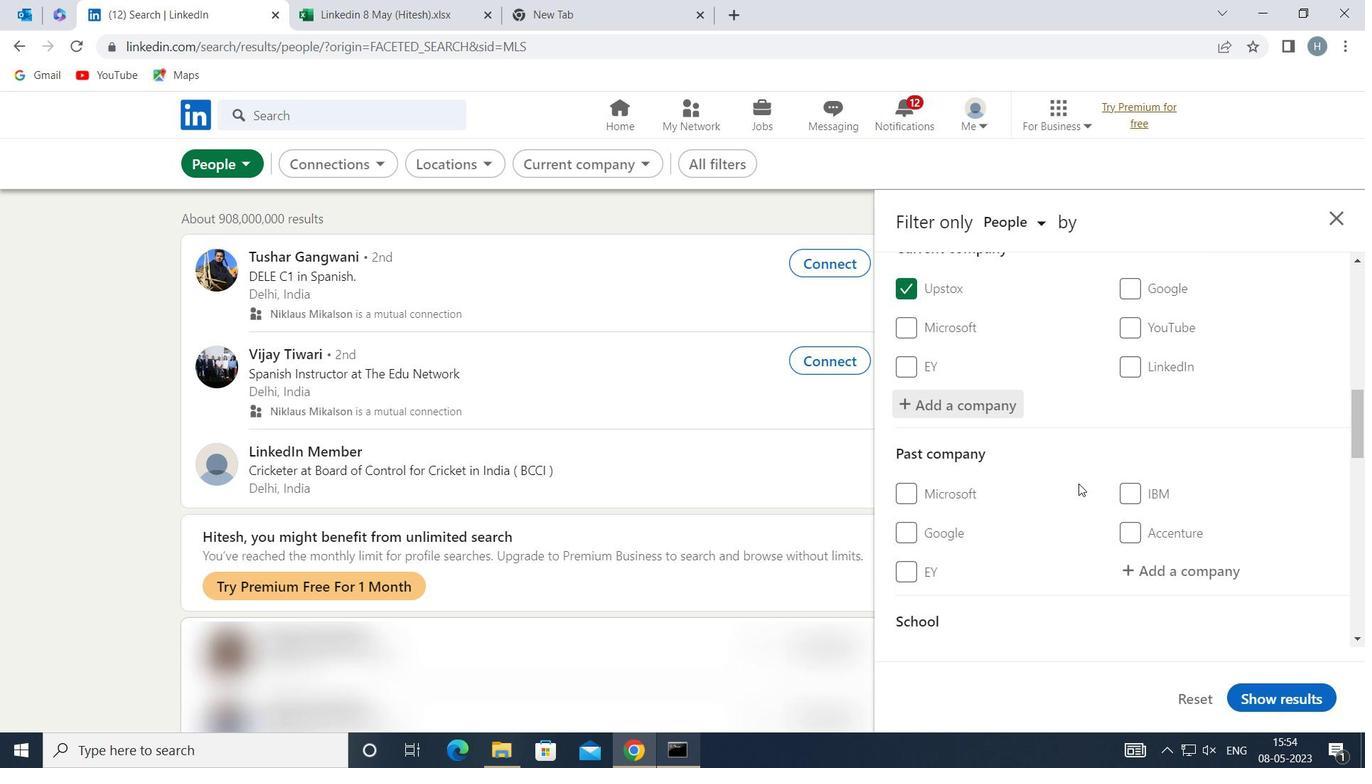 
Action: Mouse moved to (1079, 480)
Screenshot: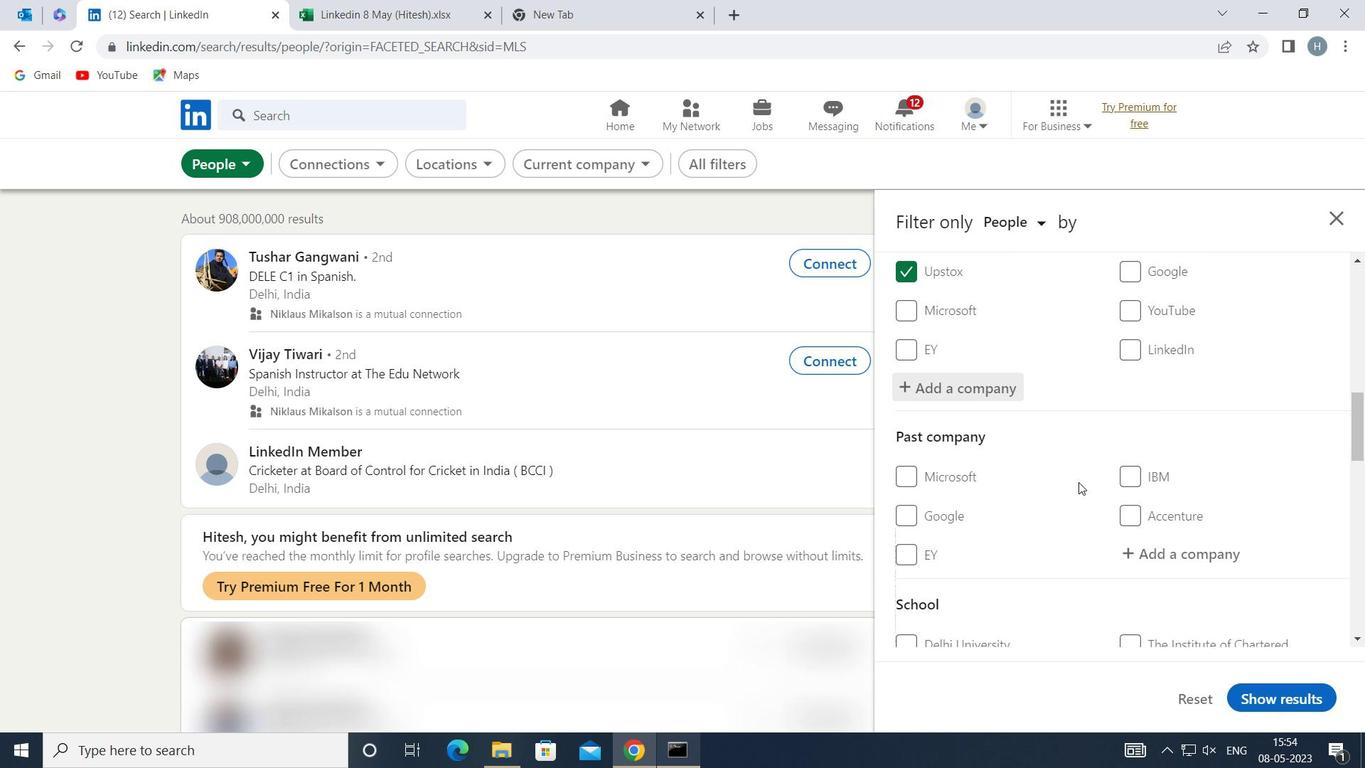 
Action: Mouse scrolled (1079, 479) with delta (0, 0)
Screenshot: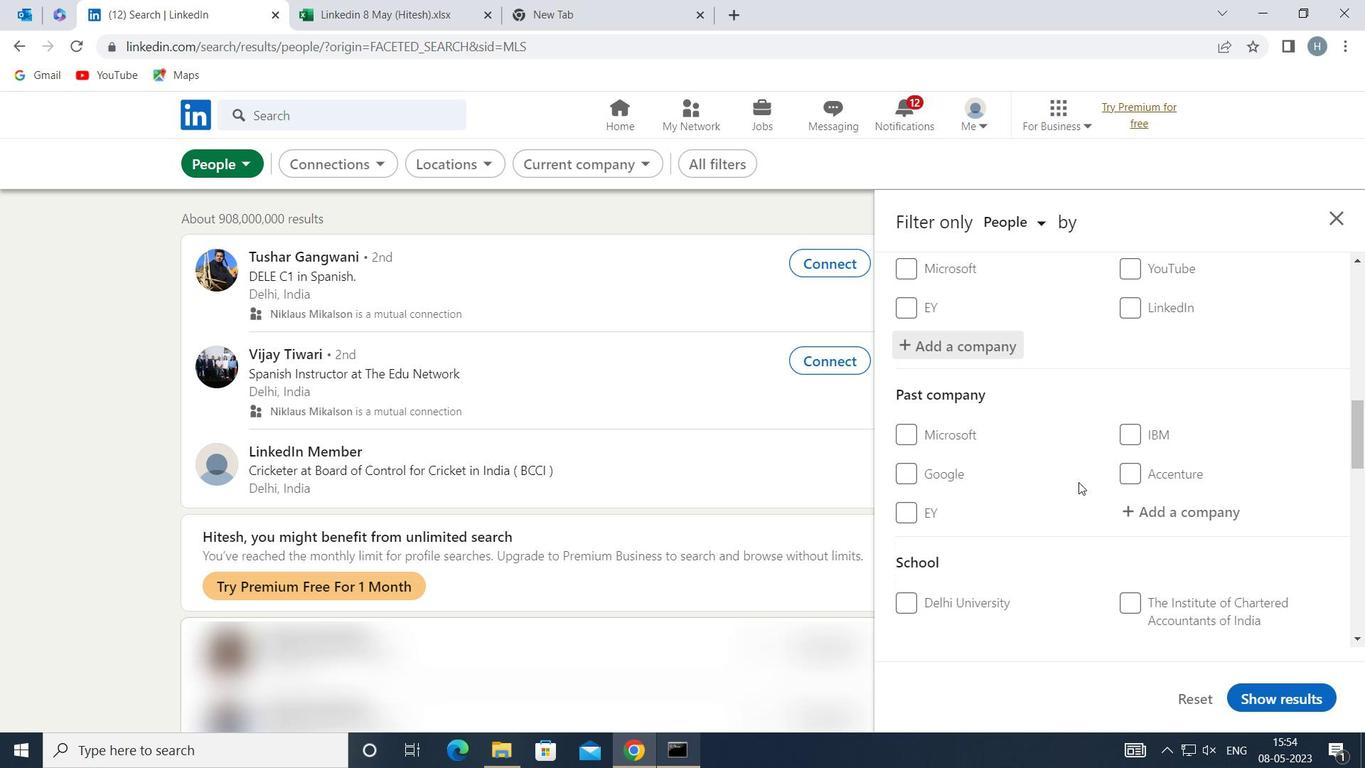 
Action: Mouse moved to (1154, 484)
Screenshot: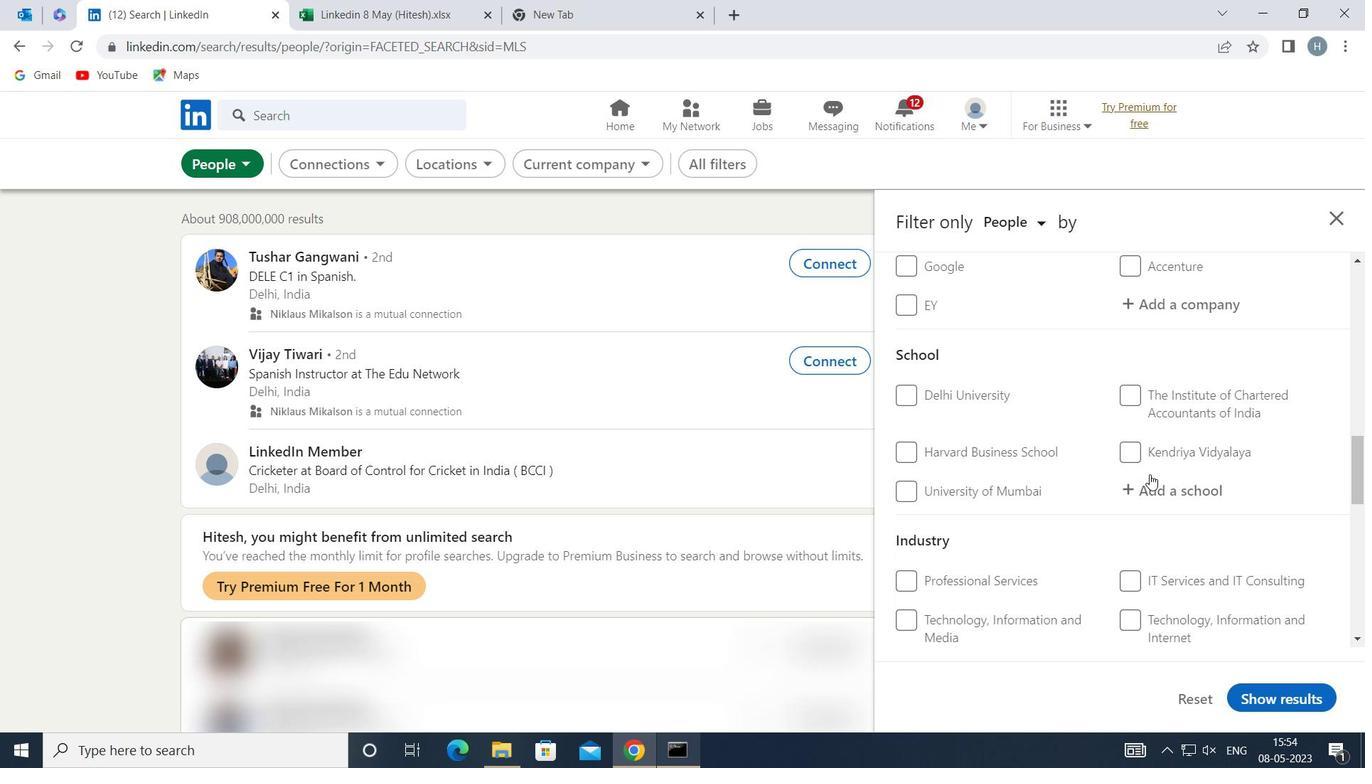 
Action: Mouse pressed left at (1154, 484)
Screenshot: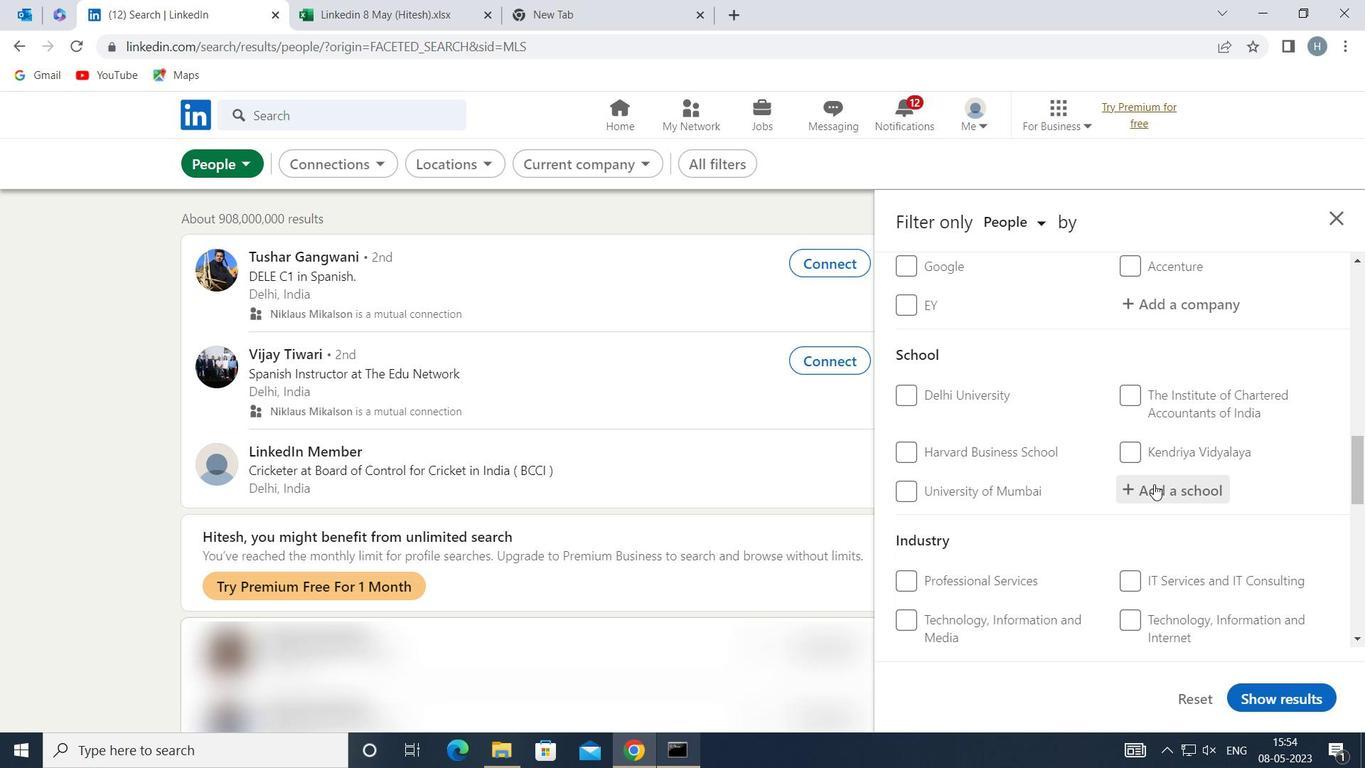 
Action: Key pressed <Key.shift>VIGNAN;<Key.backspace>'S<Key.space><Key.shift>UN
Screenshot: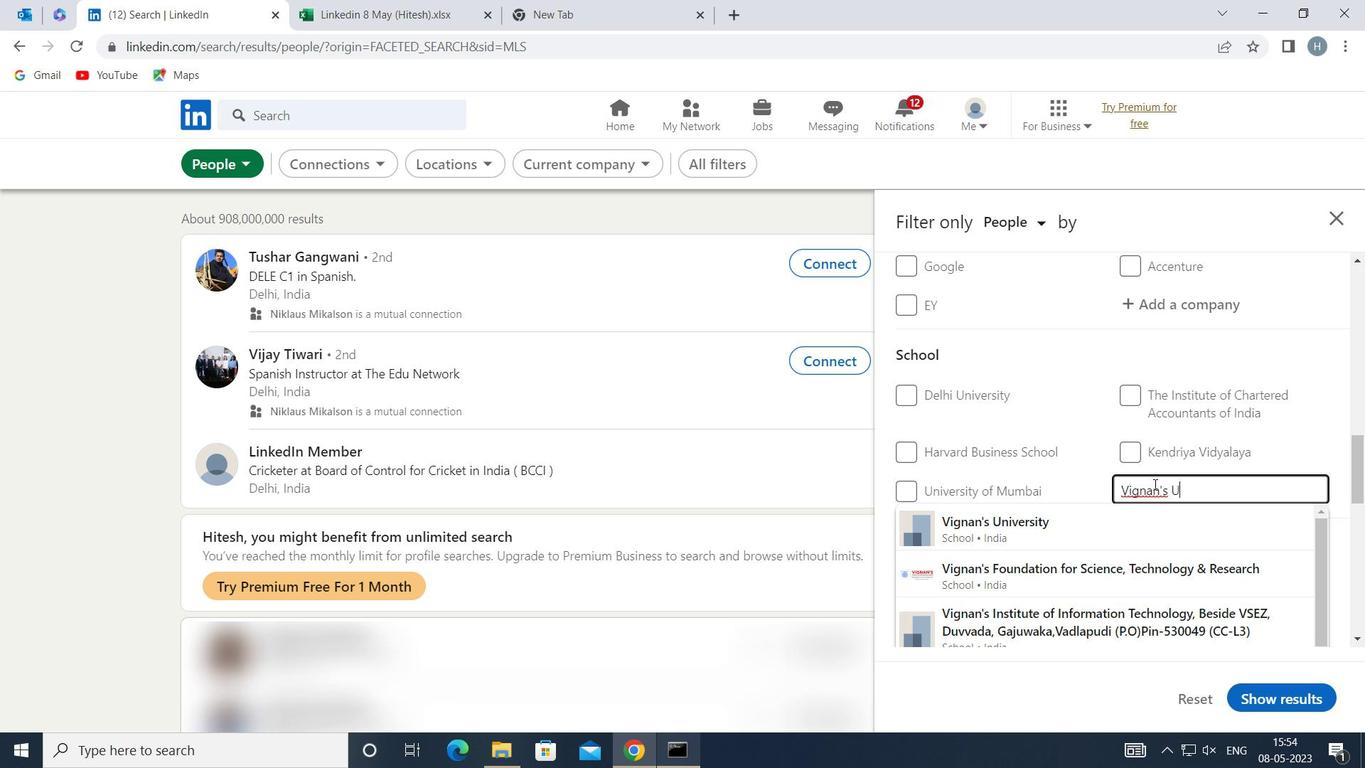 
Action: Mouse moved to (1095, 534)
Screenshot: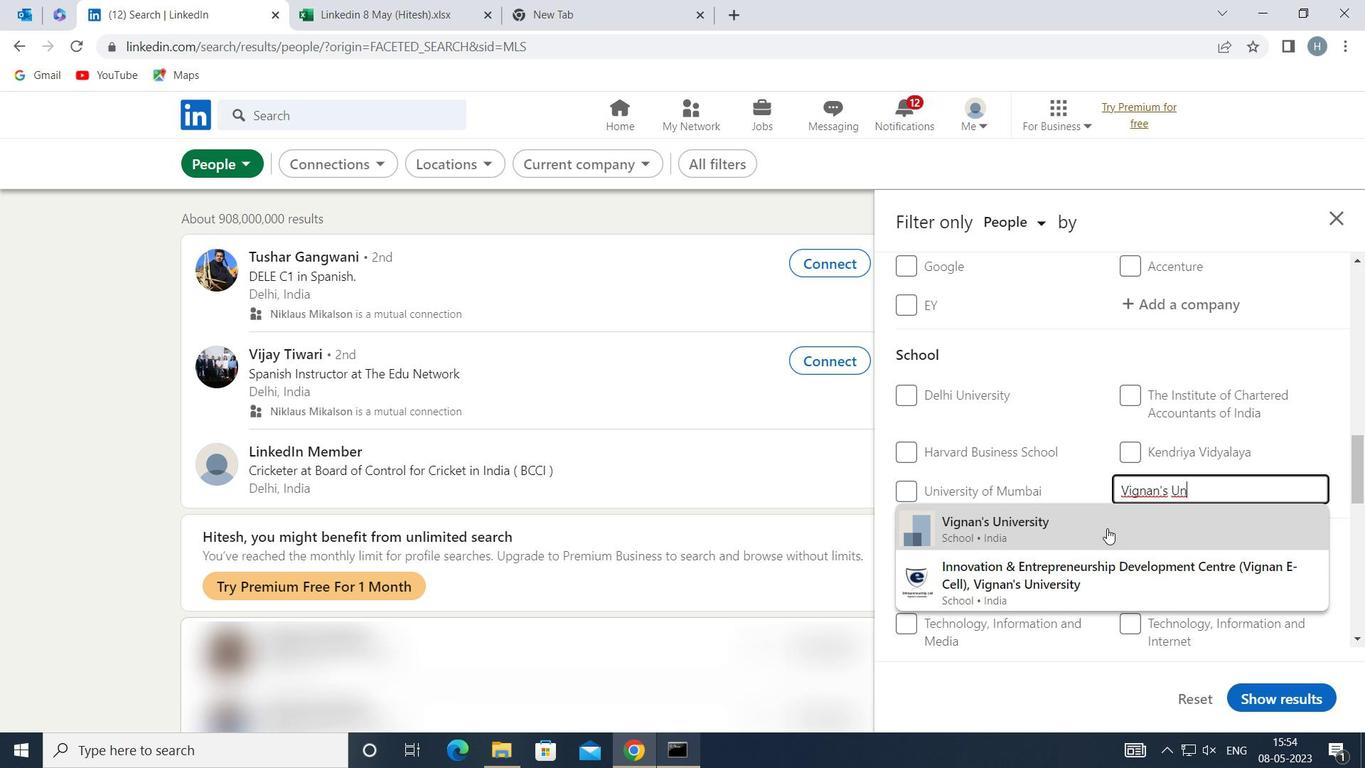 
Action: Mouse pressed left at (1095, 534)
Screenshot: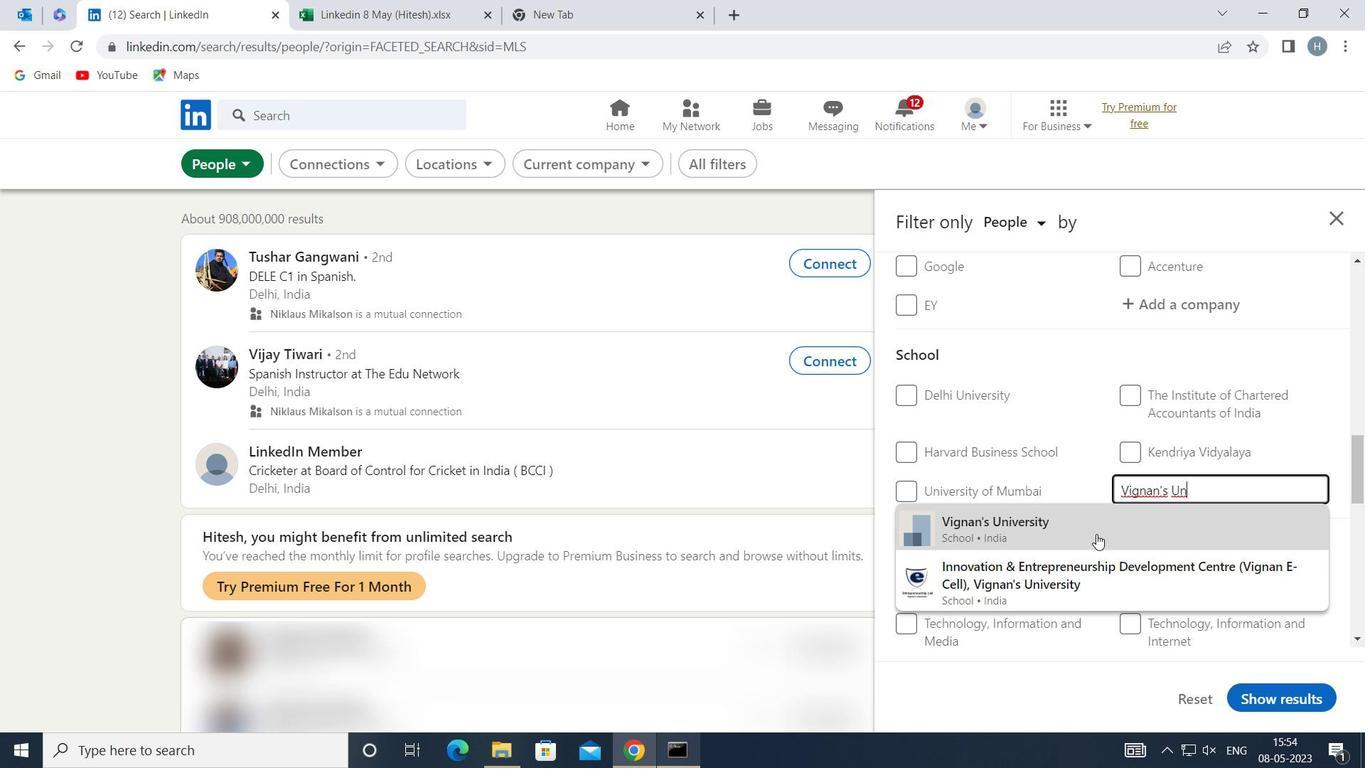 
Action: Mouse moved to (1079, 516)
Screenshot: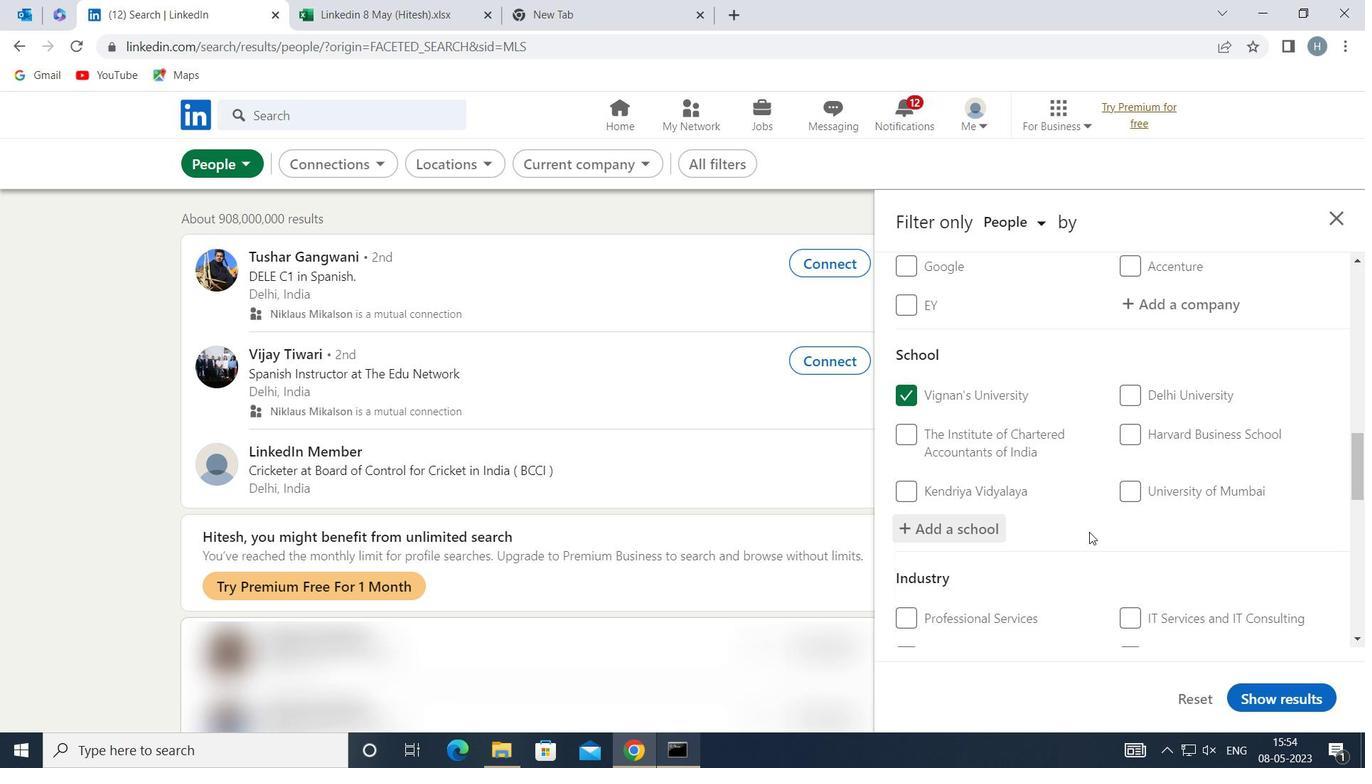 
Action: Mouse scrolled (1079, 515) with delta (0, 0)
Screenshot: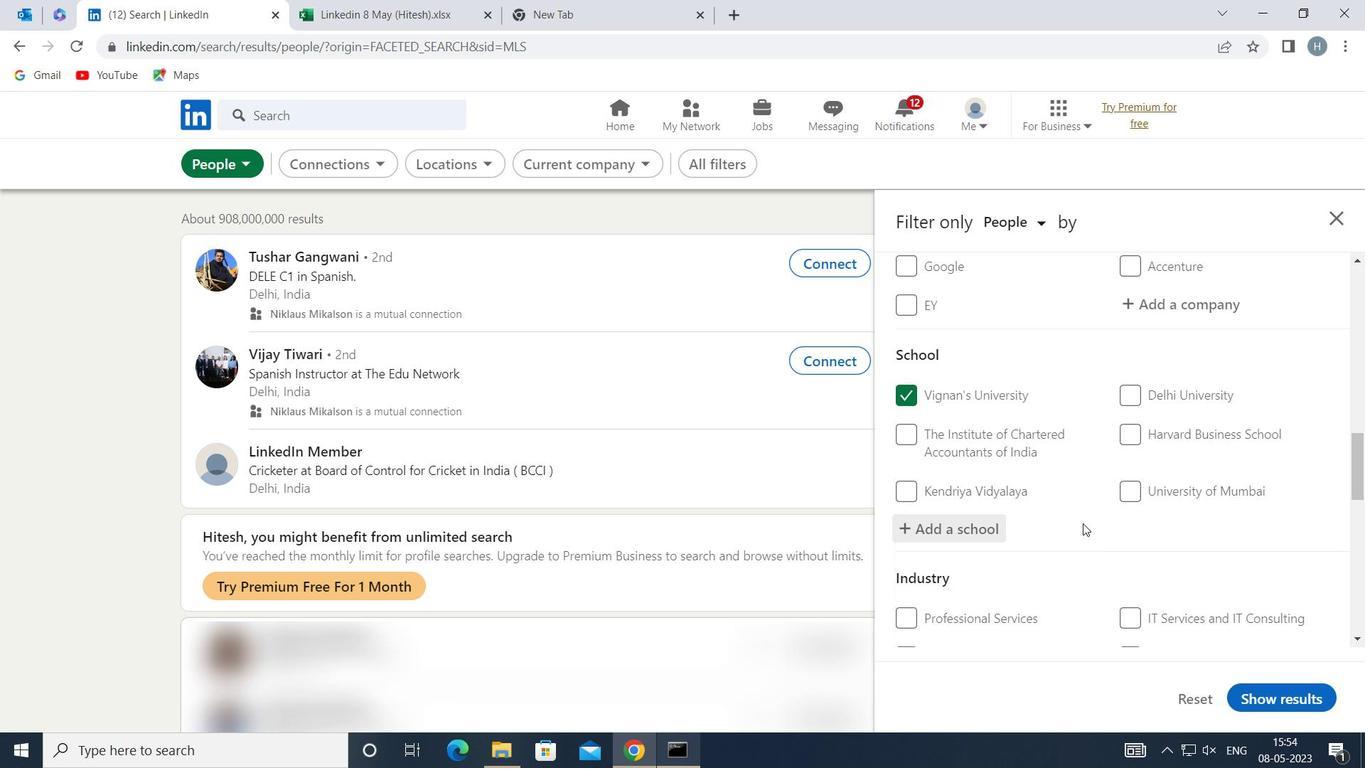 
Action: Mouse scrolled (1079, 515) with delta (0, 0)
Screenshot: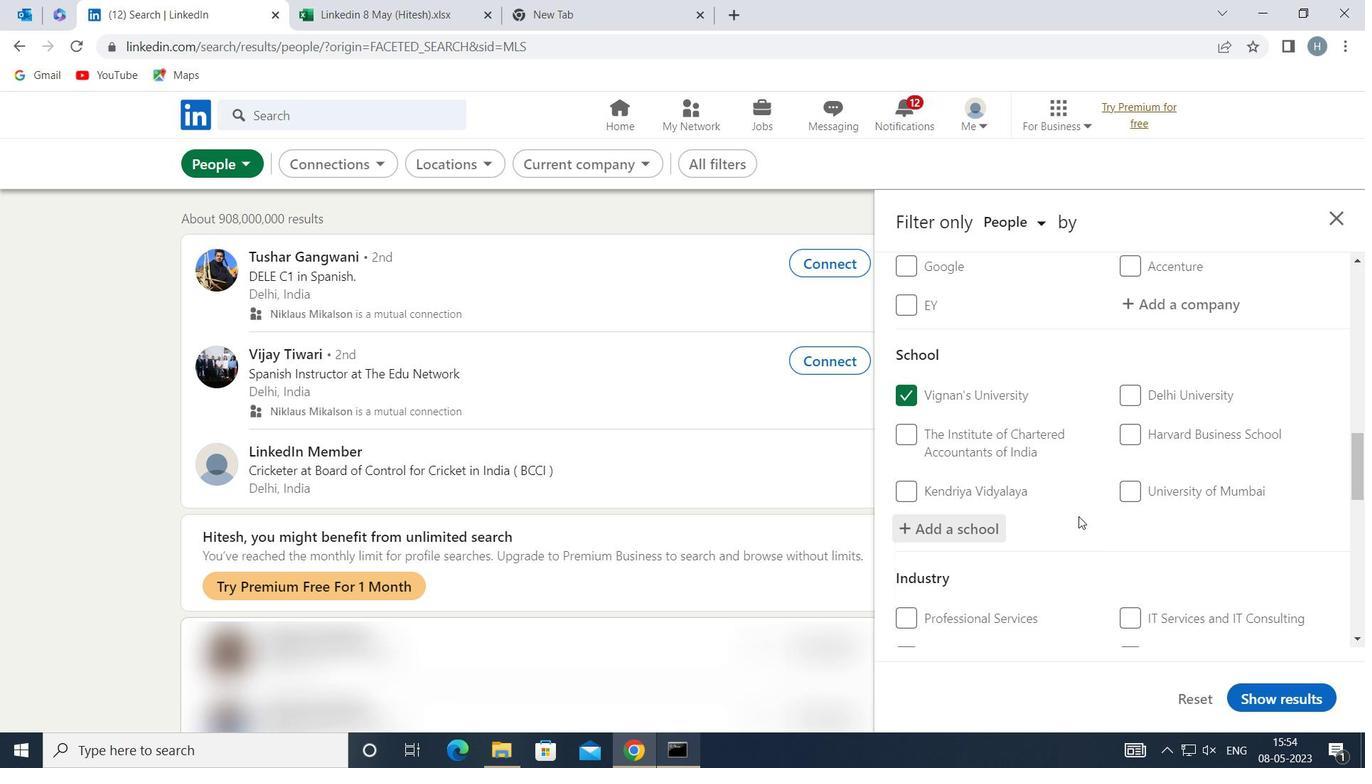 
Action: Mouse scrolled (1079, 515) with delta (0, 0)
Screenshot: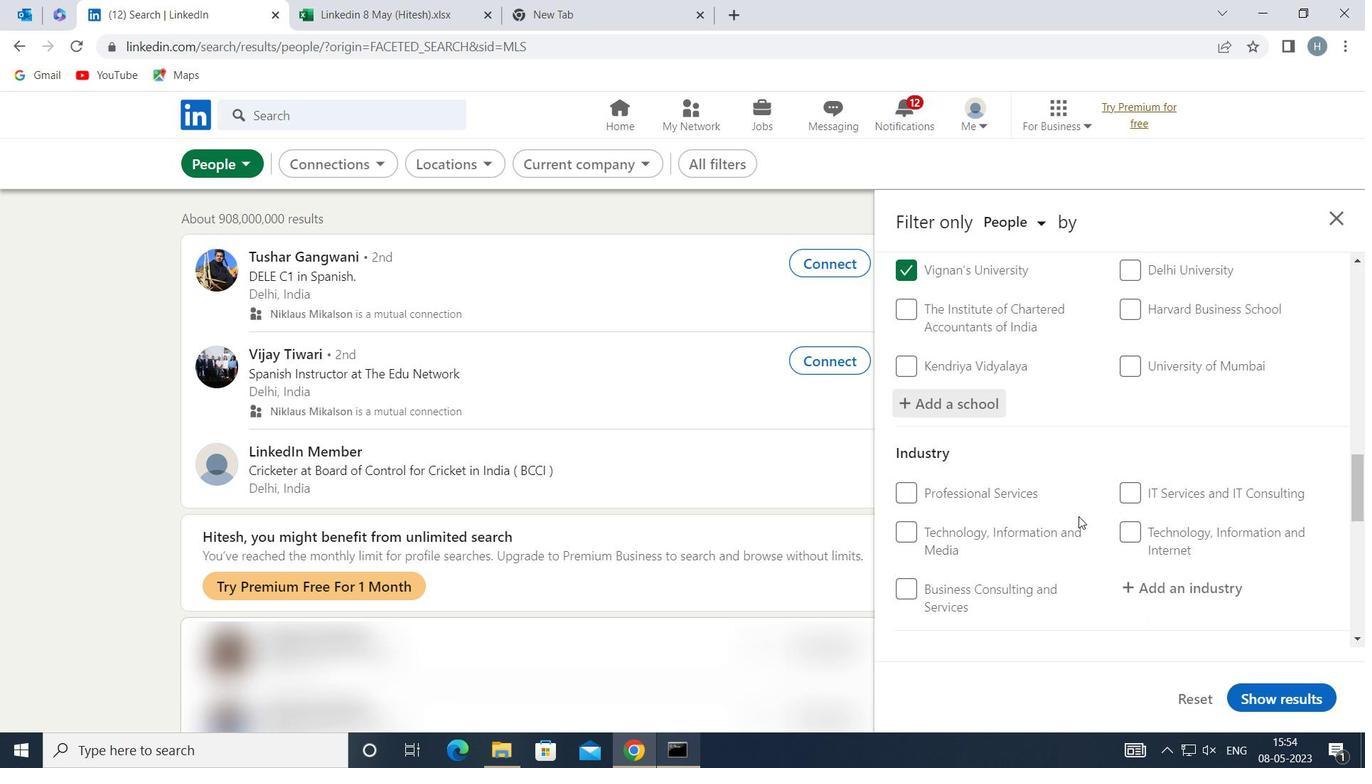 
Action: Mouse moved to (1190, 440)
Screenshot: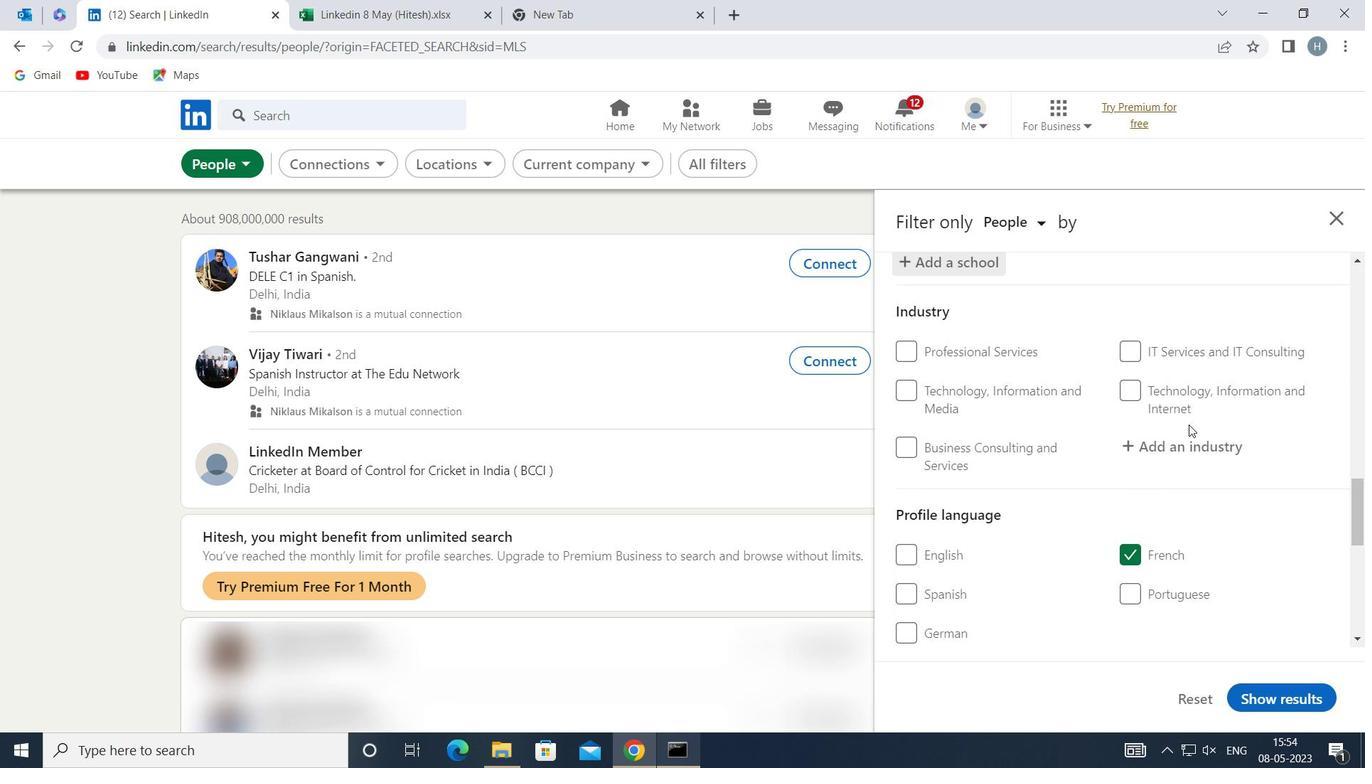 
Action: Mouse pressed left at (1190, 440)
Screenshot: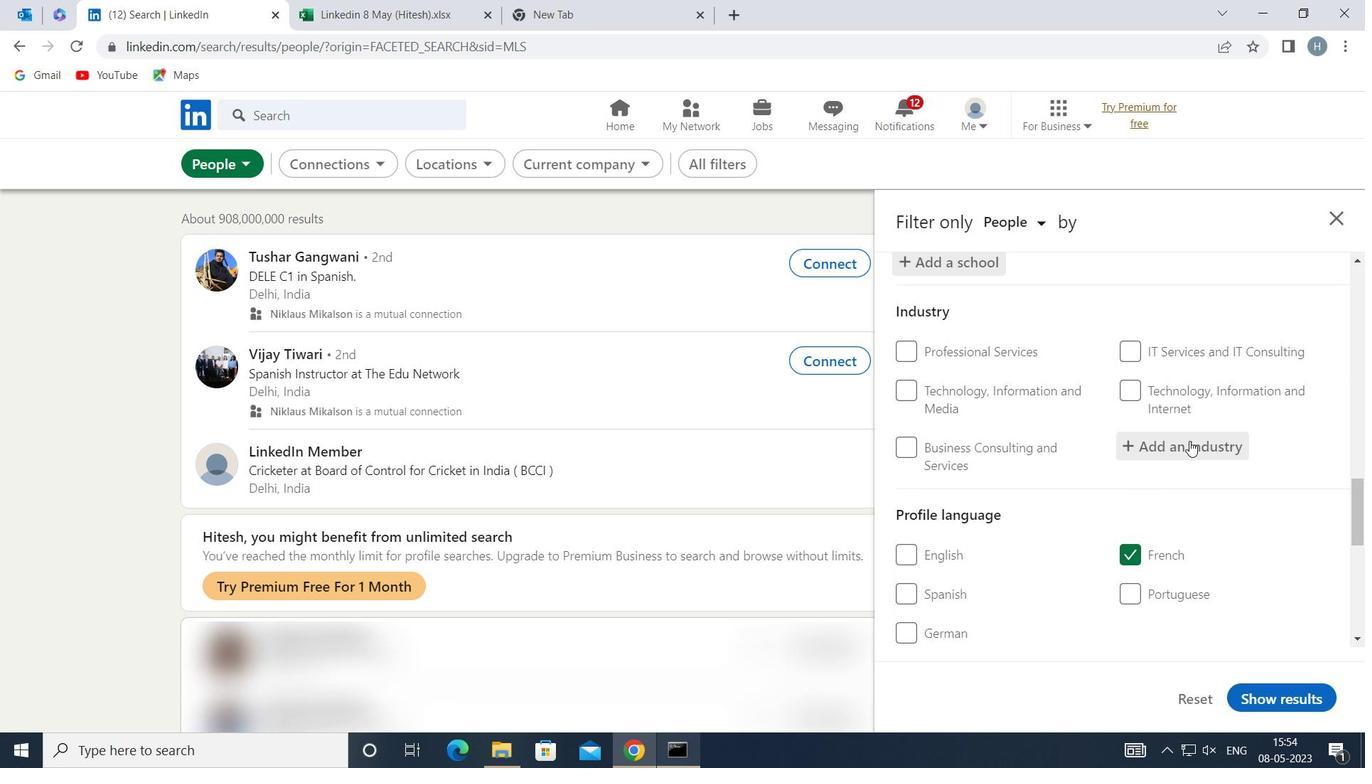 
Action: Key pressed <Key.shift>TURNED<Key.space><Key.shift>P
Screenshot: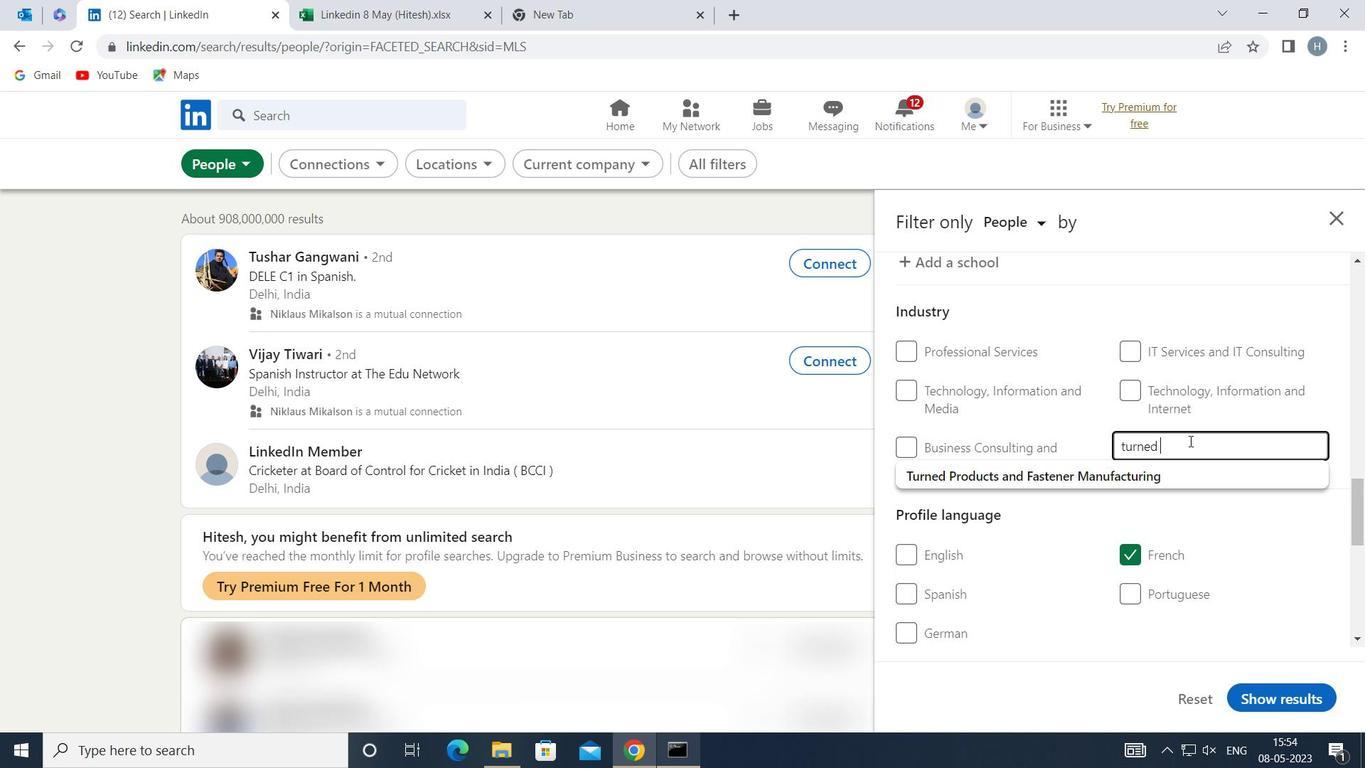 
Action: Mouse moved to (1154, 470)
Screenshot: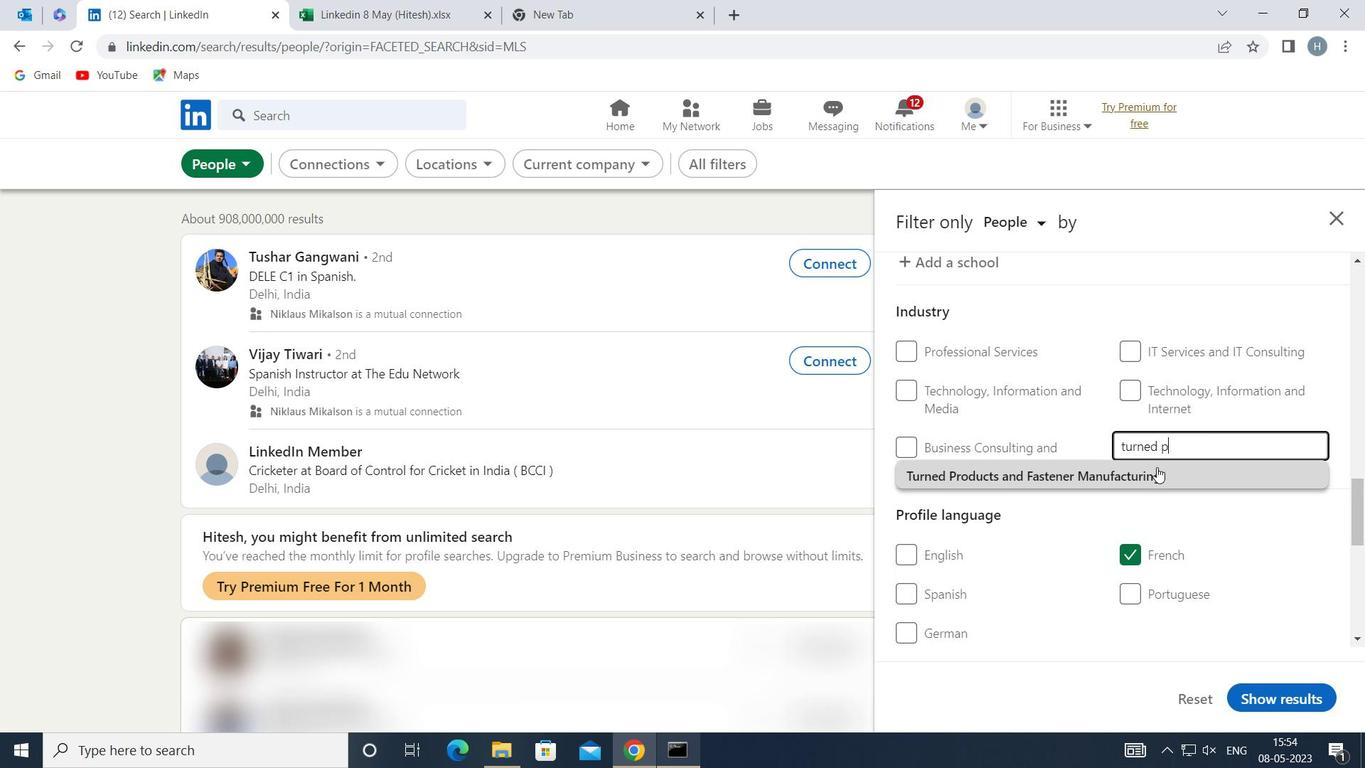 
Action: Mouse pressed left at (1154, 470)
Screenshot: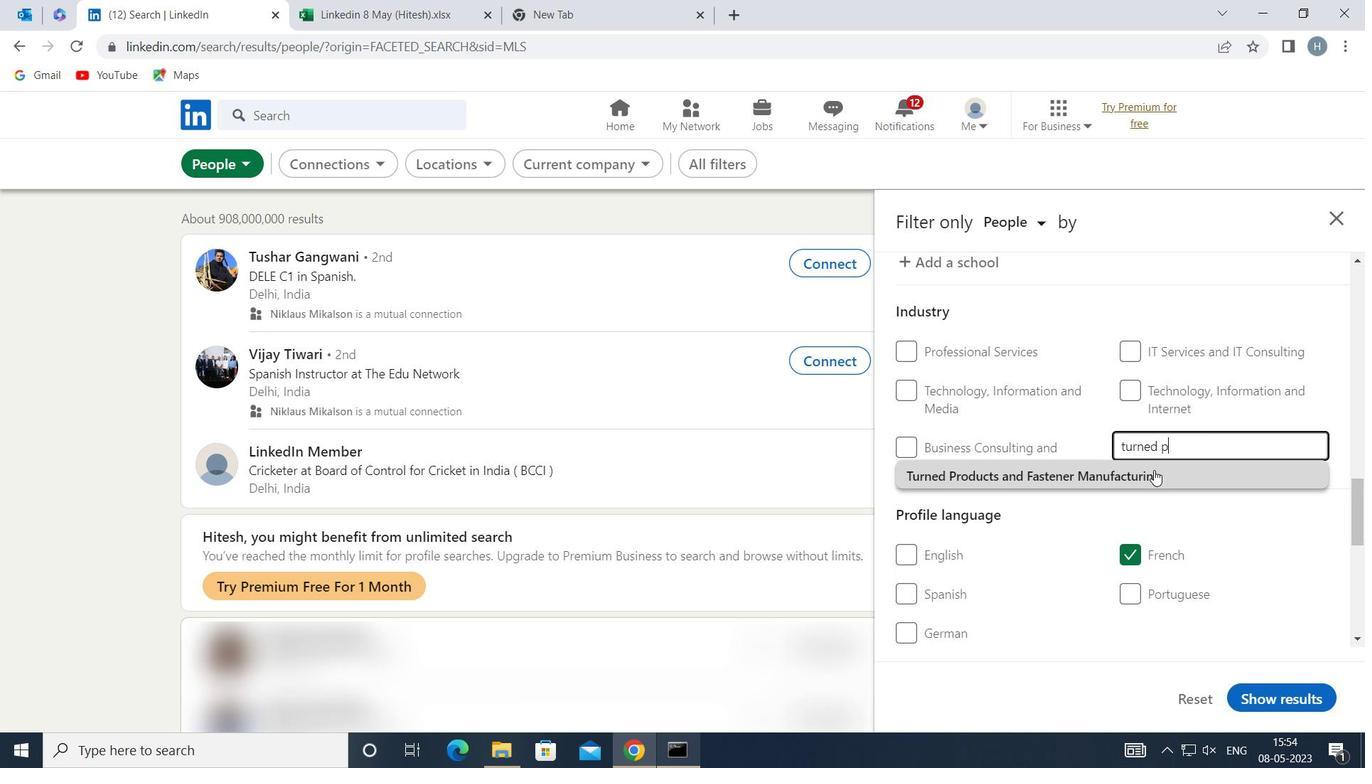 
Action: Mouse moved to (1095, 470)
Screenshot: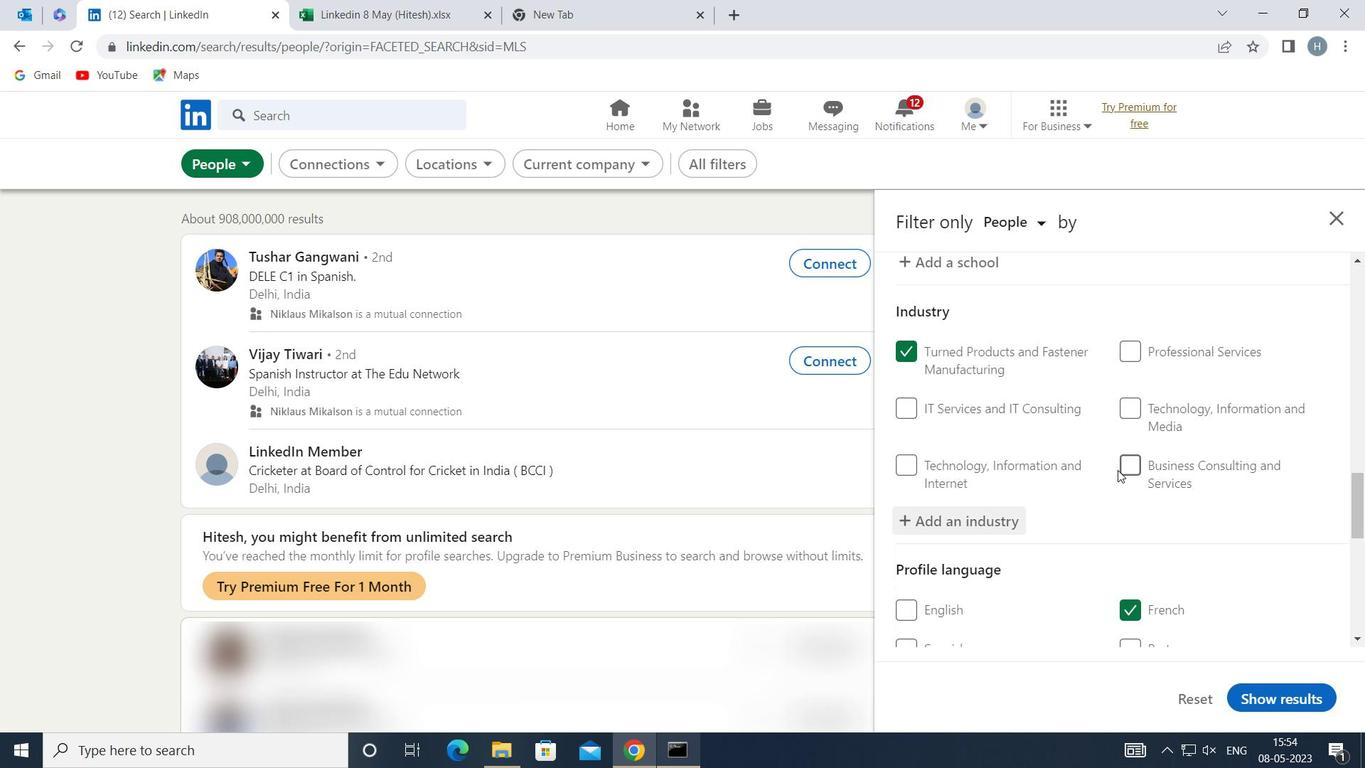 
Action: Mouse scrolled (1095, 470) with delta (0, 0)
Screenshot: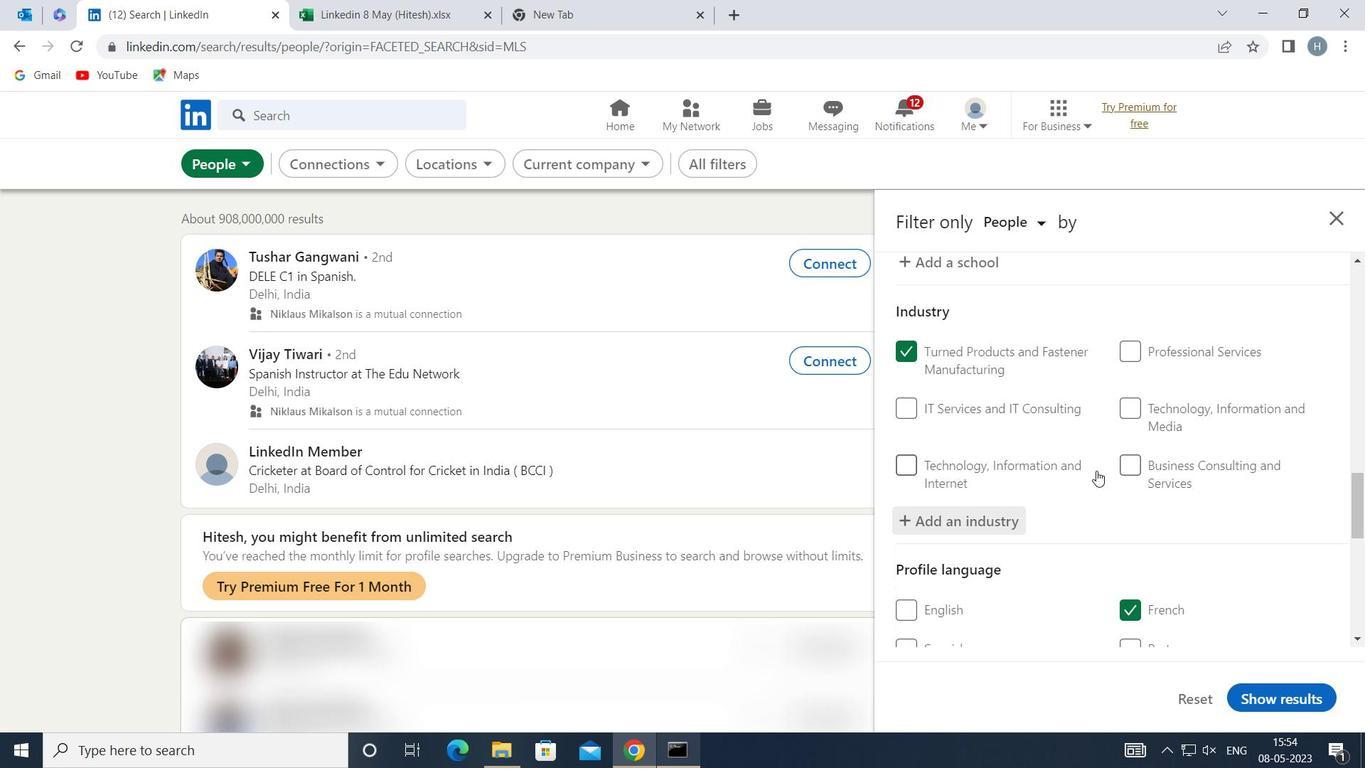 
Action: Mouse moved to (1095, 470)
Screenshot: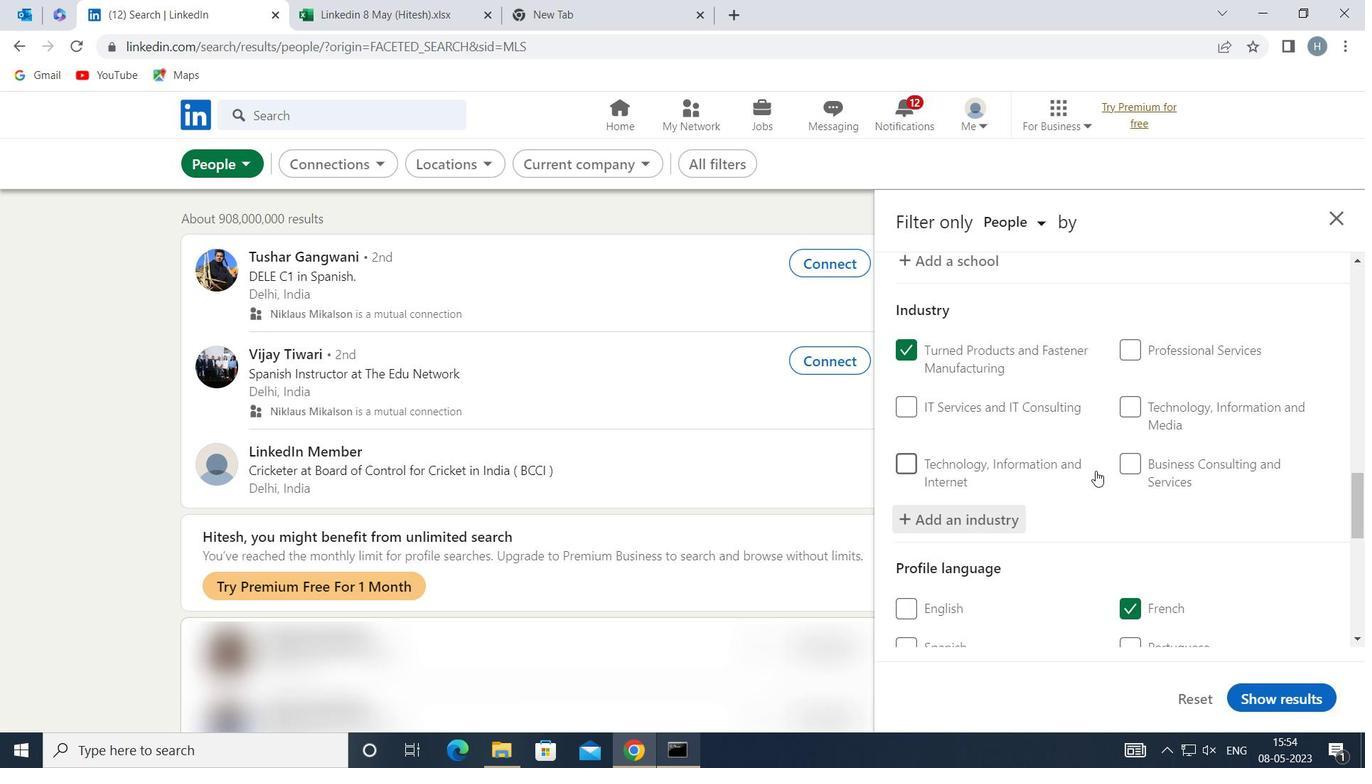 
Action: Mouse scrolled (1095, 470) with delta (0, 0)
Screenshot: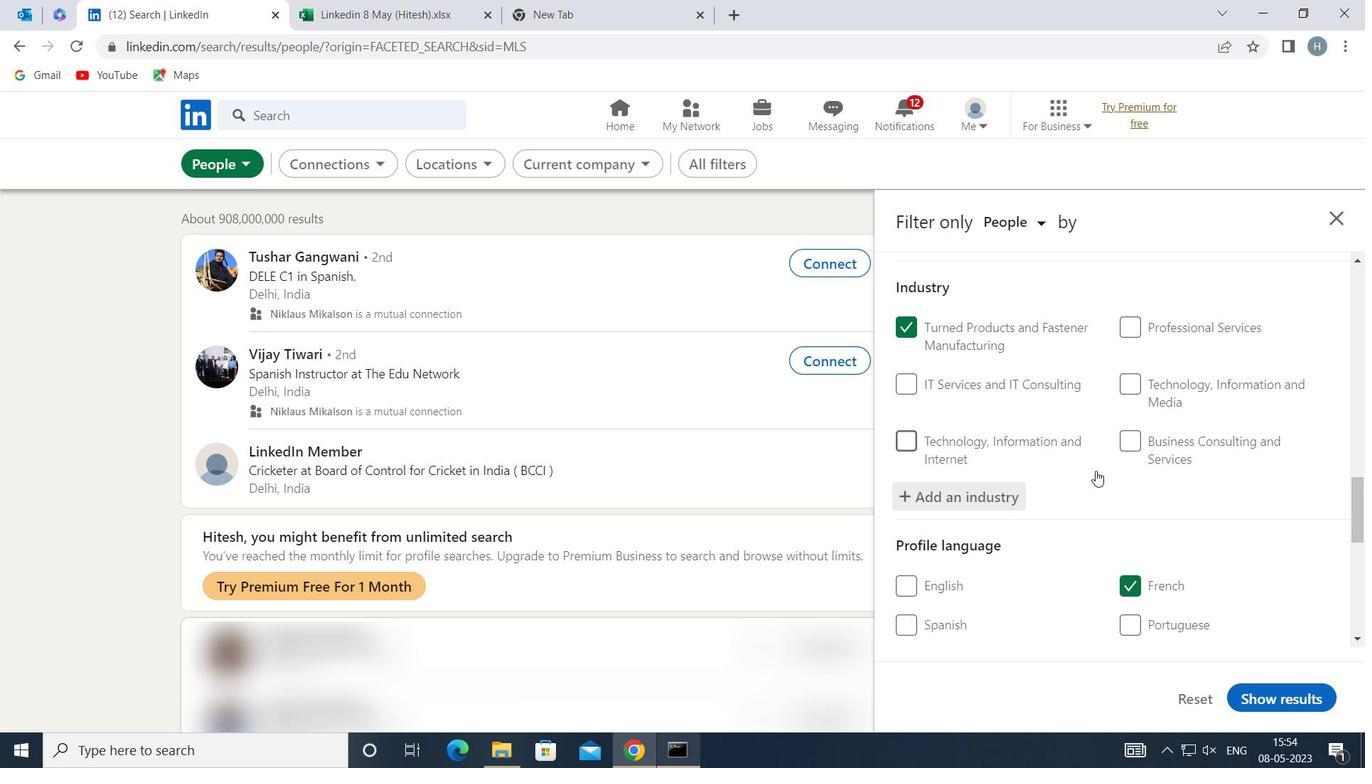 
Action: Mouse scrolled (1095, 470) with delta (0, 0)
Screenshot: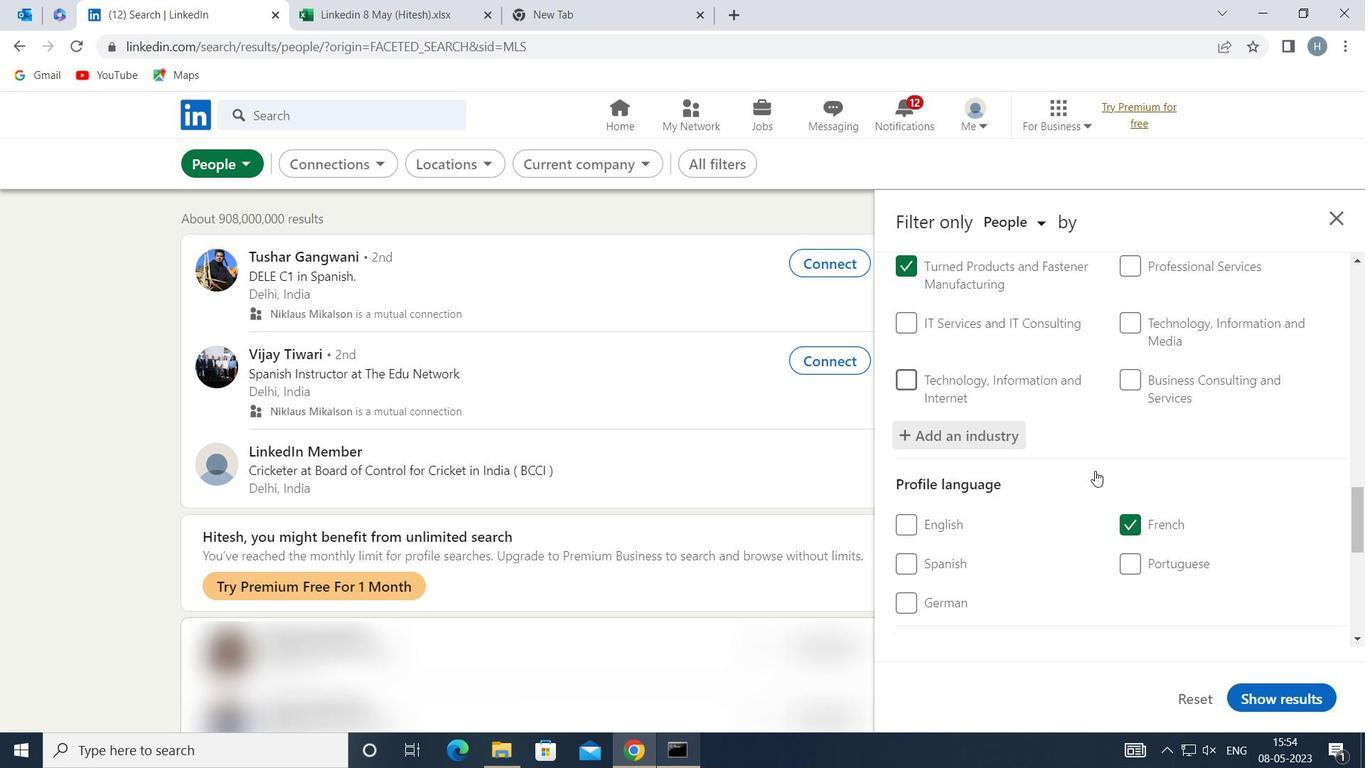 
Action: Mouse scrolled (1095, 470) with delta (0, 0)
Screenshot: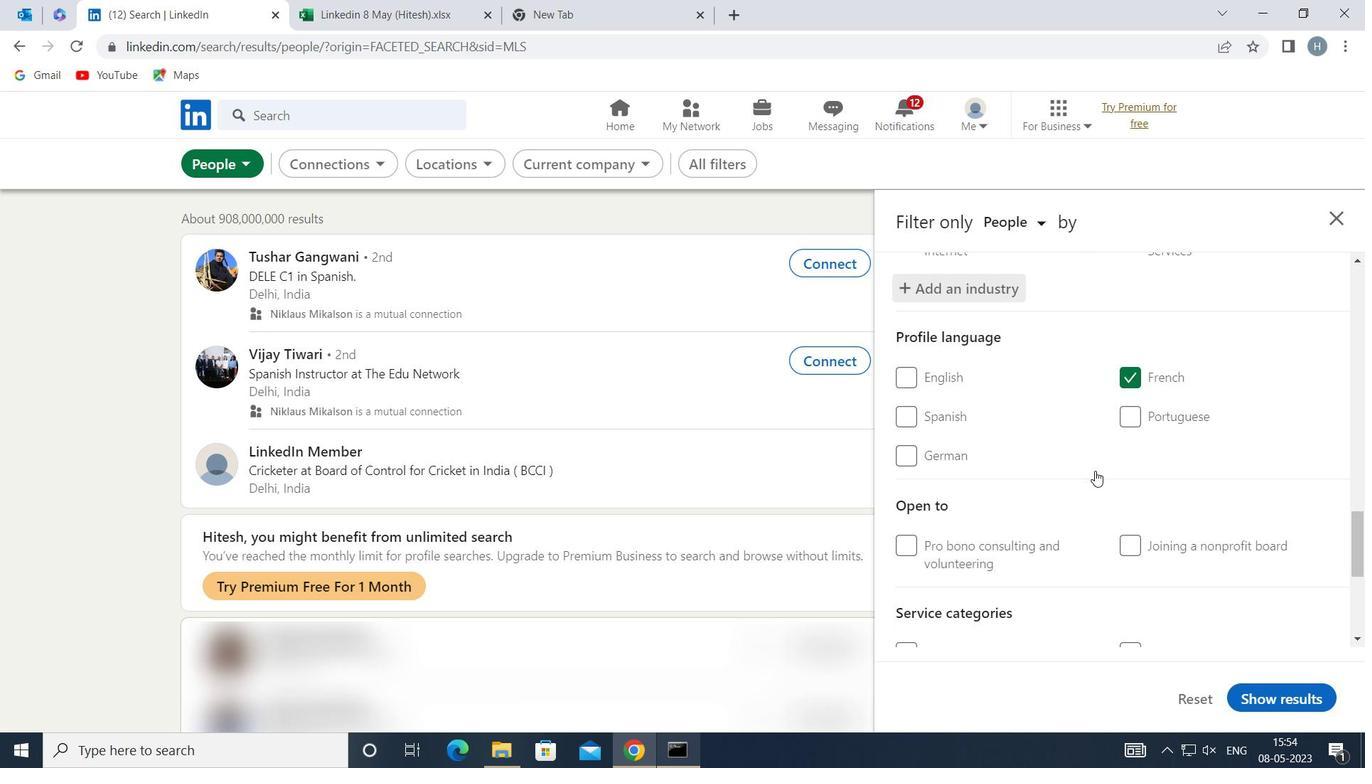 
Action: Mouse scrolled (1095, 470) with delta (0, 0)
Screenshot: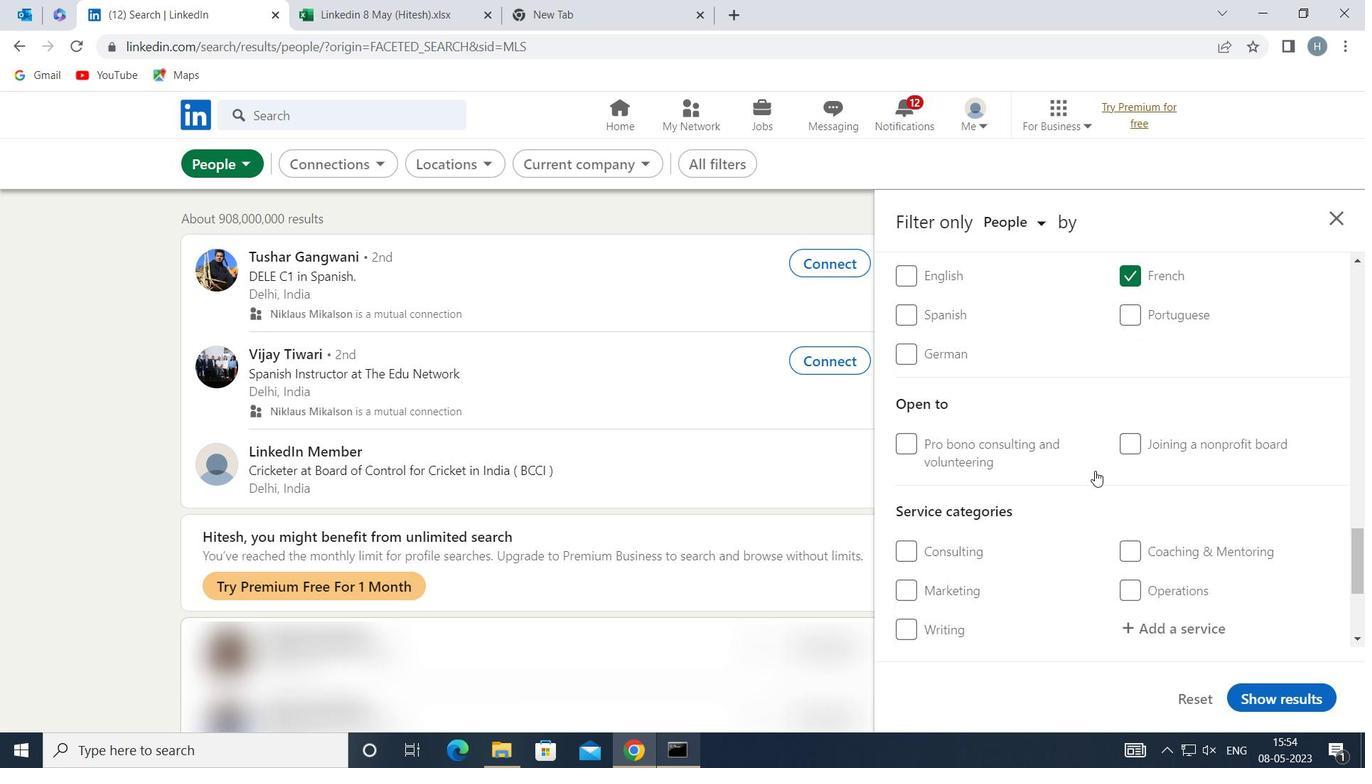 
Action: Mouse moved to (1174, 514)
Screenshot: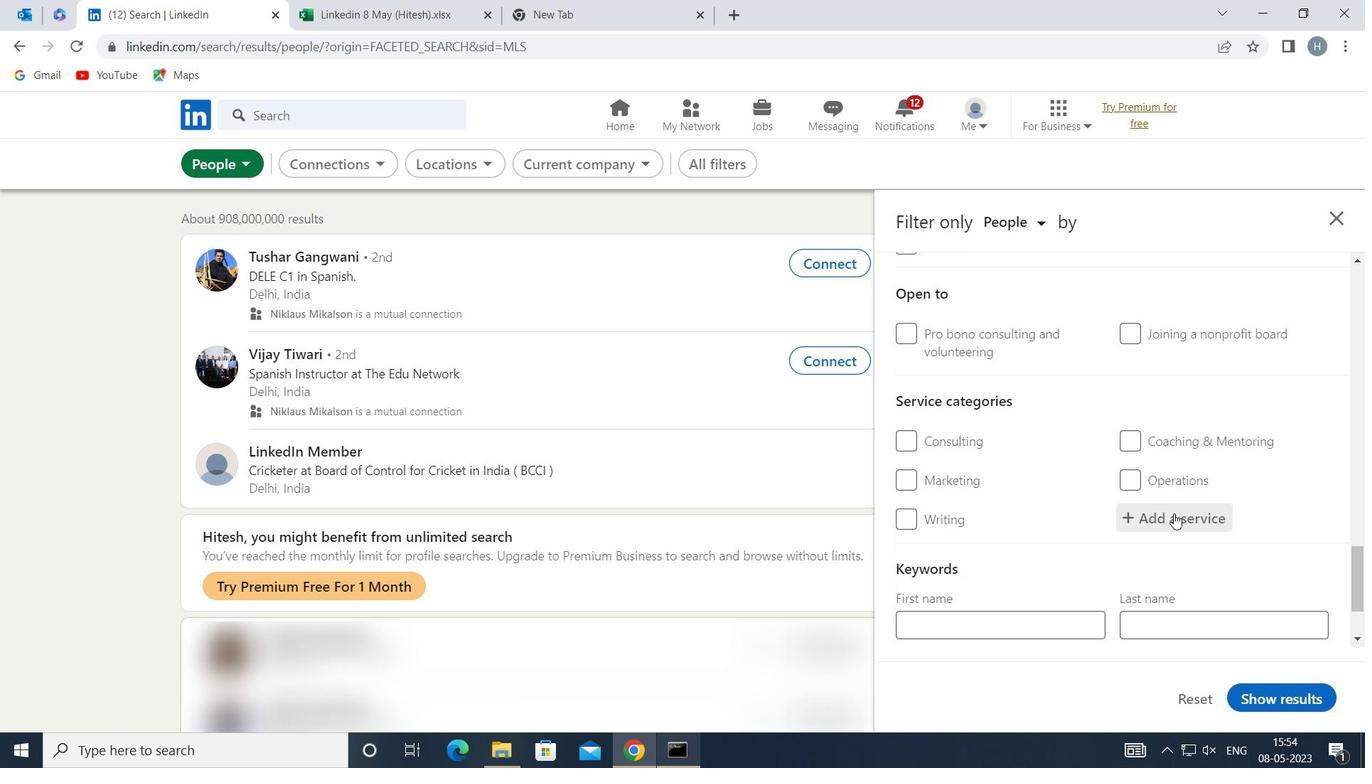 
Action: Mouse pressed left at (1174, 514)
Screenshot: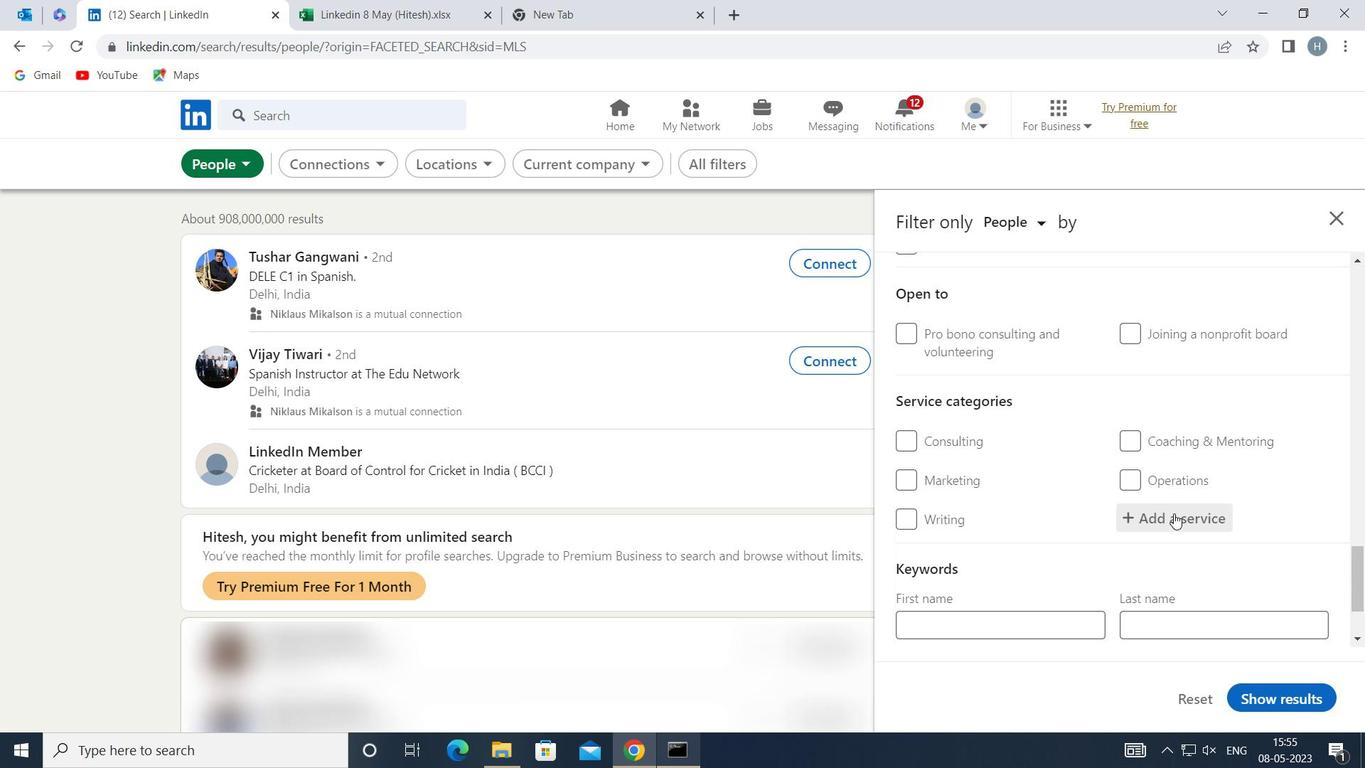 
Action: Key pressed <Key.shift>PACKAG
Screenshot: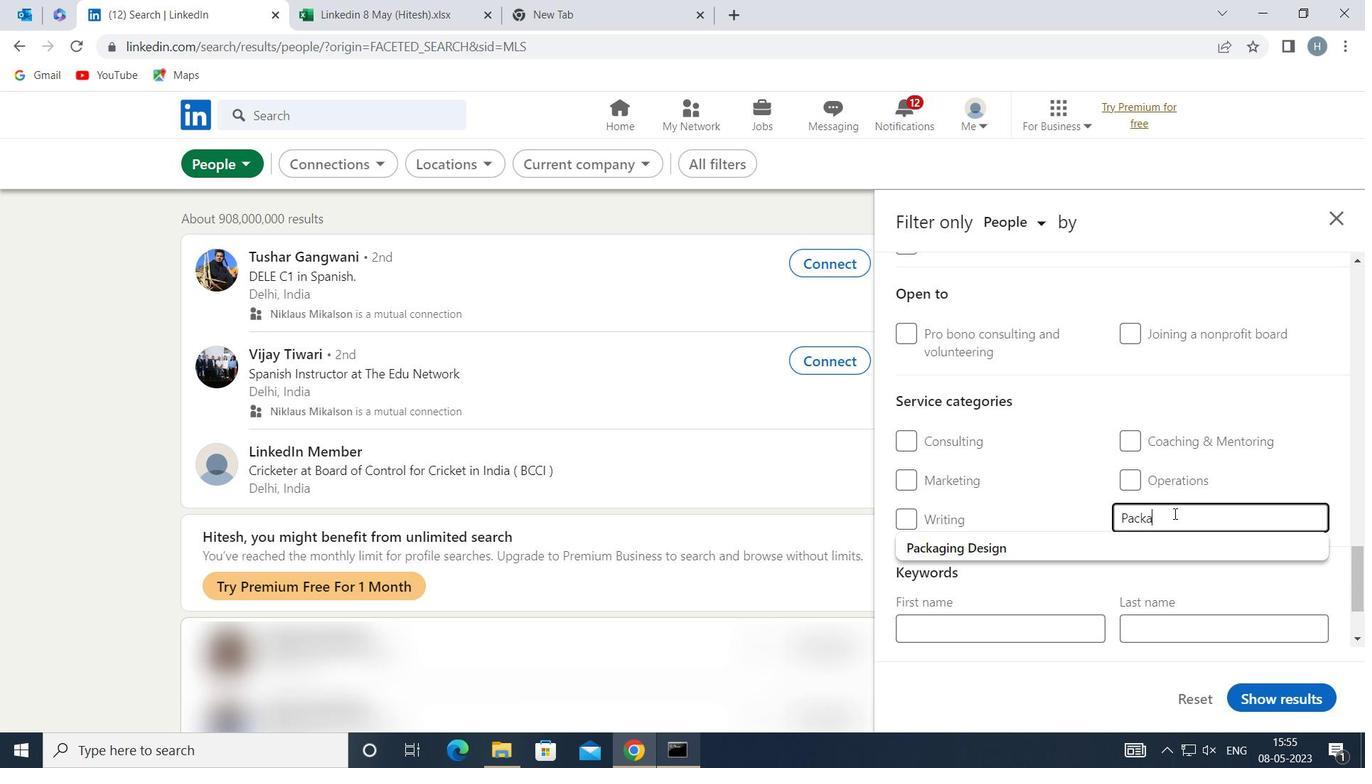 
Action: Mouse moved to (1112, 548)
Screenshot: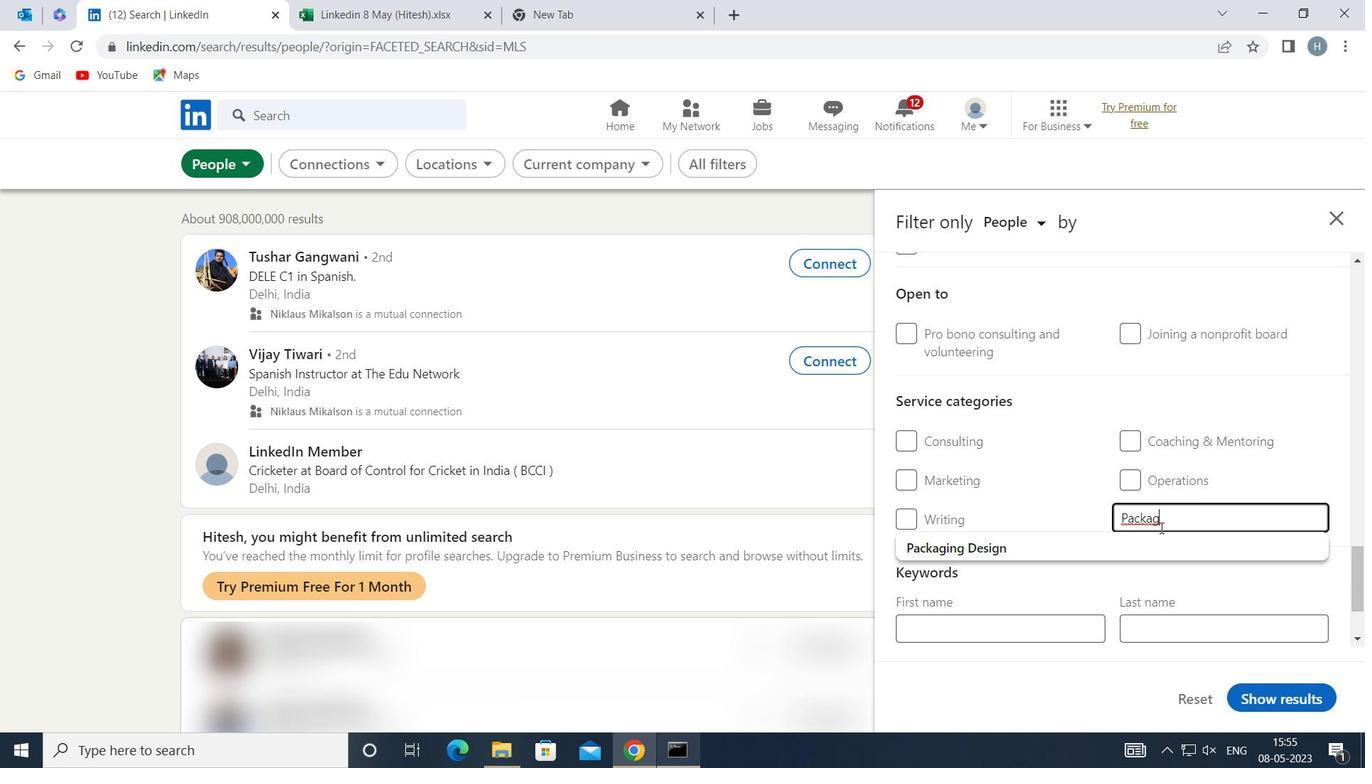 
Action: Mouse pressed left at (1112, 548)
Screenshot: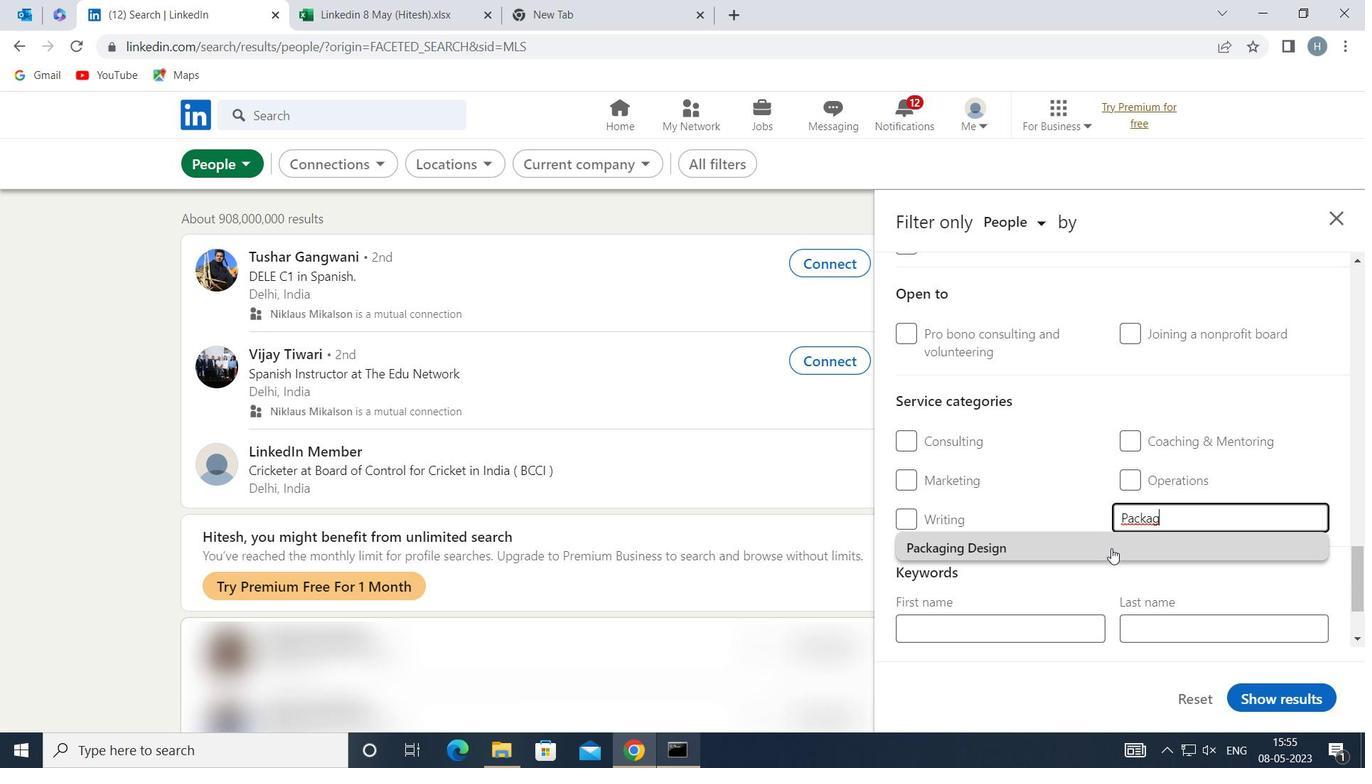 
Action: Mouse moved to (1080, 539)
Screenshot: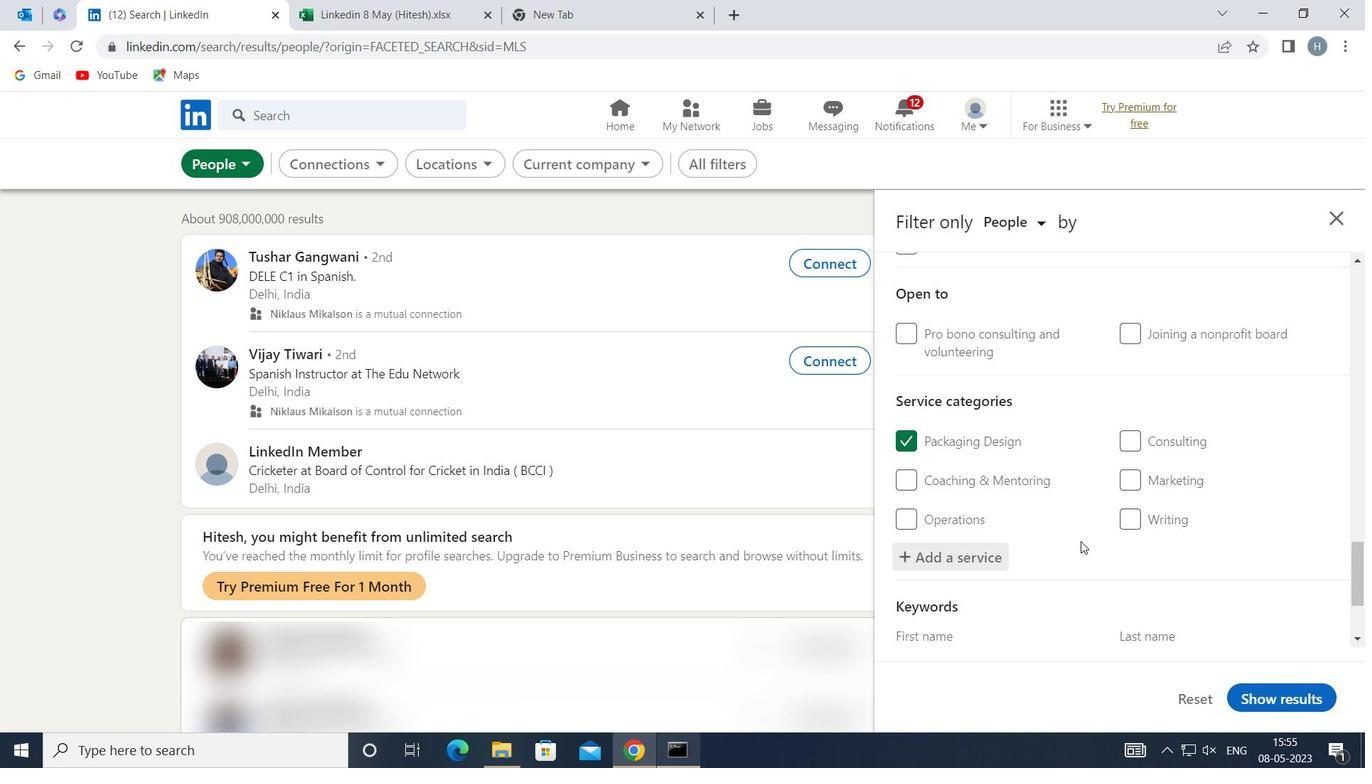 
Action: Mouse scrolled (1080, 539) with delta (0, 0)
Screenshot: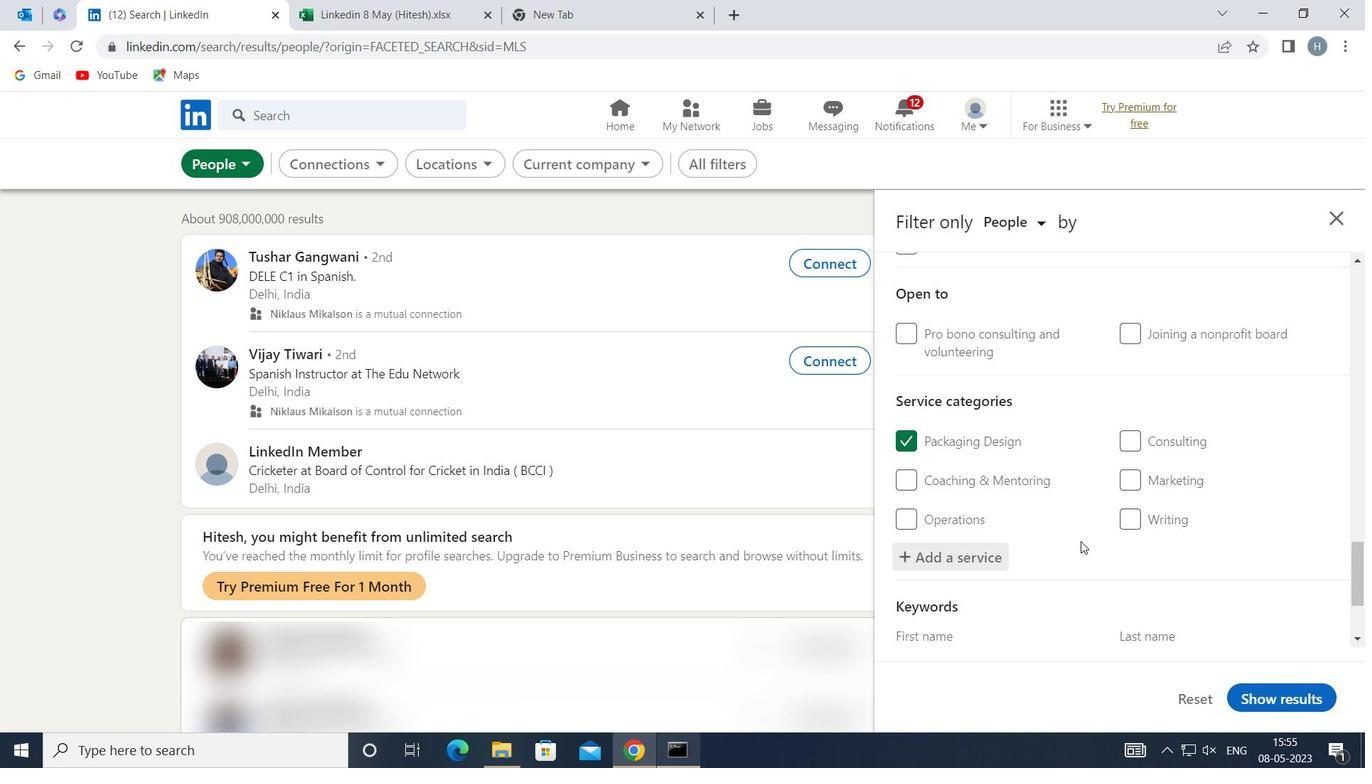 
Action: Mouse moved to (1076, 530)
Screenshot: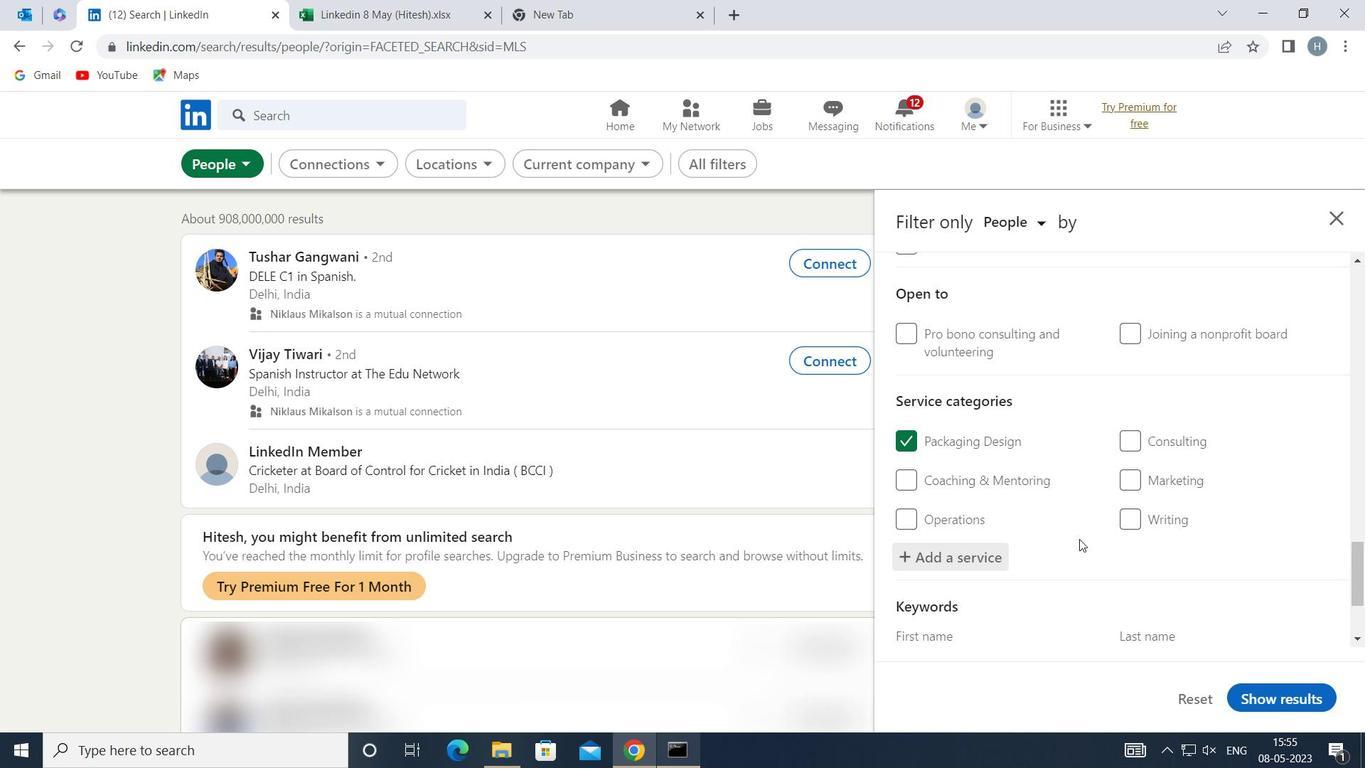 
Action: Mouse scrolled (1076, 529) with delta (0, 0)
Screenshot: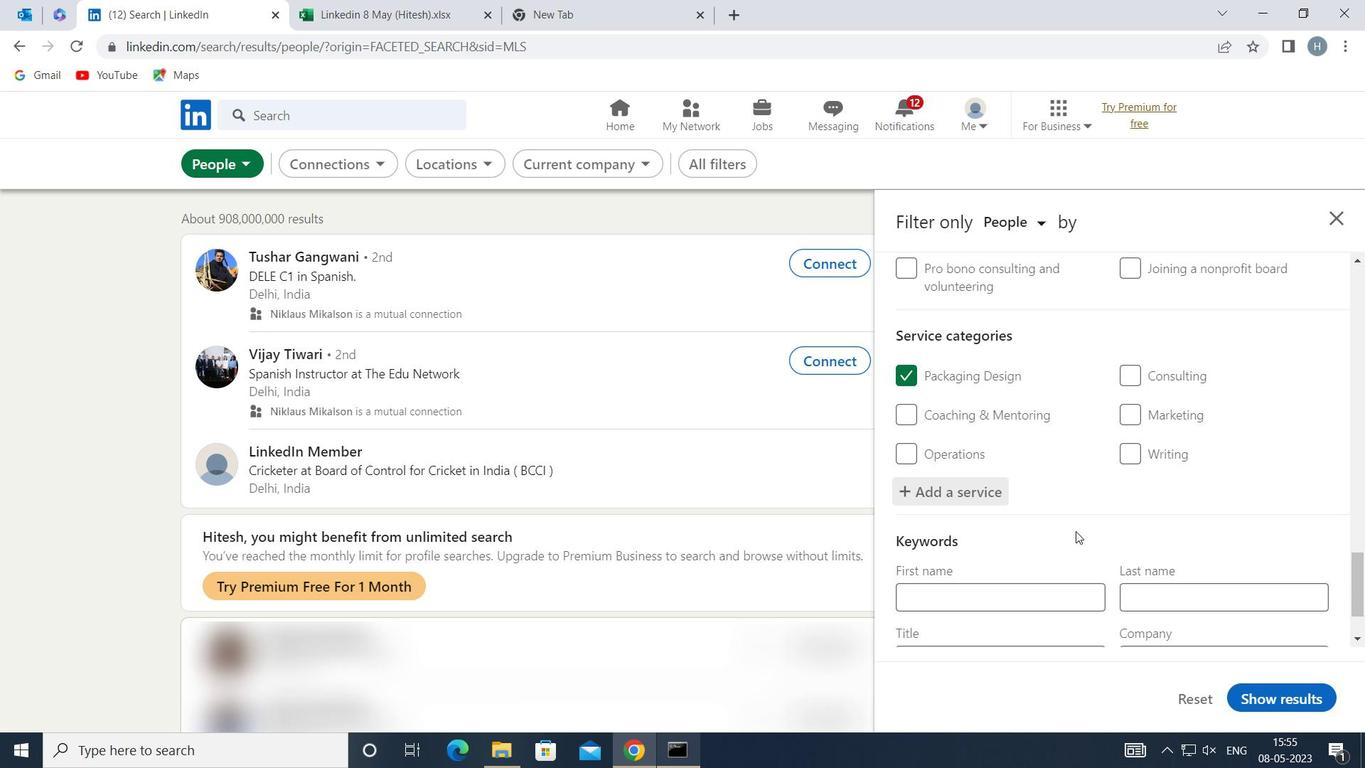 
Action: Mouse moved to (1076, 524)
Screenshot: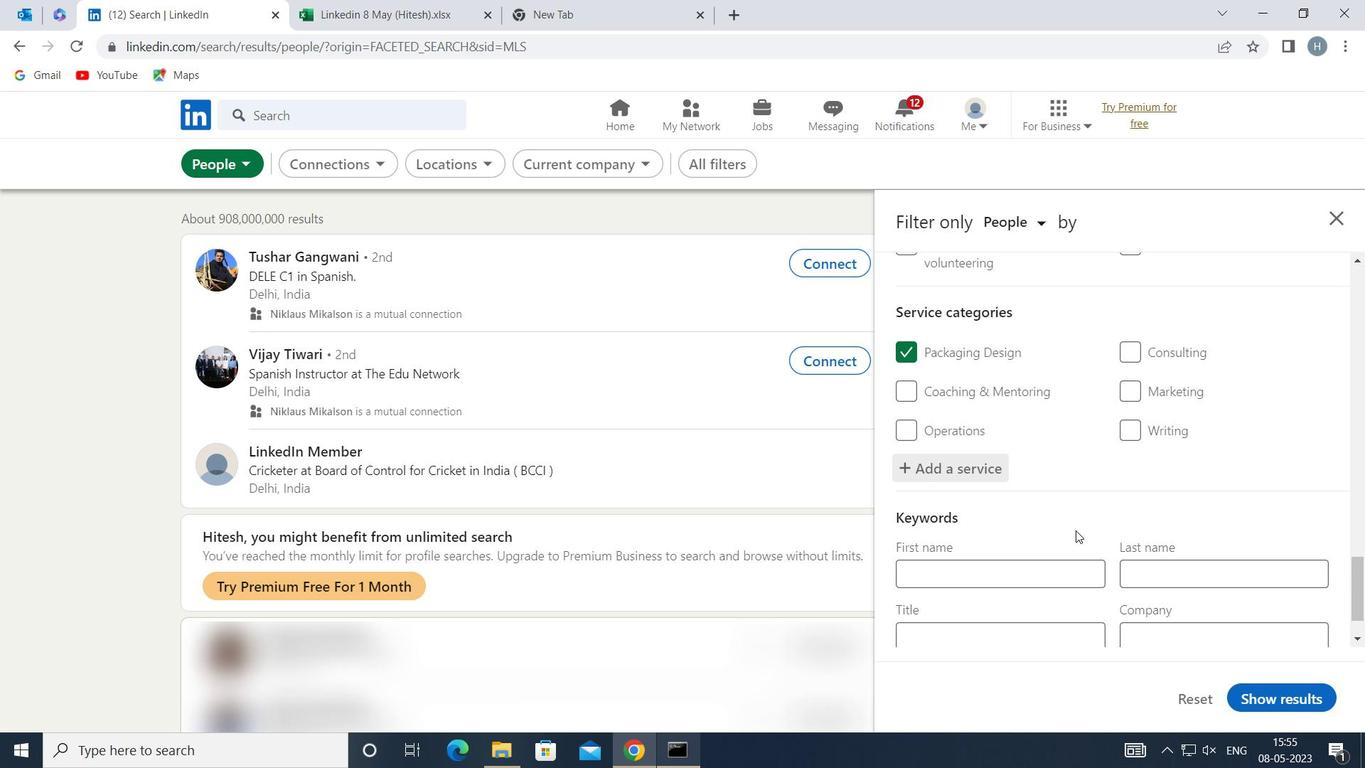 
Action: Mouse scrolled (1076, 524) with delta (0, 0)
Screenshot: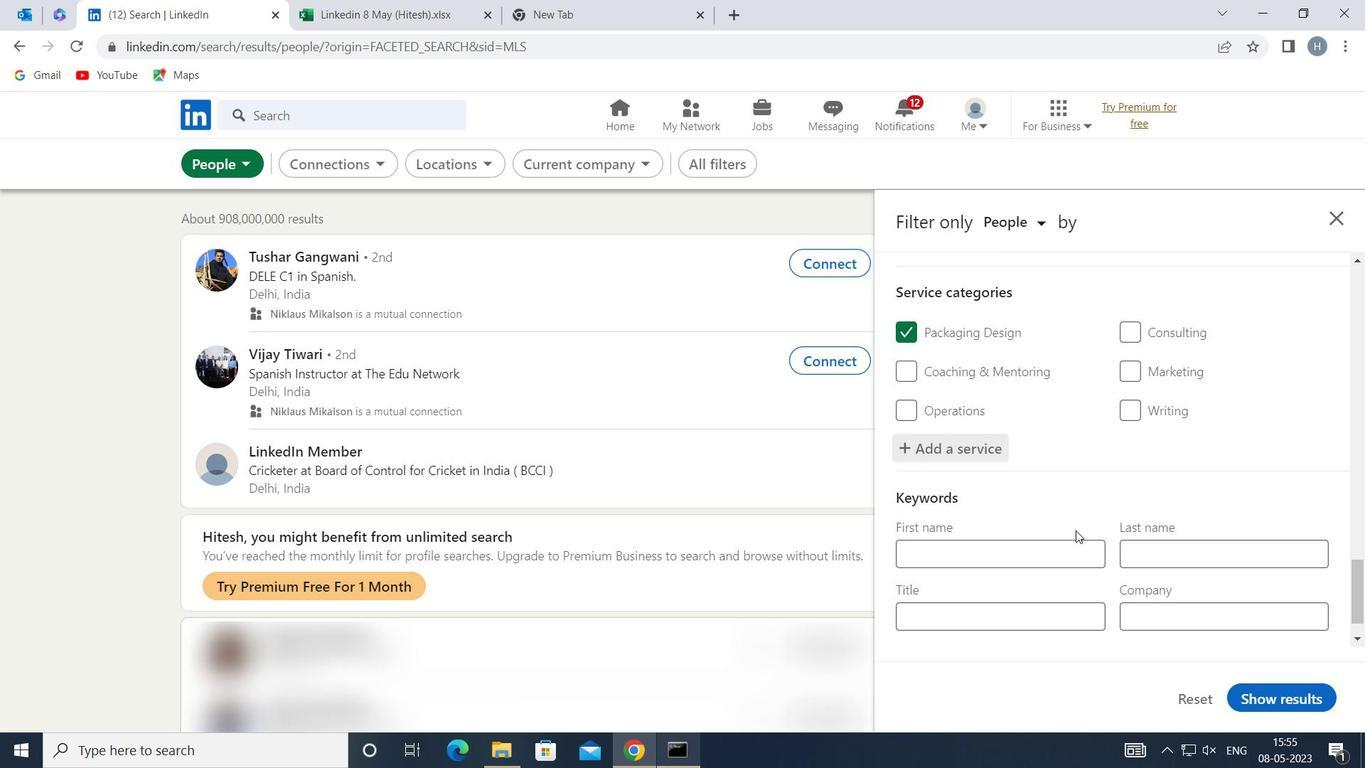 
Action: Mouse scrolled (1076, 524) with delta (0, 0)
Screenshot: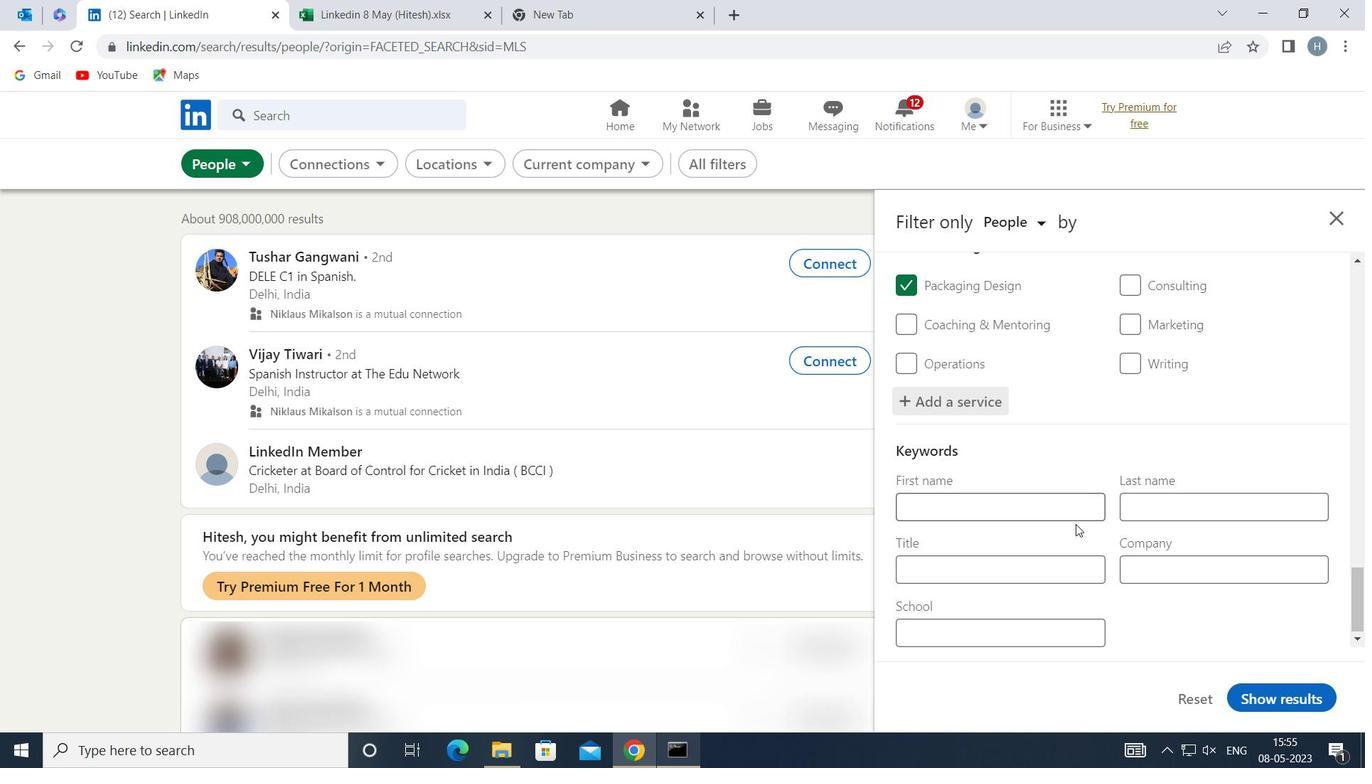 
Action: Mouse moved to (1070, 566)
Screenshot: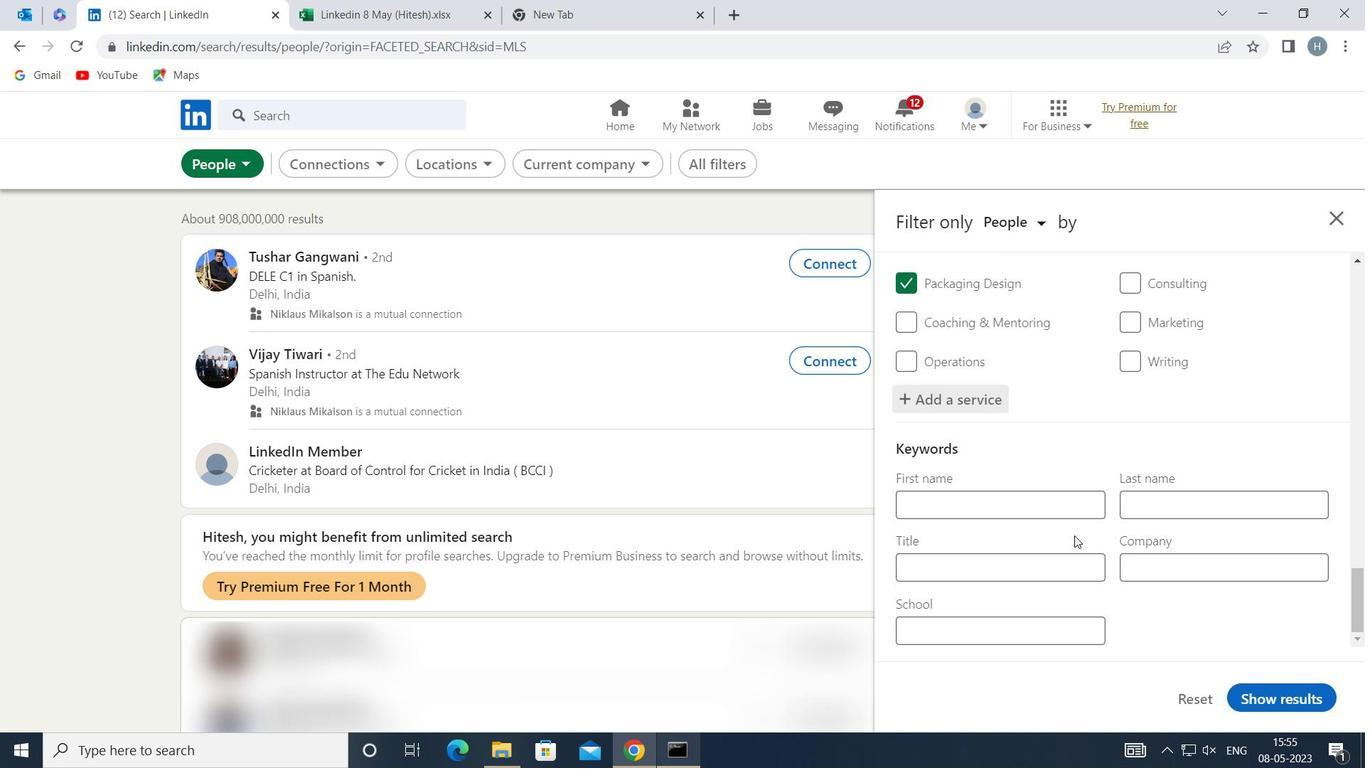 
Action: Mouse pressed left at (1070, 566)
Screenshot: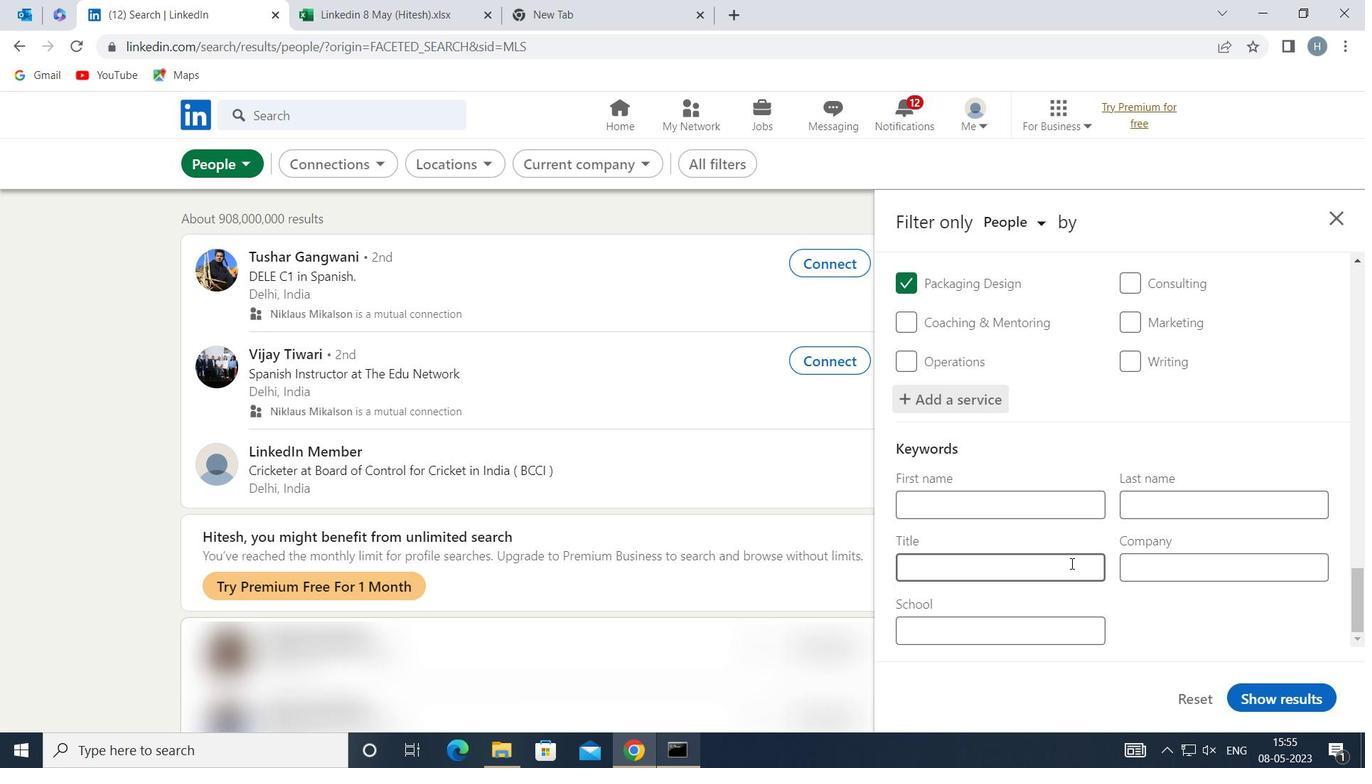 
Action: Key pressed <Key.shift>COMMERCIAL<Key.space><Key.shift>LOAN<Key.space><Key.shift>OFFICER
Screenshot: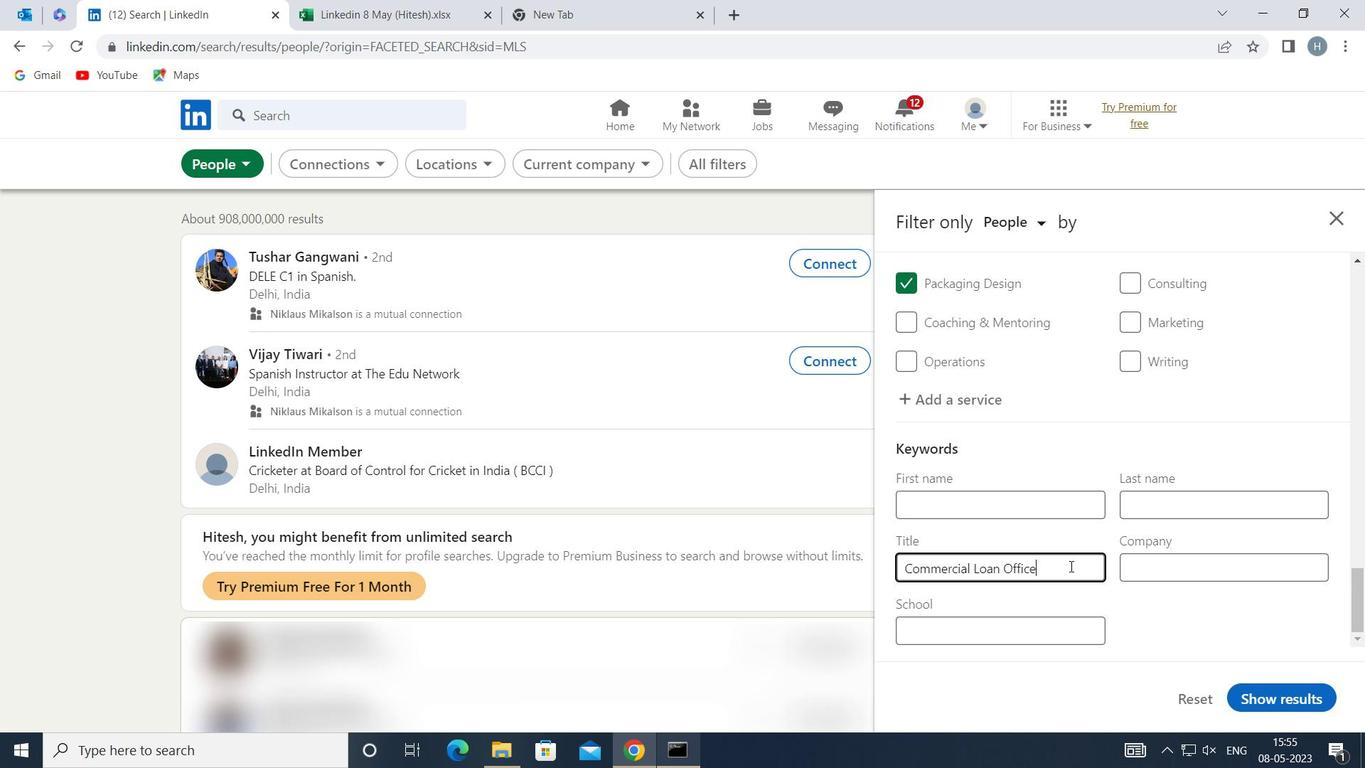 
Action: Mouse moved to (1288, 693)
Screenshot: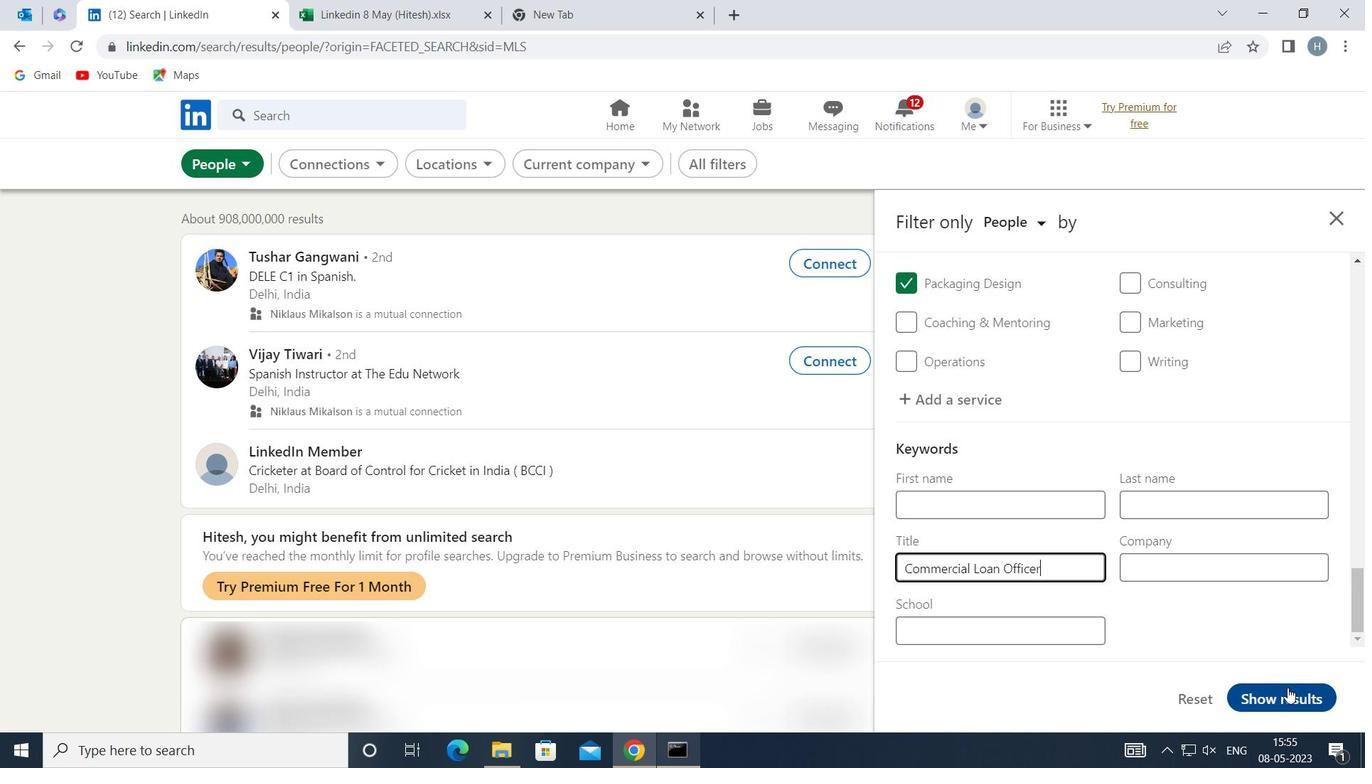 
Action: Mouse pressed left at (1288, 693)
Screenshot: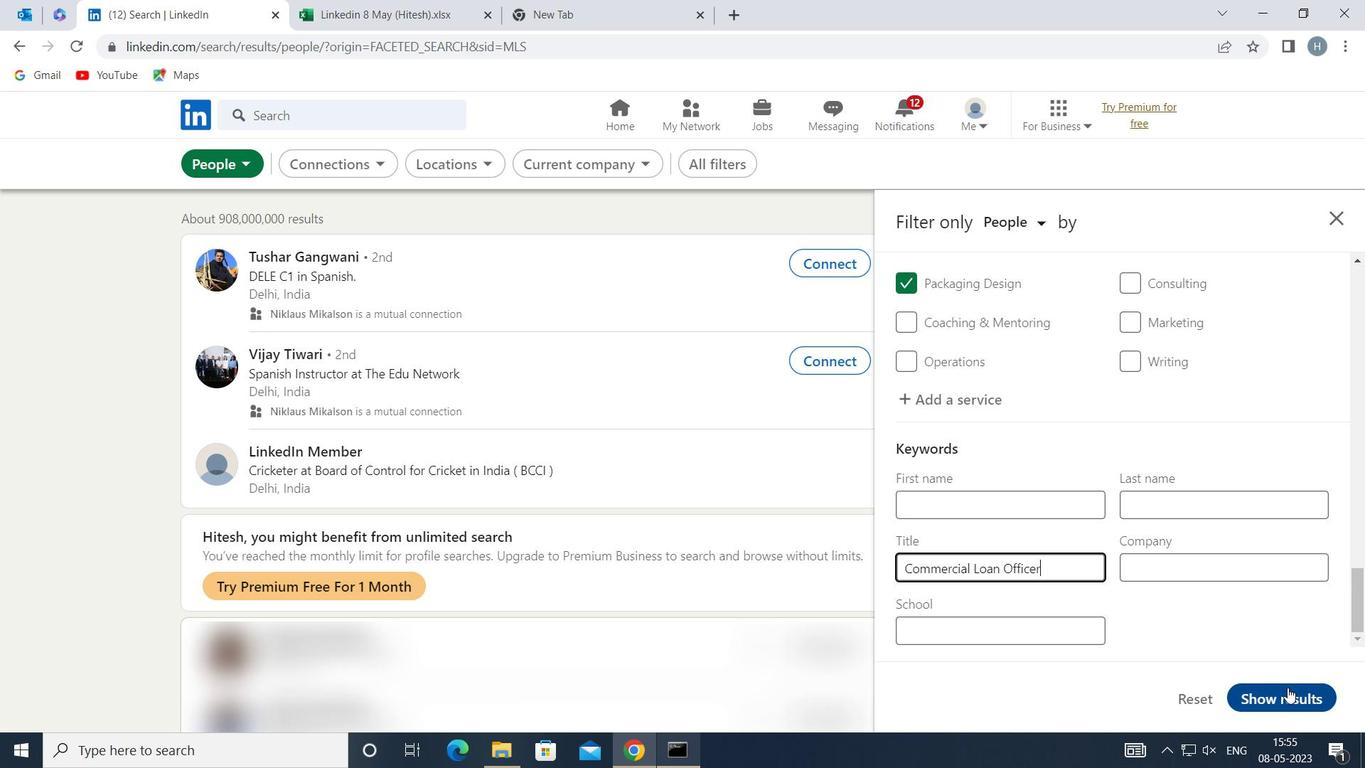 
Action: Mouse moved to (837, 379)
Screenshot: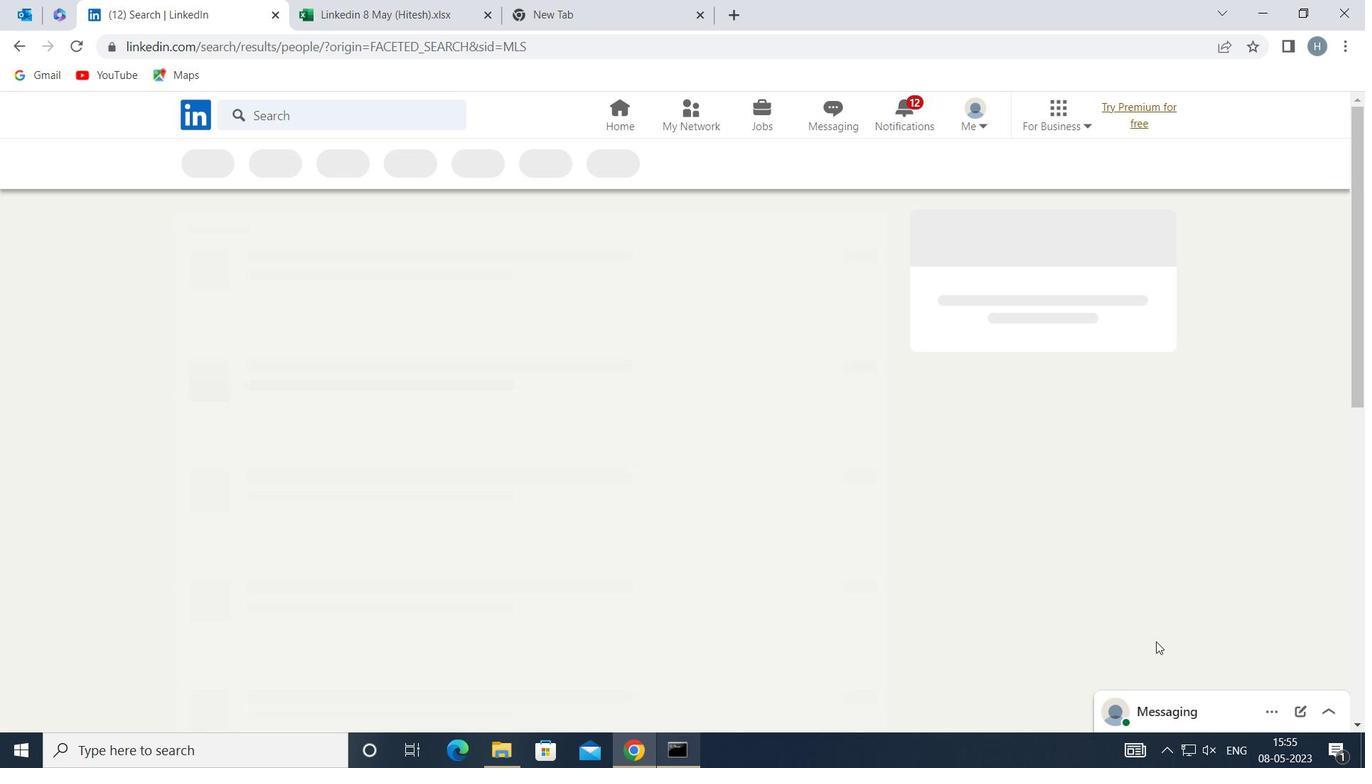 
